 Task: Reply All to email with the signature Cody Rivera with the subject Request for a product demo from softage.1@softage.net with the message I need your assistance in resolving an issue that has come up in the project., select the entire message, change the font of the message to Garamond and change the font typography to bold Send the email
Action: Mouse moved to (447, 569)
Screenshot: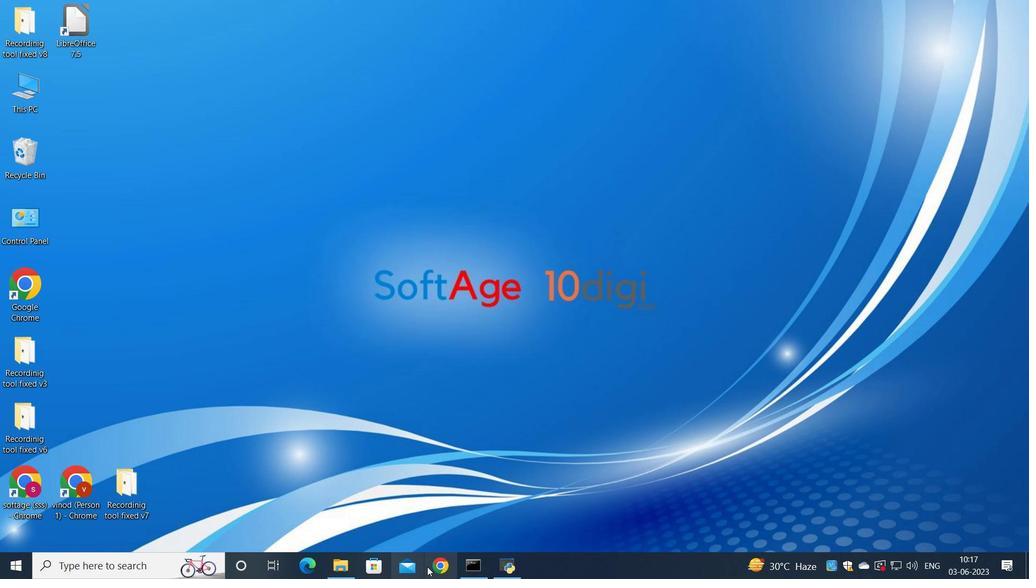 
Action: Mouse pressed left at (447, 569)
Screenshot: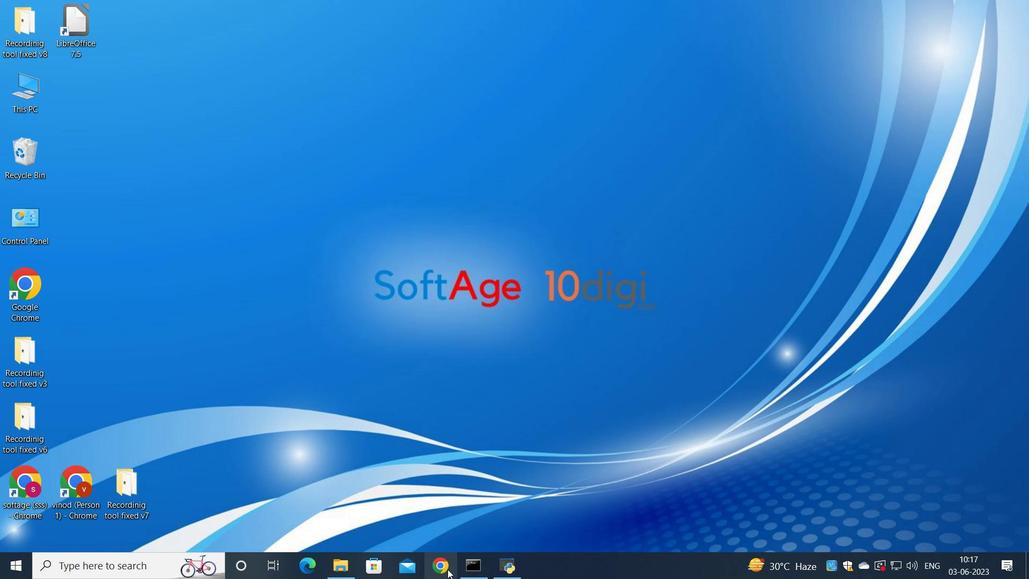 
Action: Mouse moved to (431, 334)
Screenshot: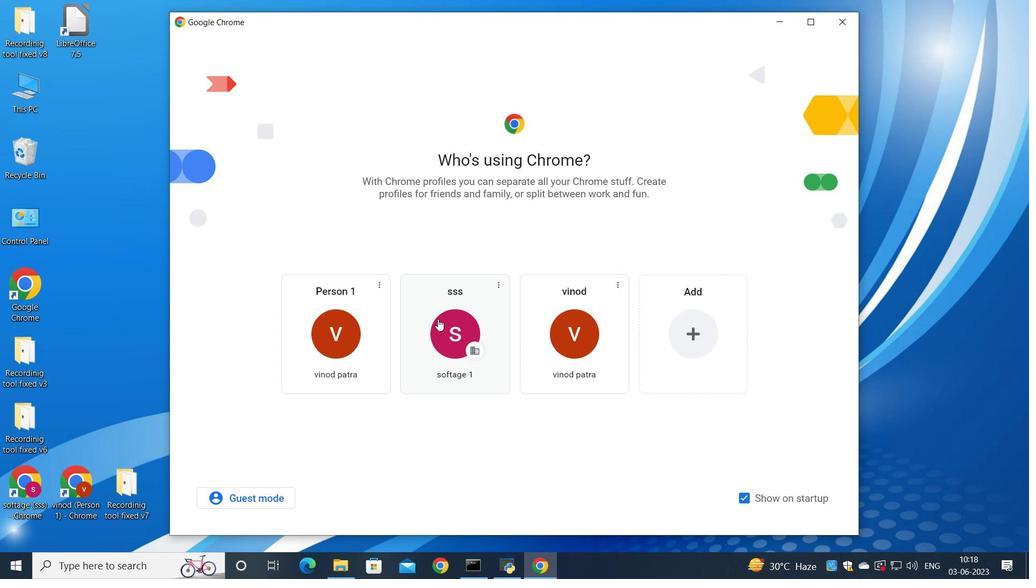 
Action: Mouse pressed left at (431, 334)
Screenshot: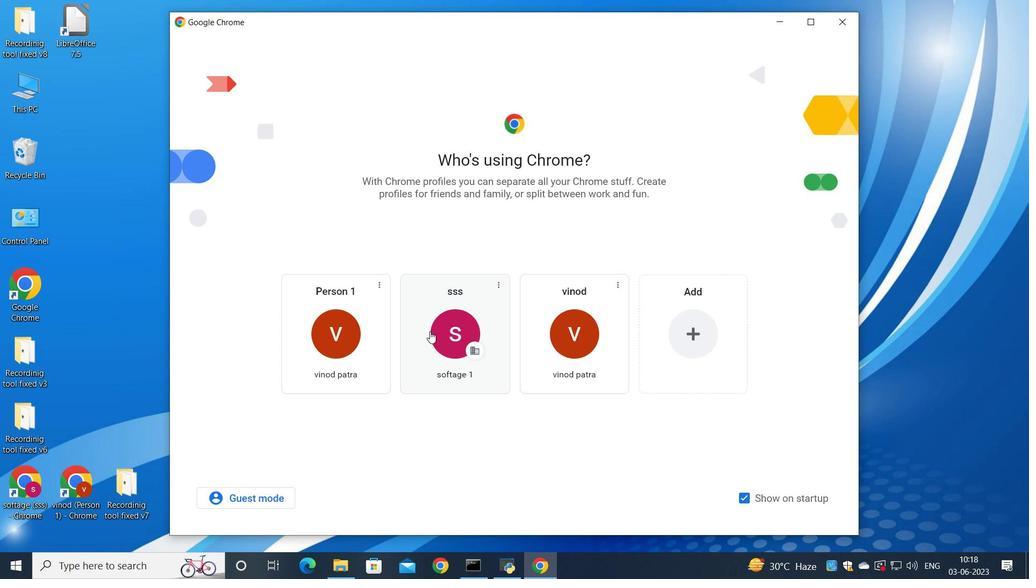 
Action: Mouse moved to (896, 83)
Screenshot: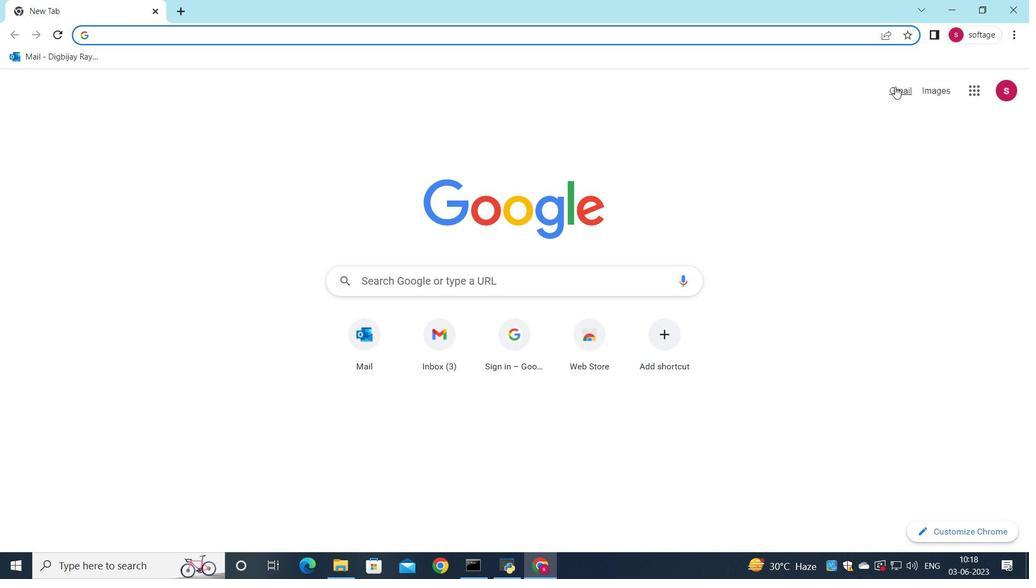 
Action: Mouse pressed left at (896, 83)
Screenshot: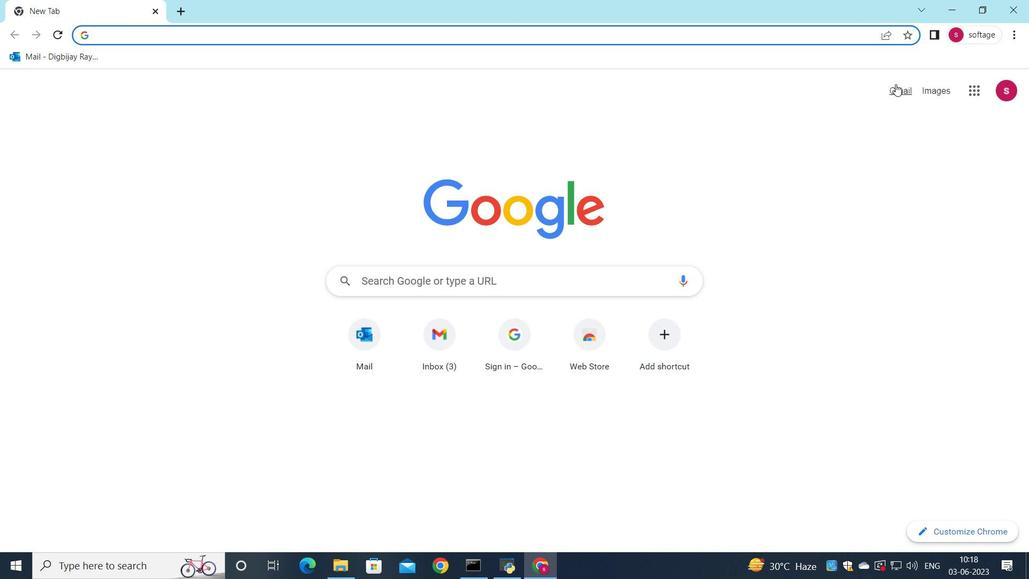 
Action: Mouse moved to (875, 87)
Screenshot: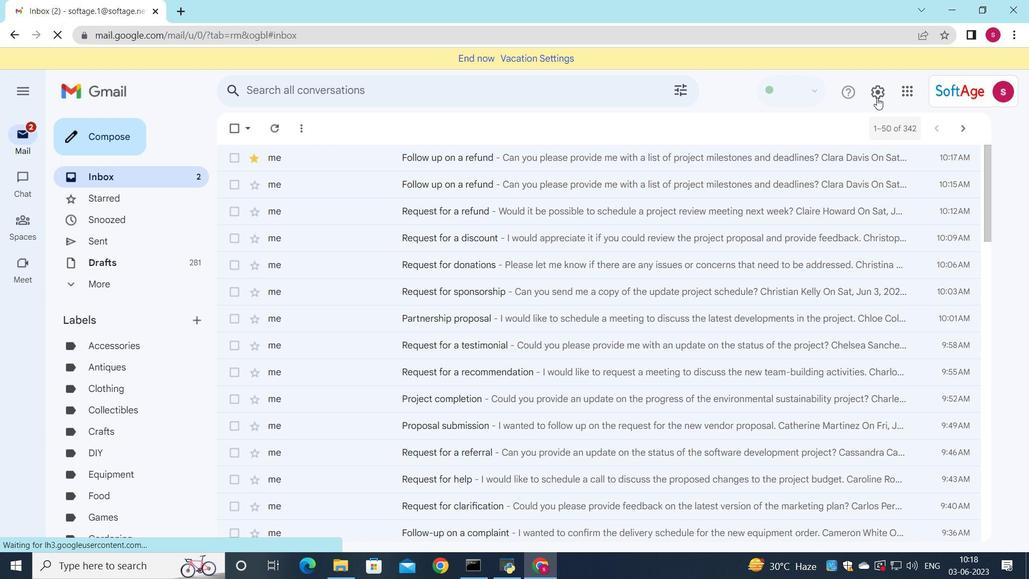 
Action: Mouse pressed left at (875, 87)
Screenshot: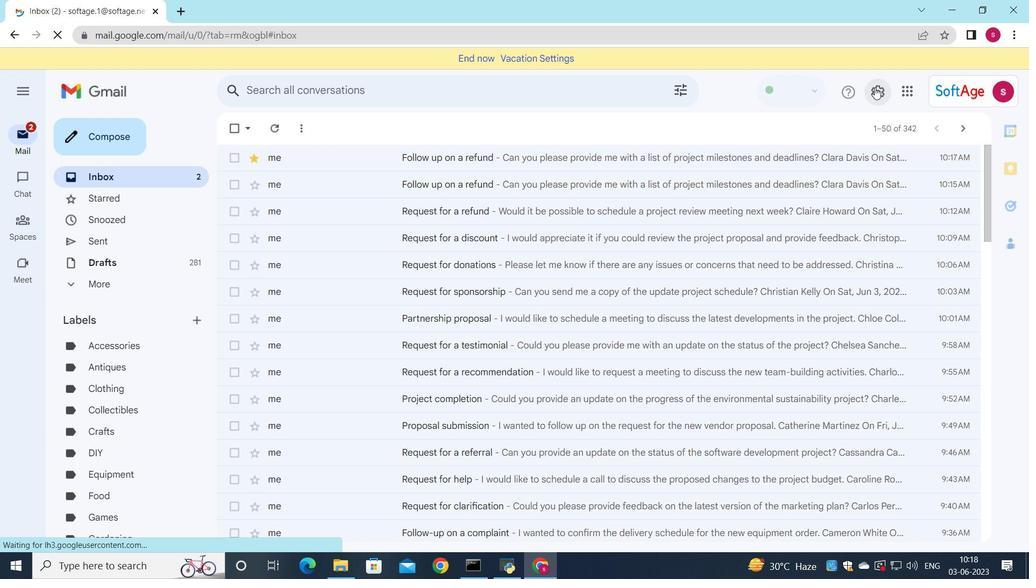 
Action: Mouse moved to (870, 151)
Screenshot: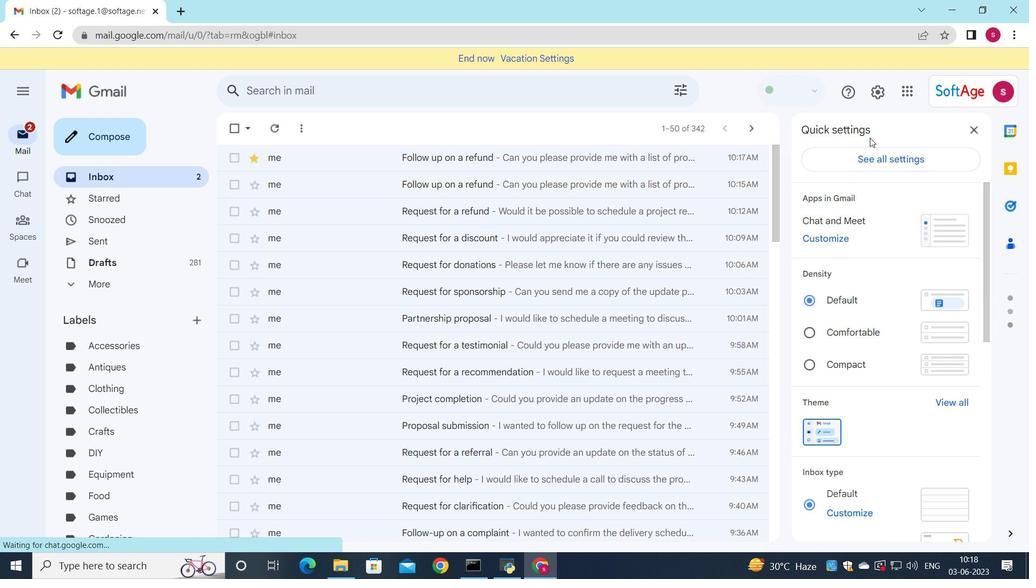 
Action: Mouse pressed left at (870, 151)
Screenshot: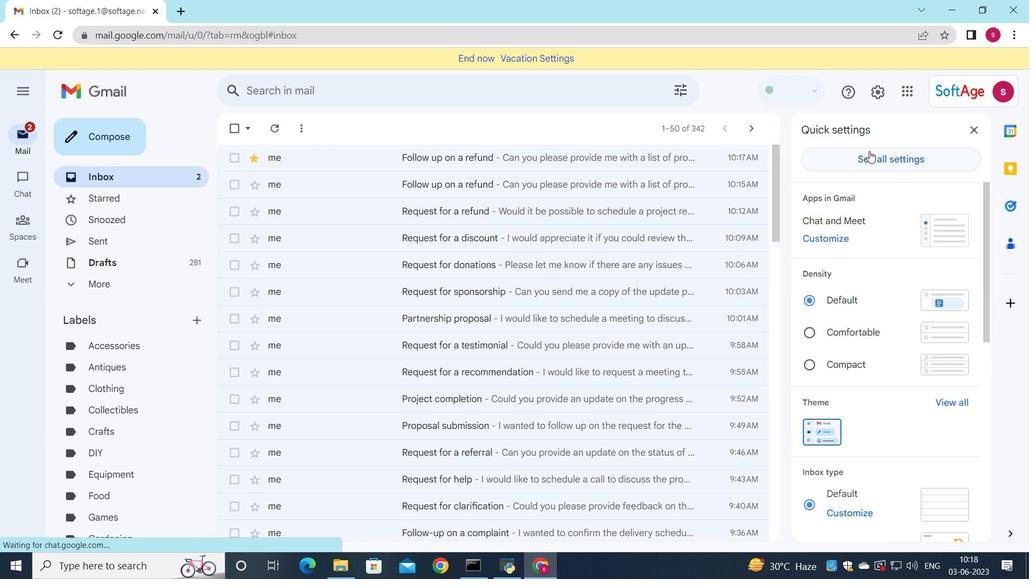 
Action: Mouse moved to (572, 279)
Screenshot: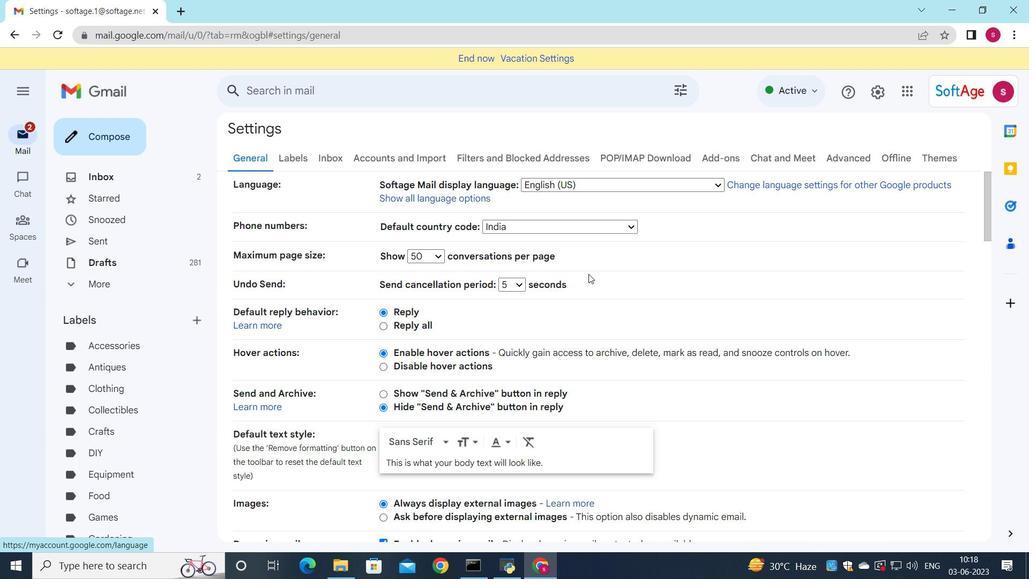 
Action: Mouse scrolled (572, 278) with delta (0, 0)
Screenshot: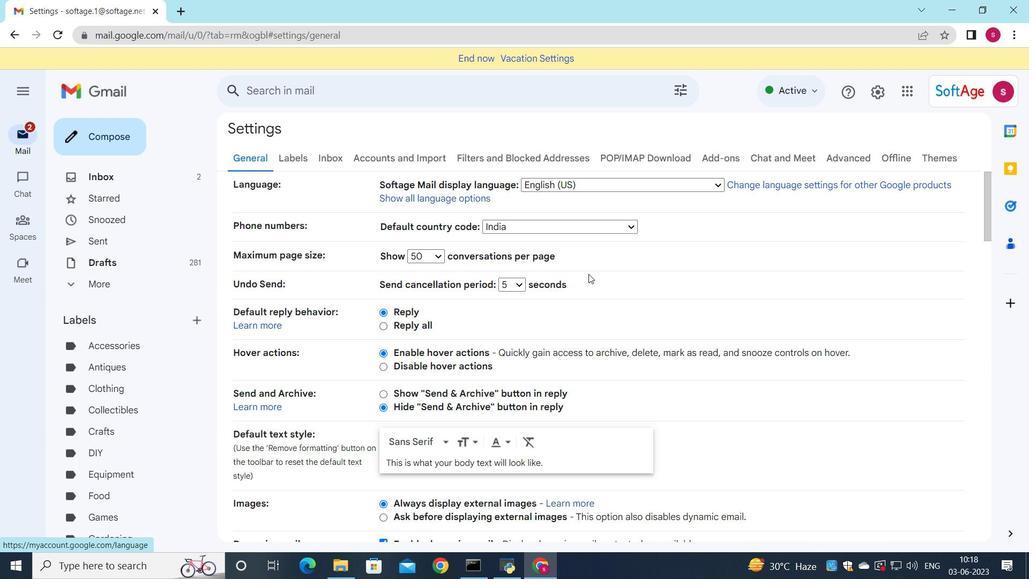 
Action: Mouse scrolled (572, 278) with delta (0, 0)
Screenshot: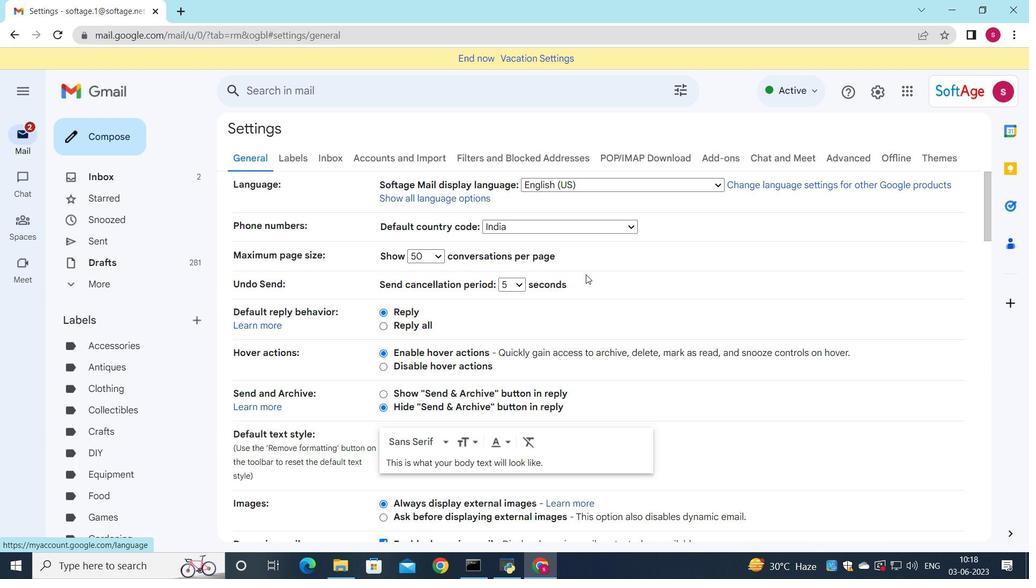 
Action: Mouse scrolled (572, 278) with delta (0, 0)
Screenshot: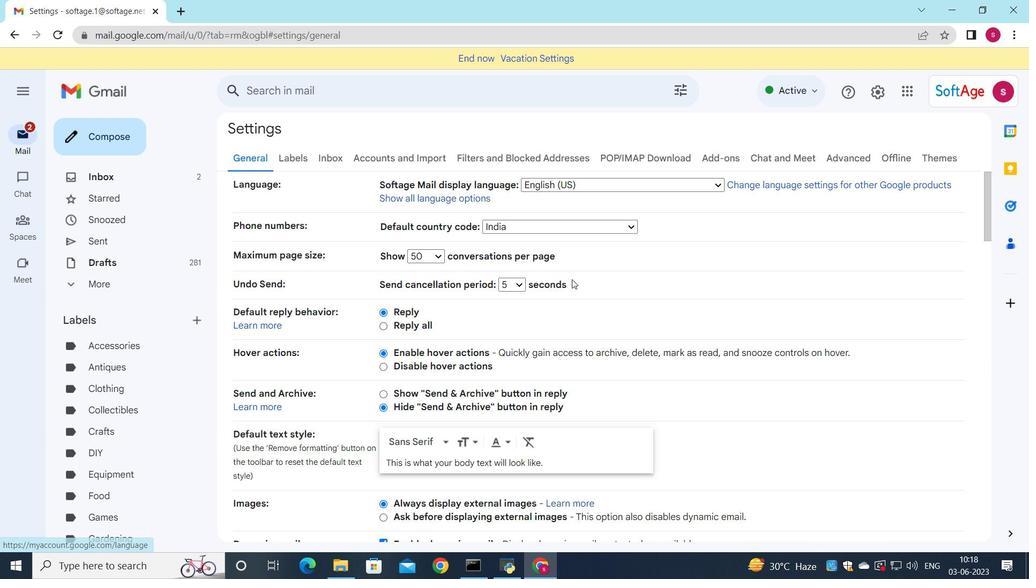 
Action: Mouse scrolled (572, 278) with delta (0, 0)
Screenshot: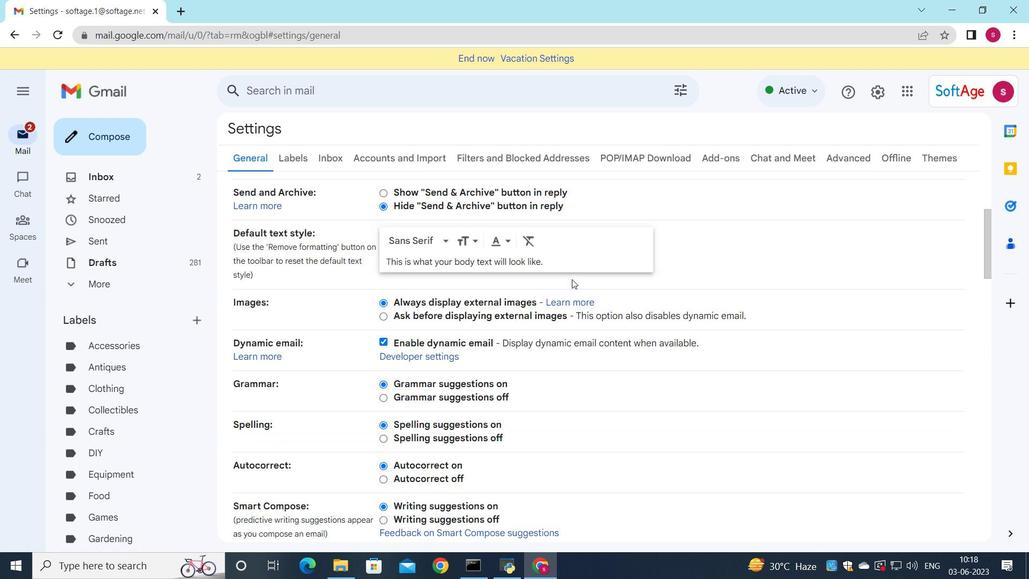 
Action: Mouse scrolled (572, 278) with delta (0, 0)
Screenshot: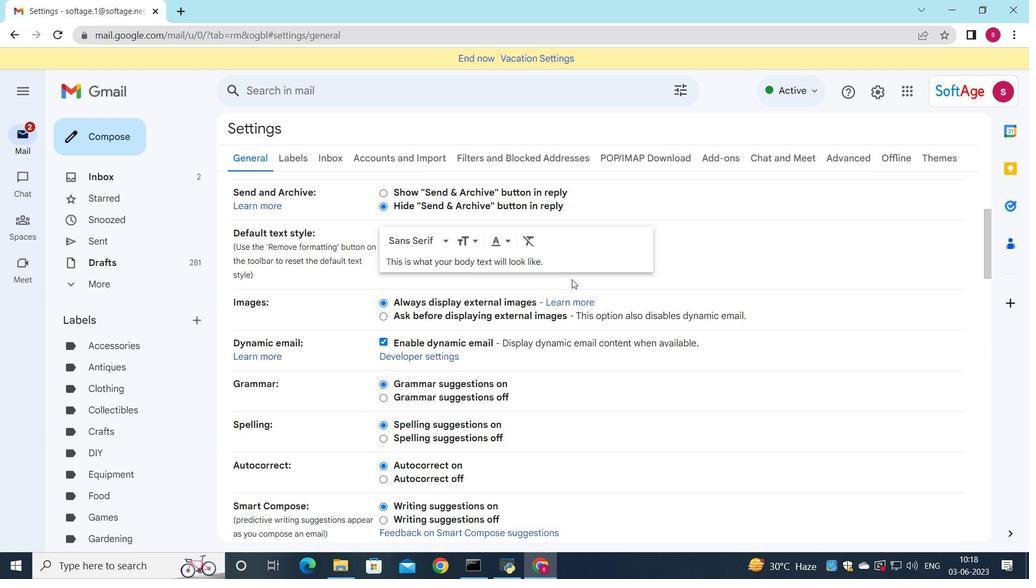 
Action: Mouse moved to (571, 278)
Screenshot: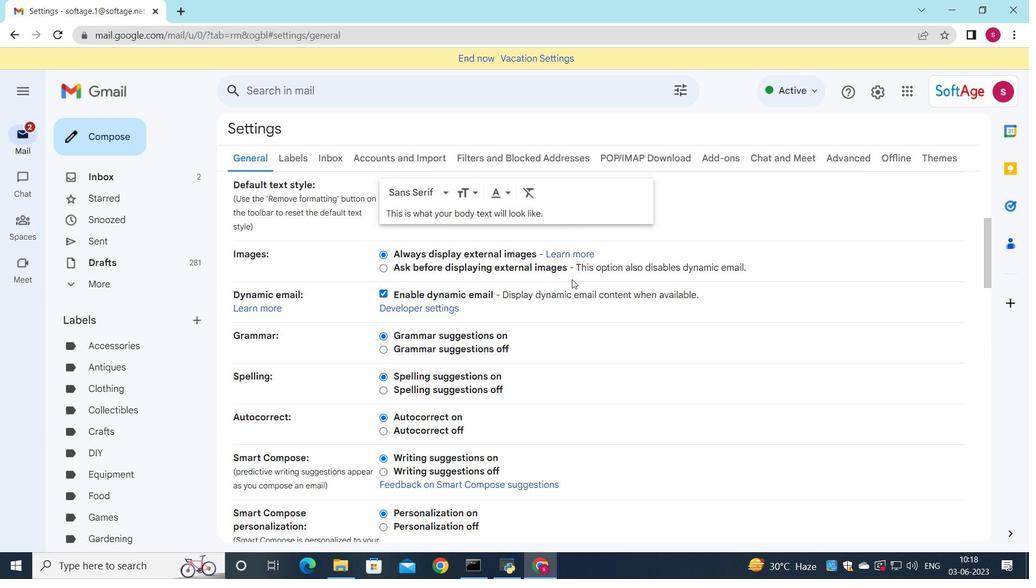 
Action: Mouse scrolled (571, 278) with delta (0, 0)
Screenshot: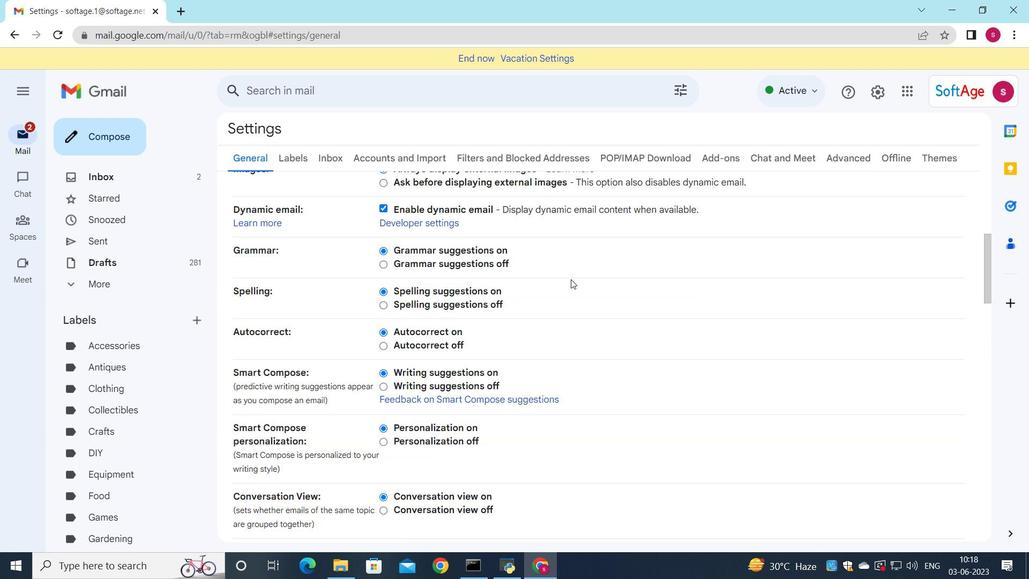 
Action: Mouse scrolled (571, 278) with delta (0, 0)
Screenshot: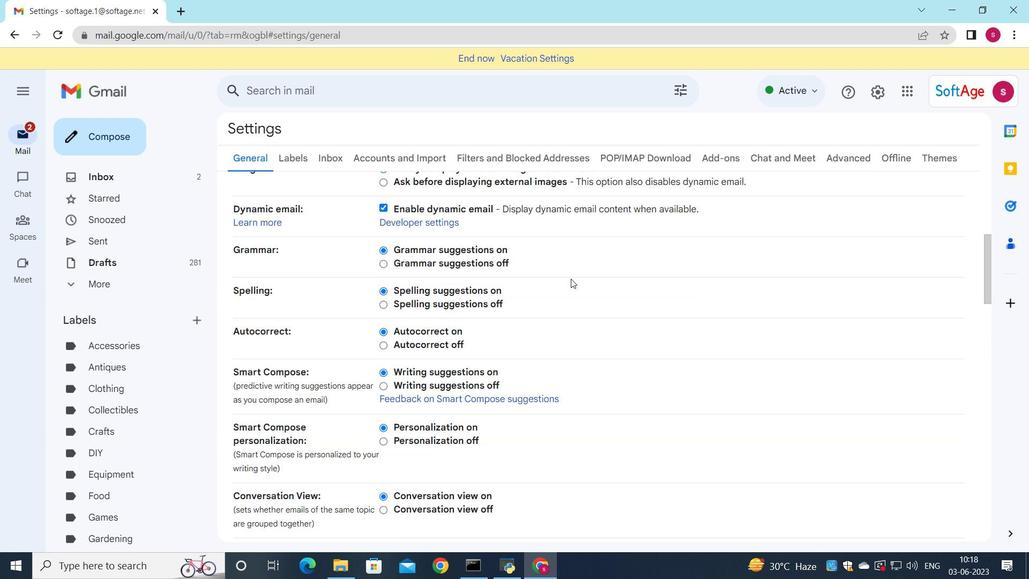 
Action: Mouse scrolled (571, 278) with delta (0, 0)
Screenshot: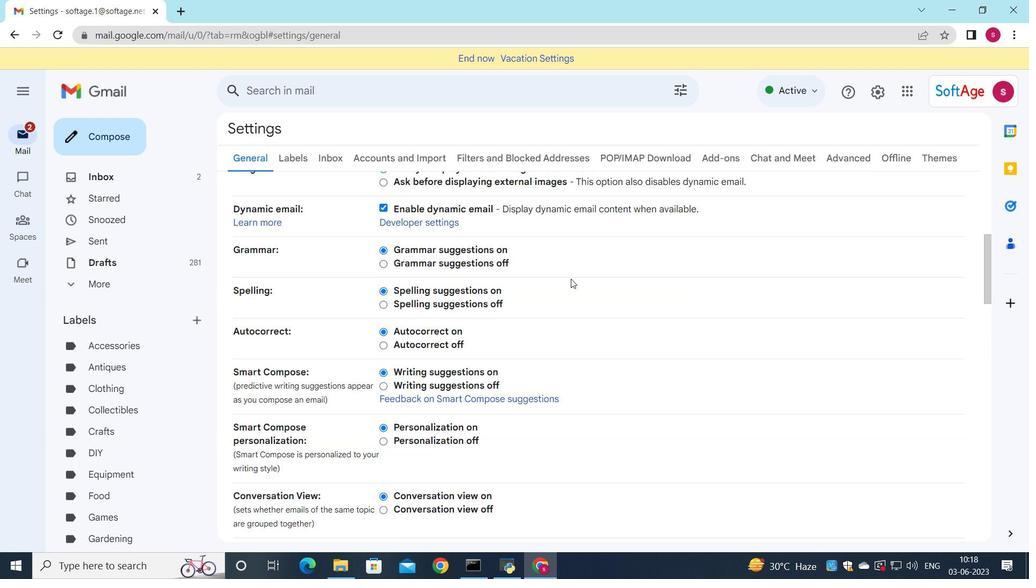 
Action: Mouse scrolled (571, 278) with delta (0, 0)
Screenshot: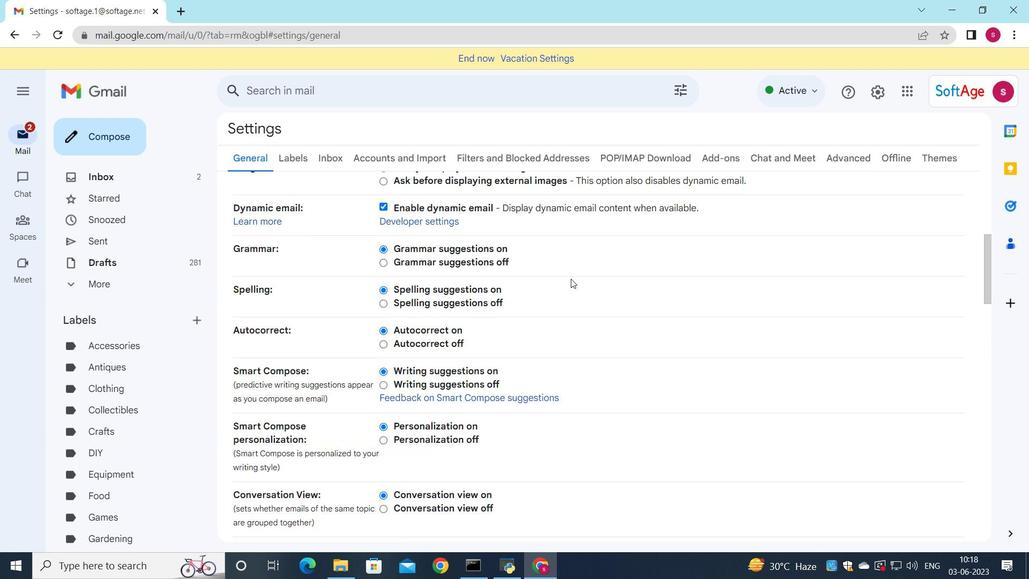 
Action: Mouse moved to (568, 277)
Screenshot: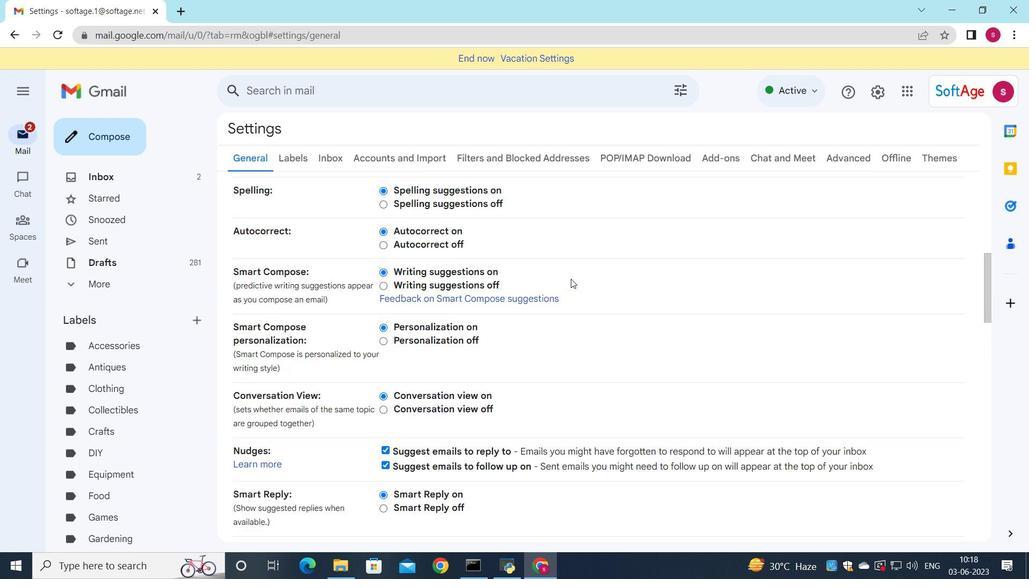 
Action: Mouse scrolled (568, 277) with delta (0, 0)
Screenshot: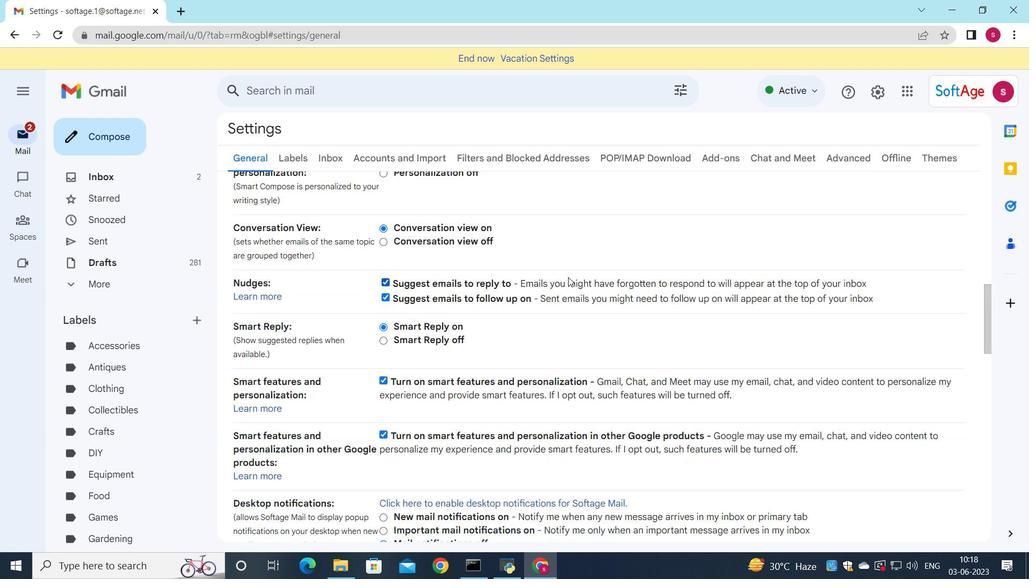 
Action: Mouse moved to (568, 277)
Screenshot: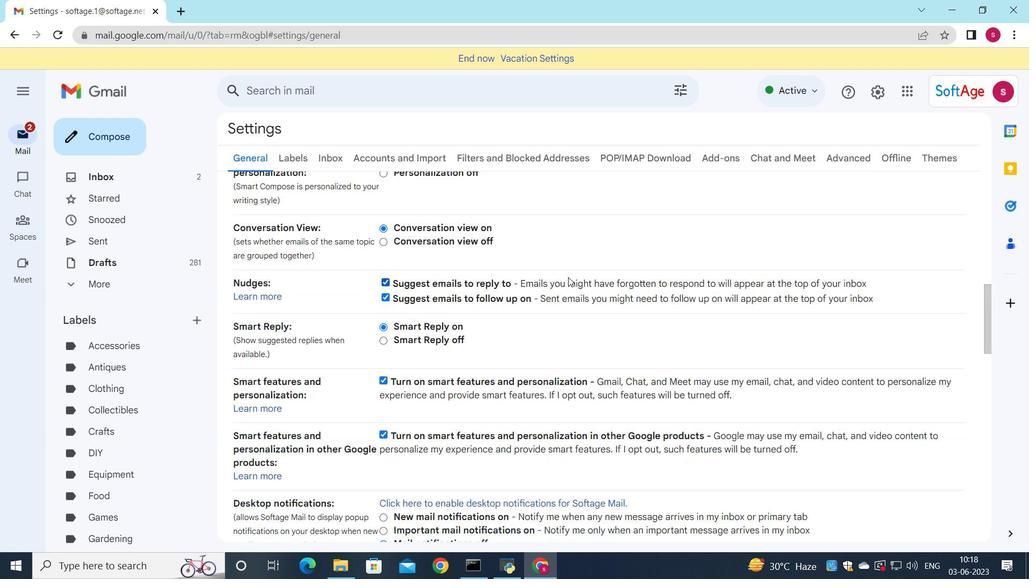 
Action: Mouse scrolled (568, 277) with delta (0, 0)
Screenshot: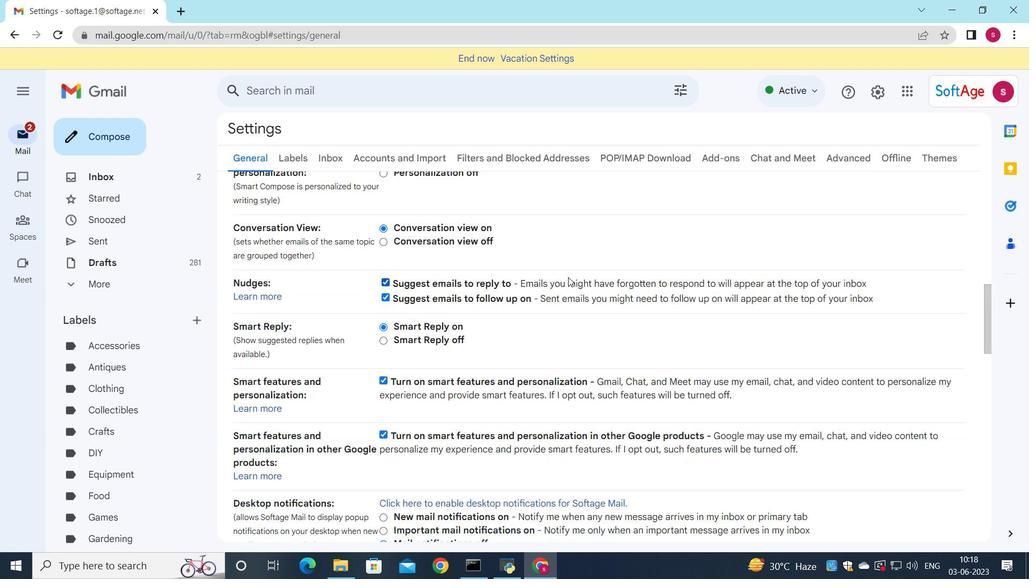 
Action: Mouse scrolled (568, 277) with delta (0, 0)
Screenshot: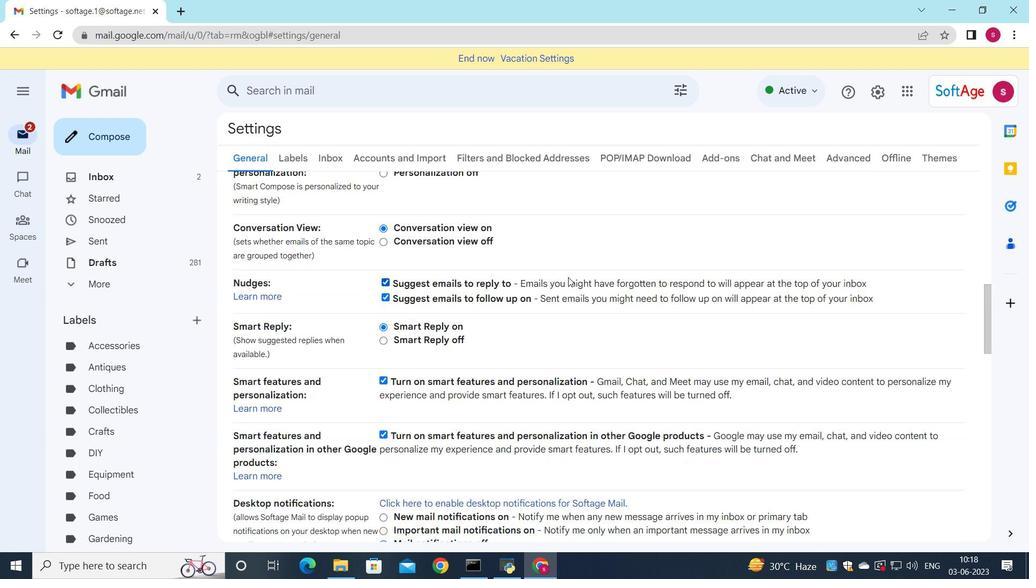 
Action: Mouse moved to (563, 279)
Screenshot: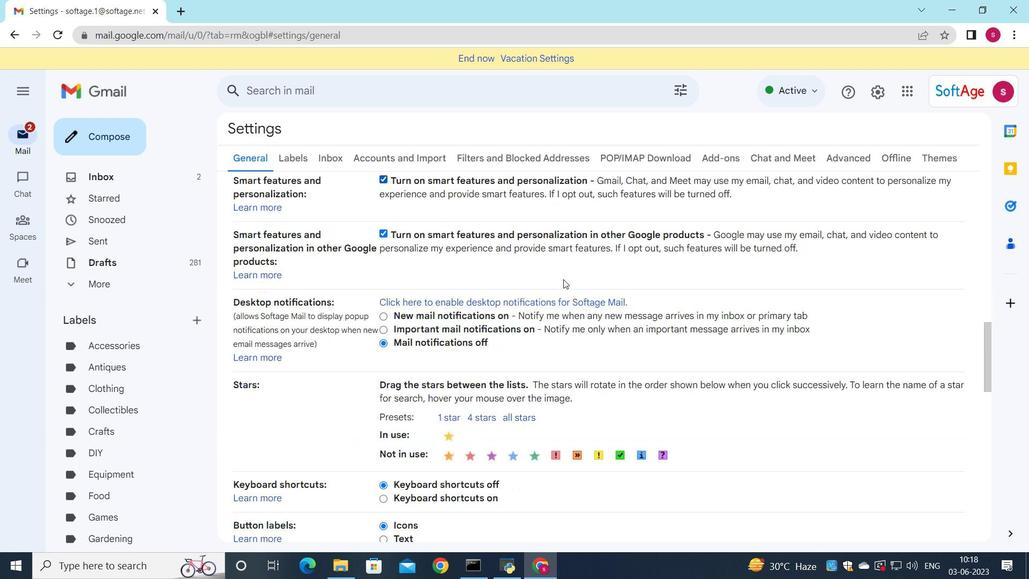 
Action: Mouse scrolled (563, 278) with delta (0, 0)
Screenshot: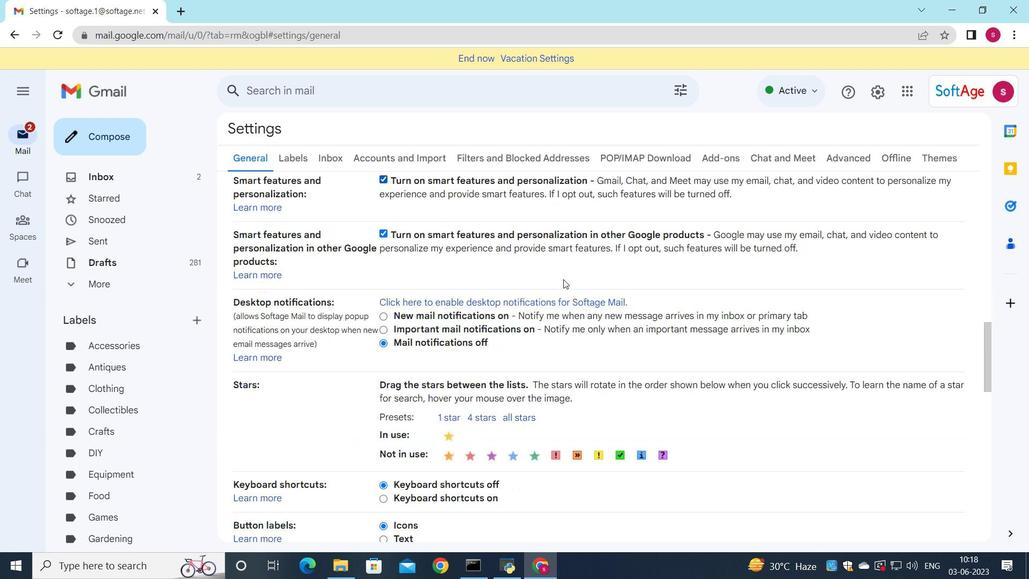 
Action: Mouse scrolled (563, 278) with delta (0, 0)
Screenshot: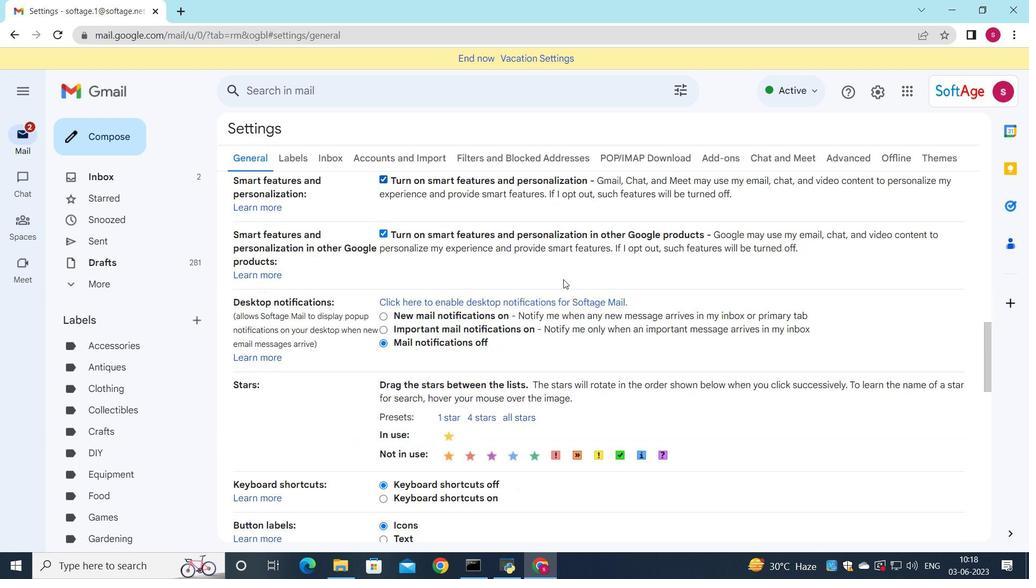 
Action: Mouse scrolled (563, 278) with delta (0, 0)
Screenshot: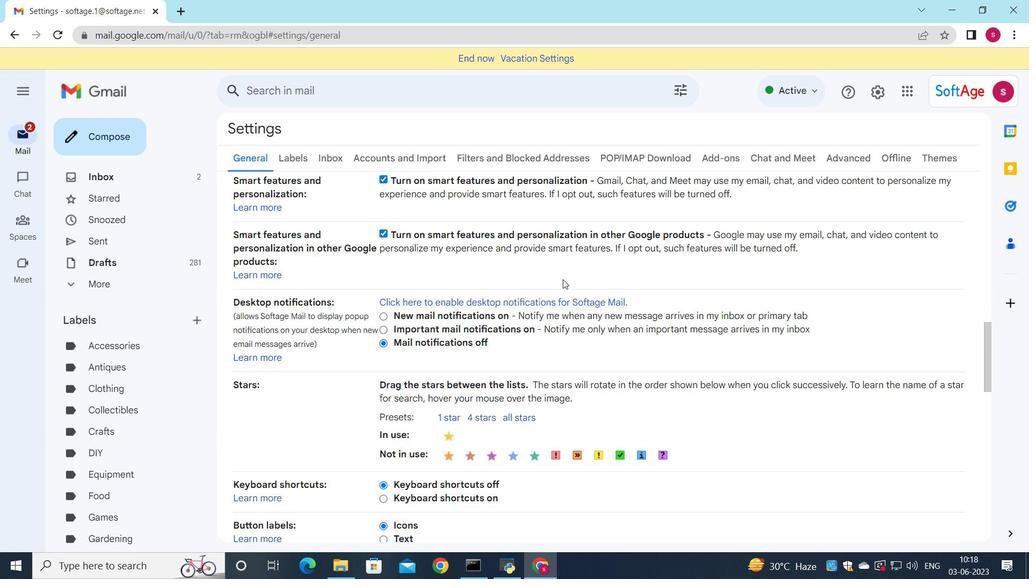 
Action: Mouse moved to (561, 279)
Screenshot: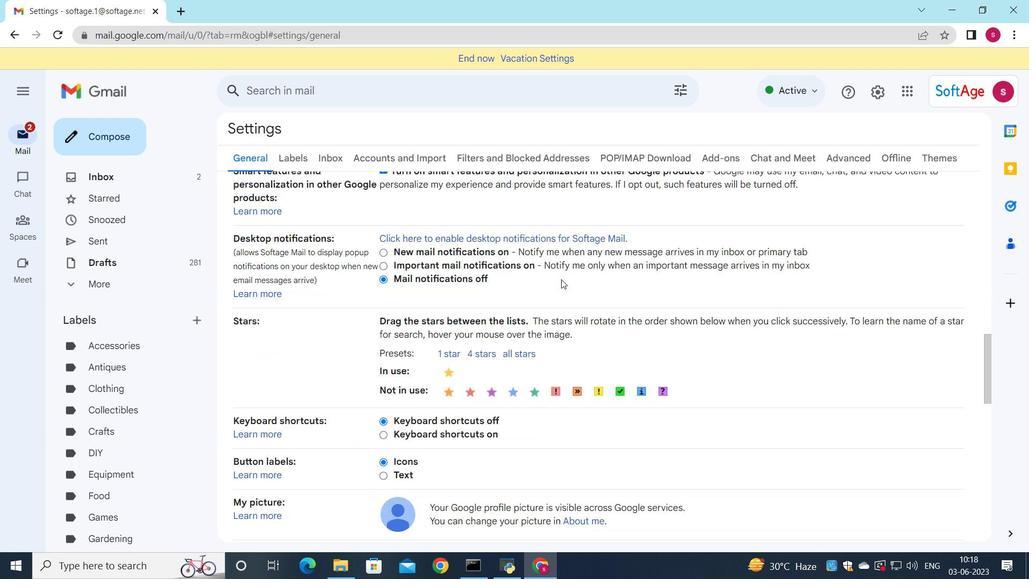 
Action: Mouse scrolled (561, 279) with delta (0, 0)
Screenshot: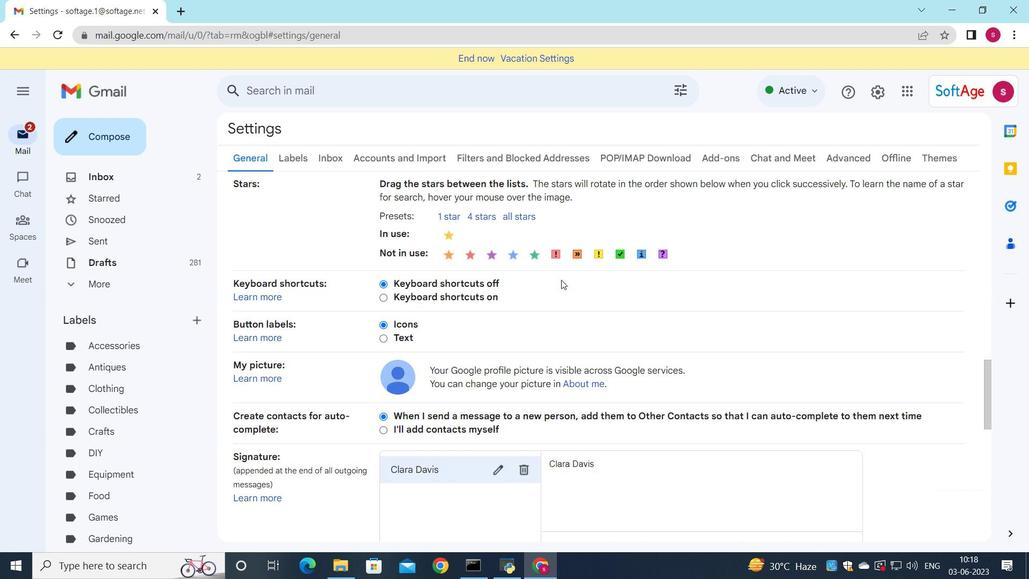 
Action: Mouse scrolled (561, 279) with delta (0, 0)
Screenshot: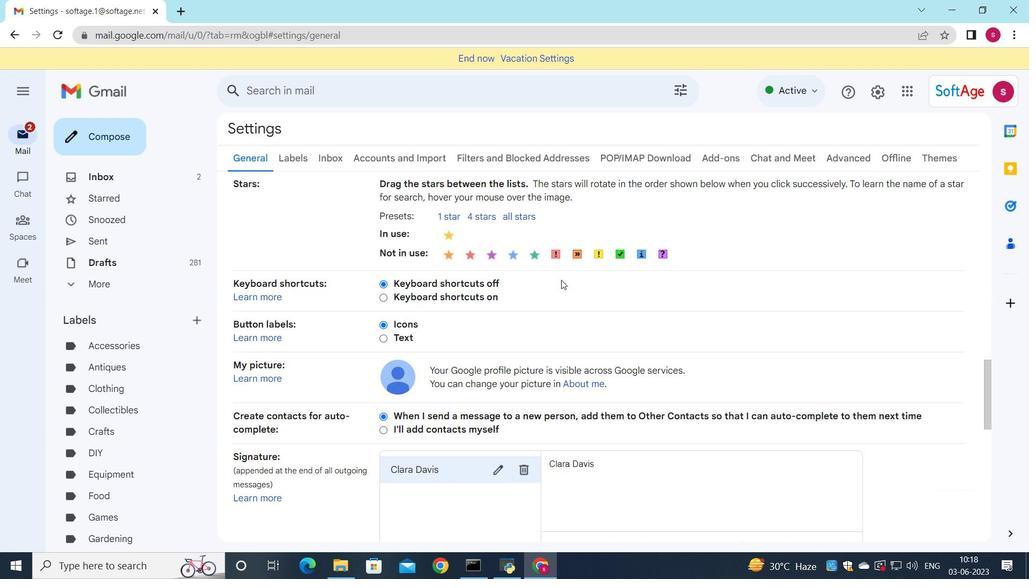 
Action: Mouse moved to (521, 330)
Screenshot: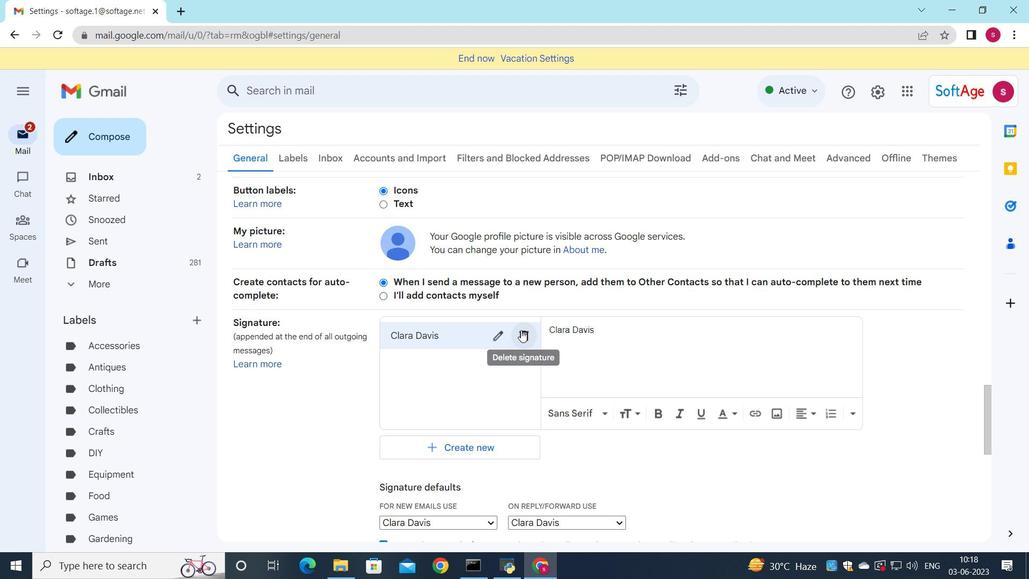 
Action: Mouse pressed left at (521, 330)
Screenshot: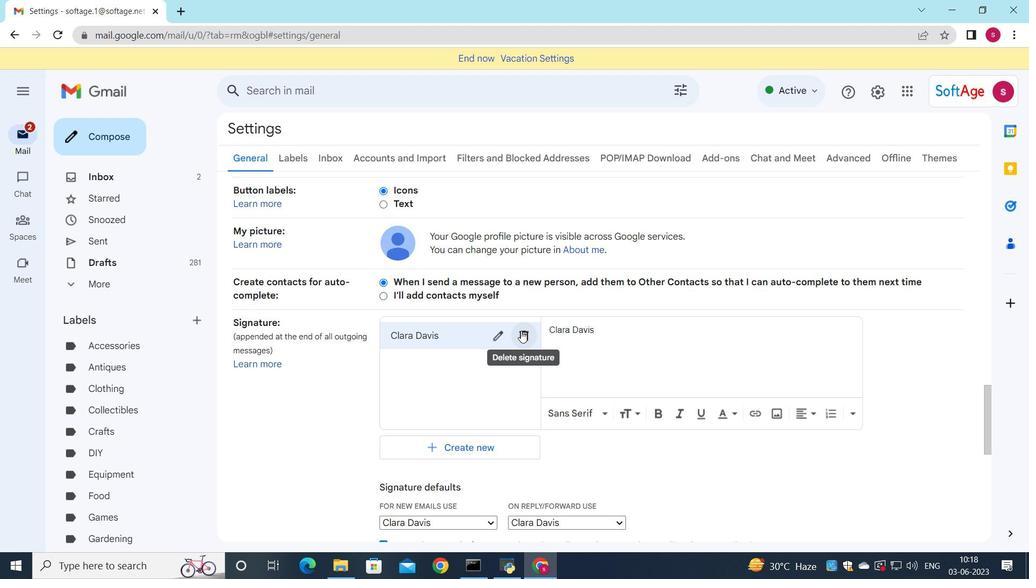 
Action: Mouse moved to (619, 316)
Screenshot: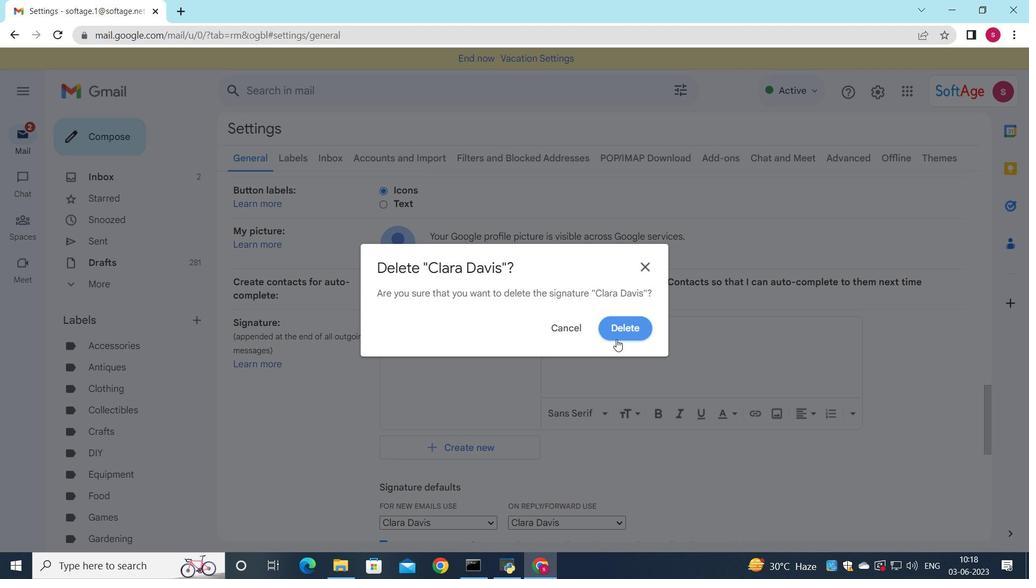 
Action: Mouse pressed left at (619, 316)
Screenshot: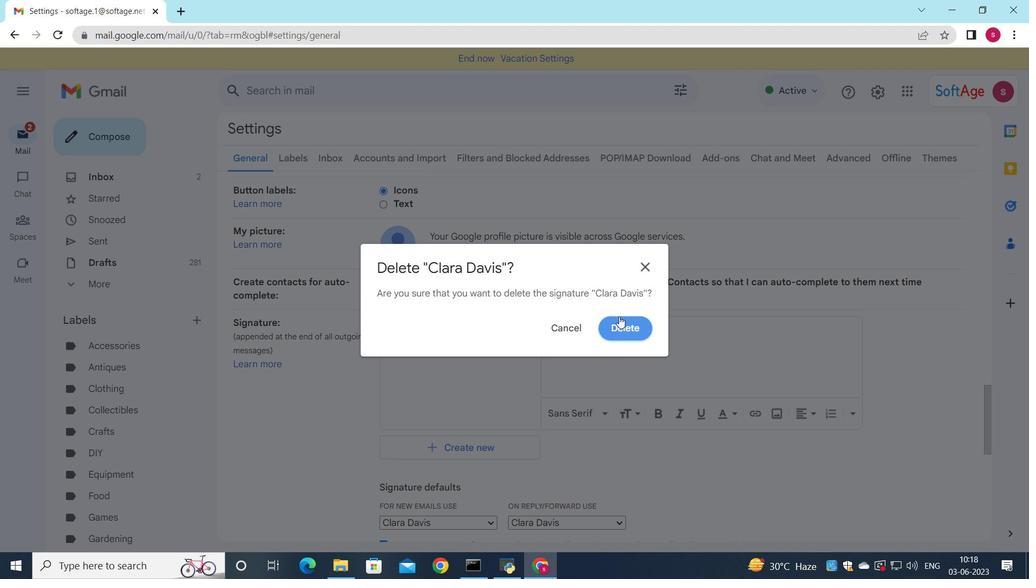 
Action: Mouse moved to (457, 348)
Screenshot: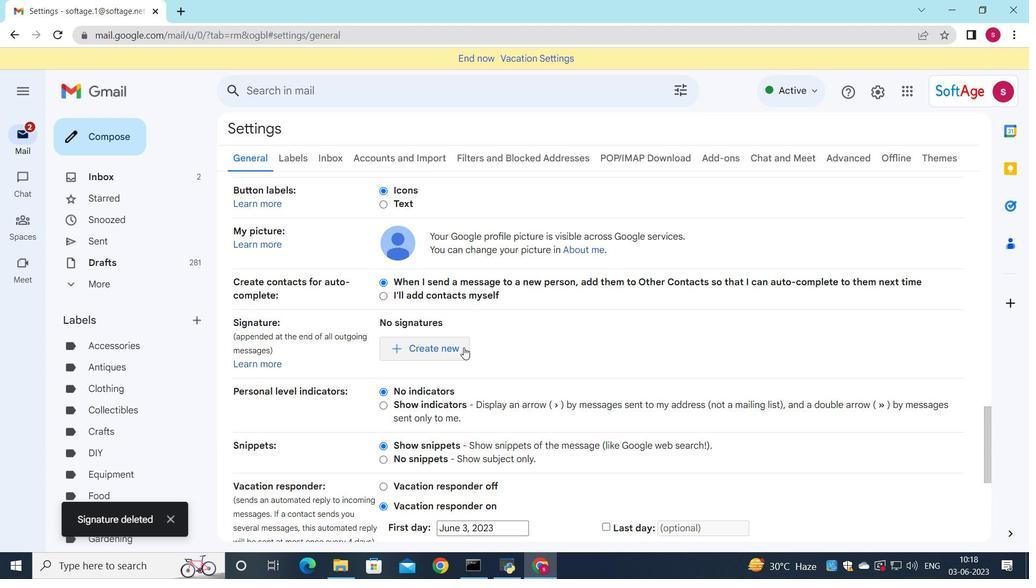 
Action: Mouse pressed left at (457, 348)
Screenshot: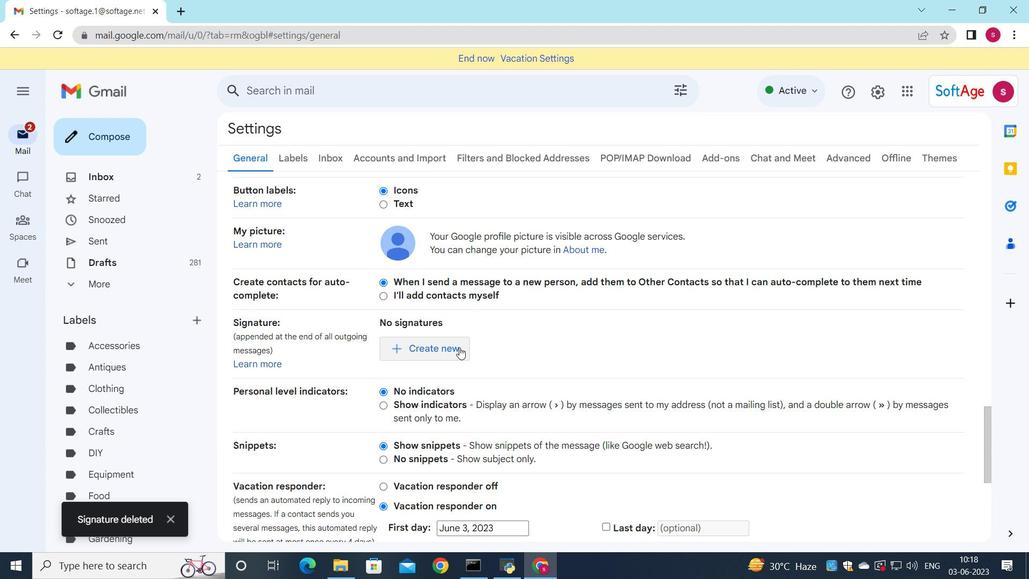 
Action: Mouse moved to (655, 224)
Screenshot: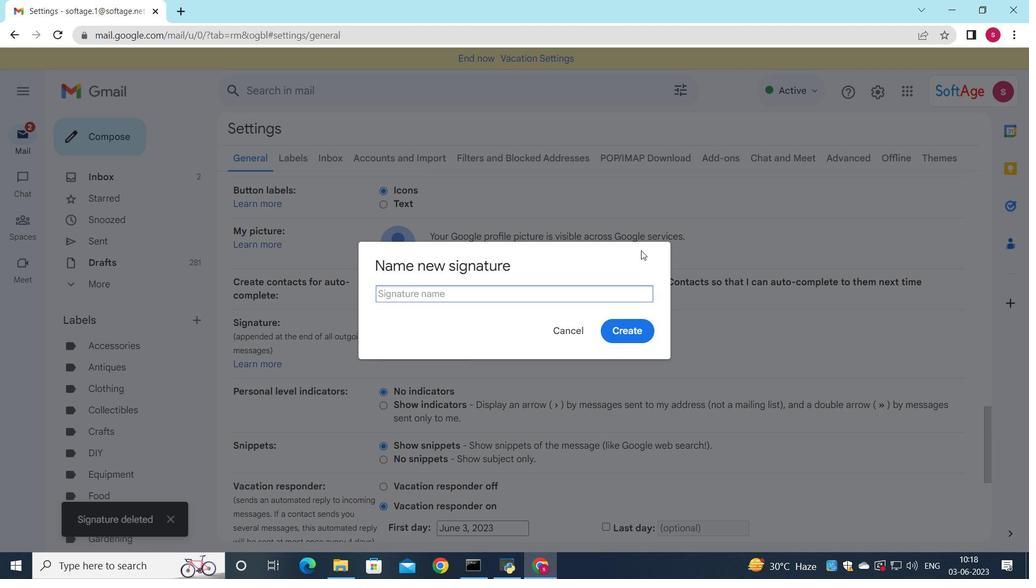 
Action: Key pressed <Key.shift>Cody<Key.space><Key.shift>Rivera
Screenshot: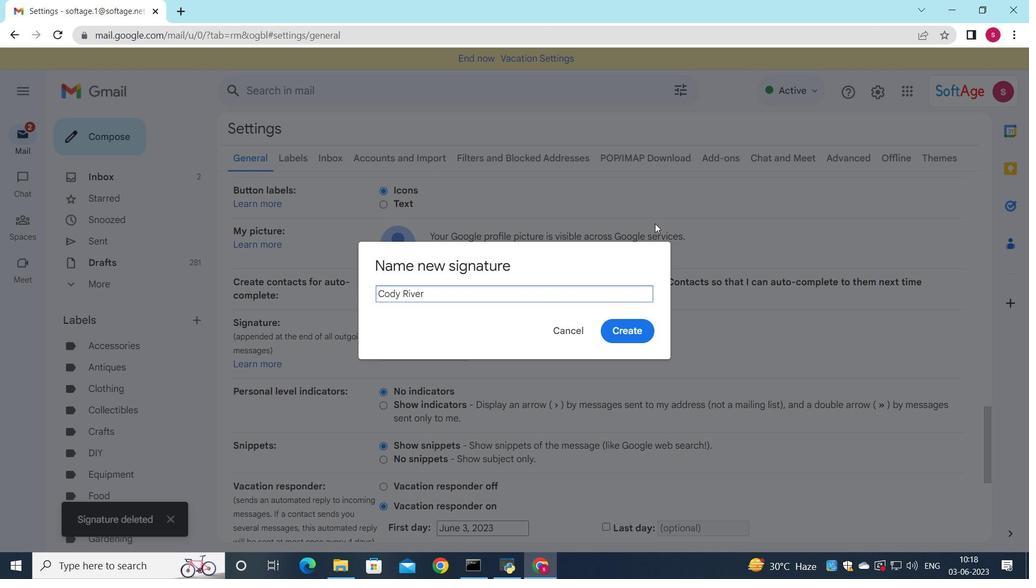 
Action: Mouse moved to (647, 330)
Screenshot: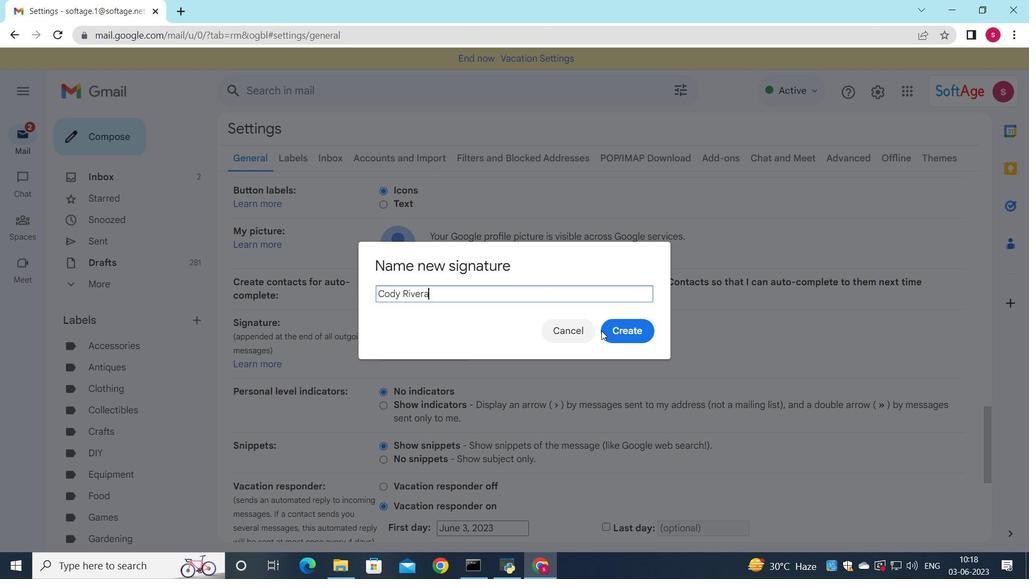 
Action: Mouse pressed left at (647, 330)
Screenshot: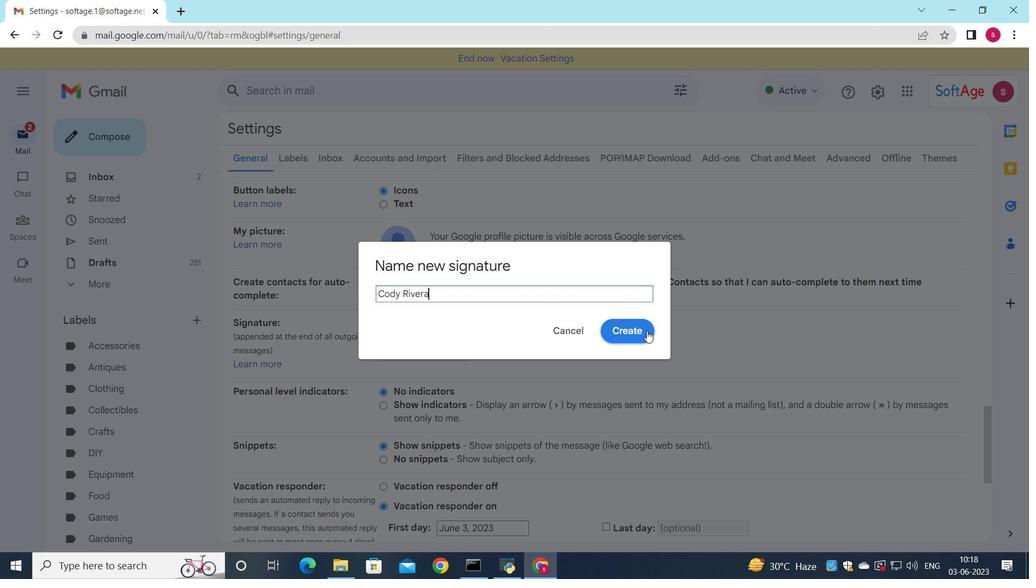 
Action: Mouse moved to (630, 338)
Screenshot: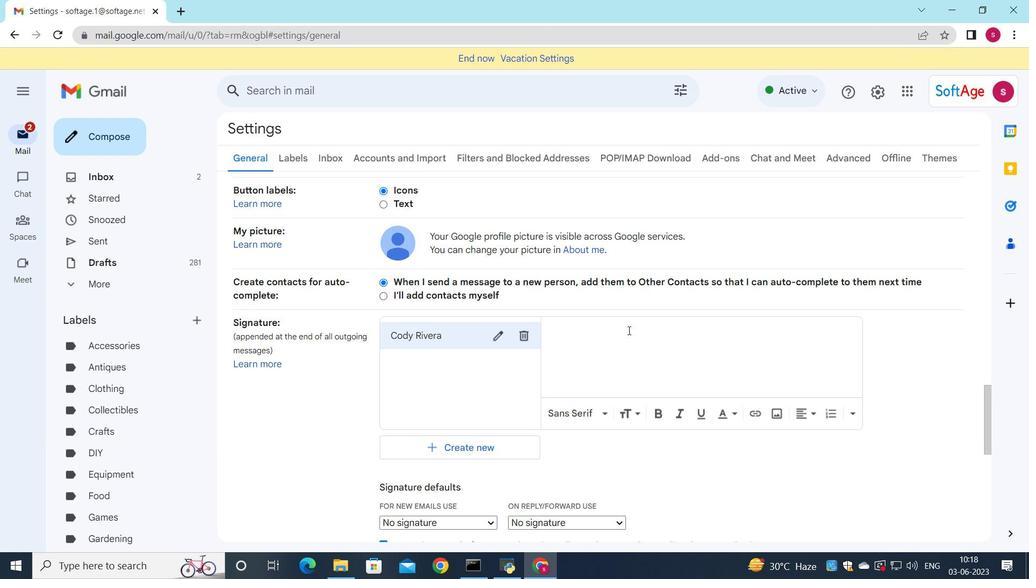 
Action: Mouse pressed left at (630, 338)
Screenshot: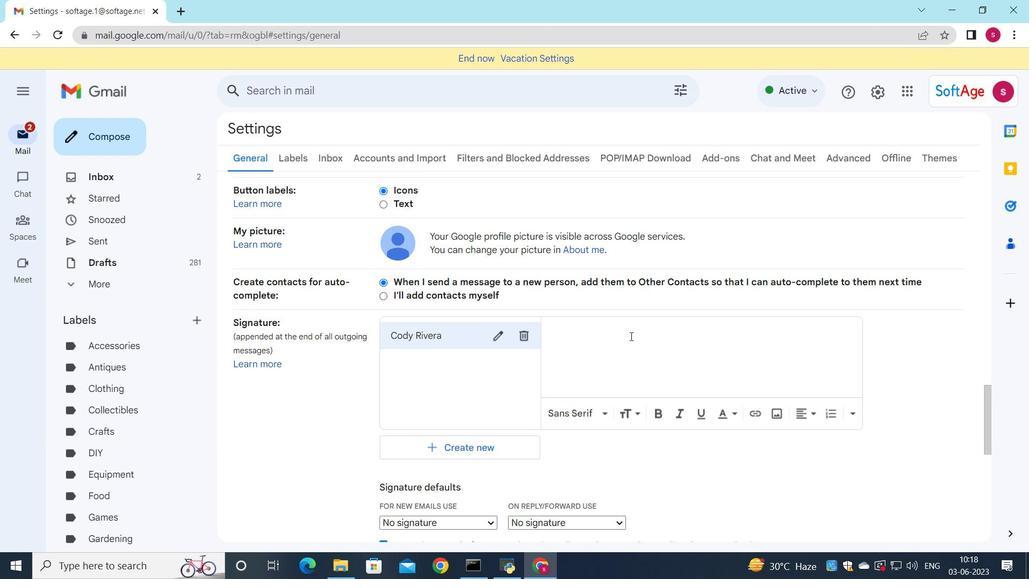 
Action: Key pressed <Key.shift>Codr<Key.backspace>y<Key.space><Key.shift><Key.shift><Key.shift><Key.shift><Key.shift>Rivera
Screenshot: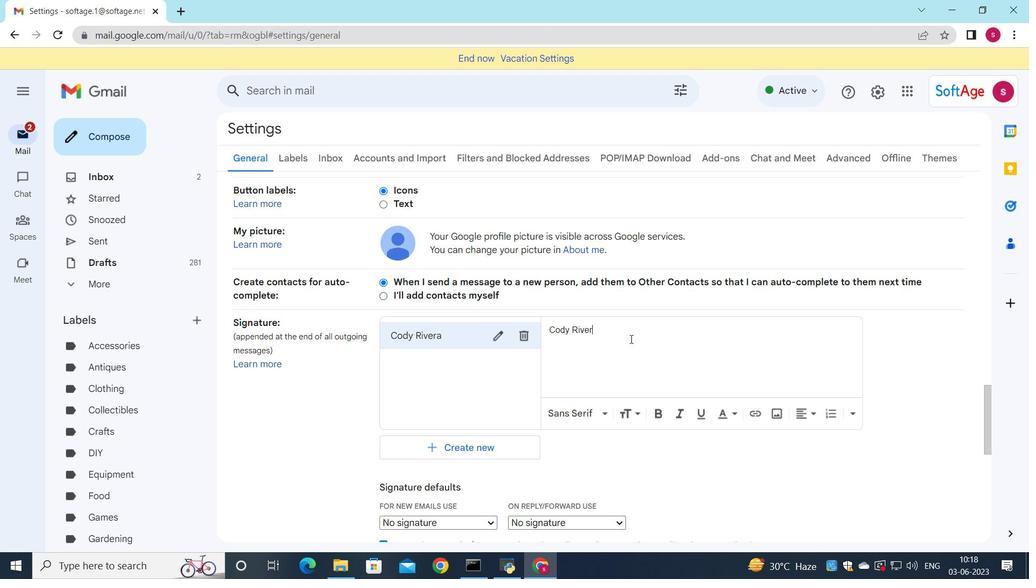 
Action: Mouse moved to (478, 370)
Screenshot: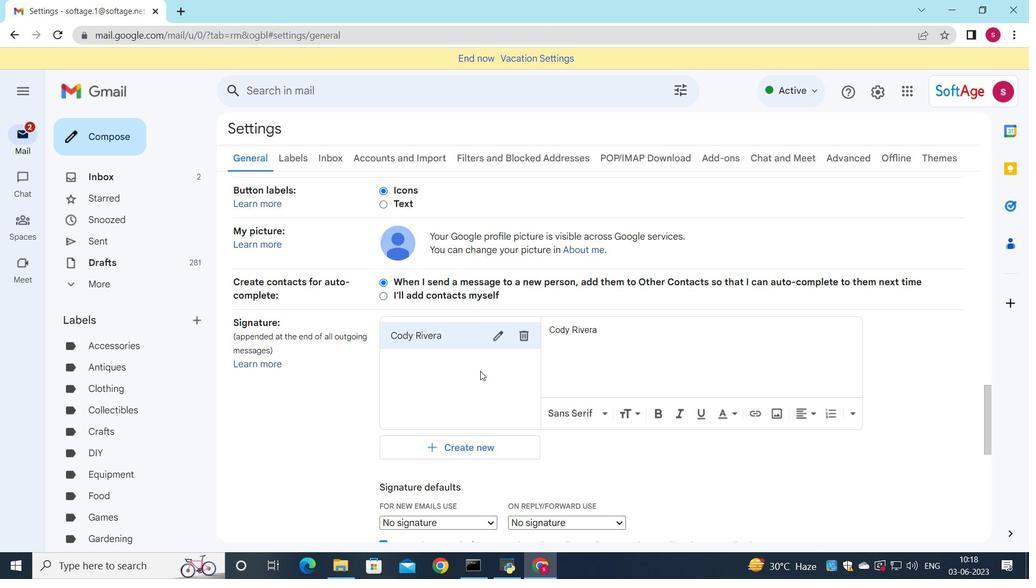 
Action: Mouse scrolled (478, 370) with delta (0, 0)
Screenshot: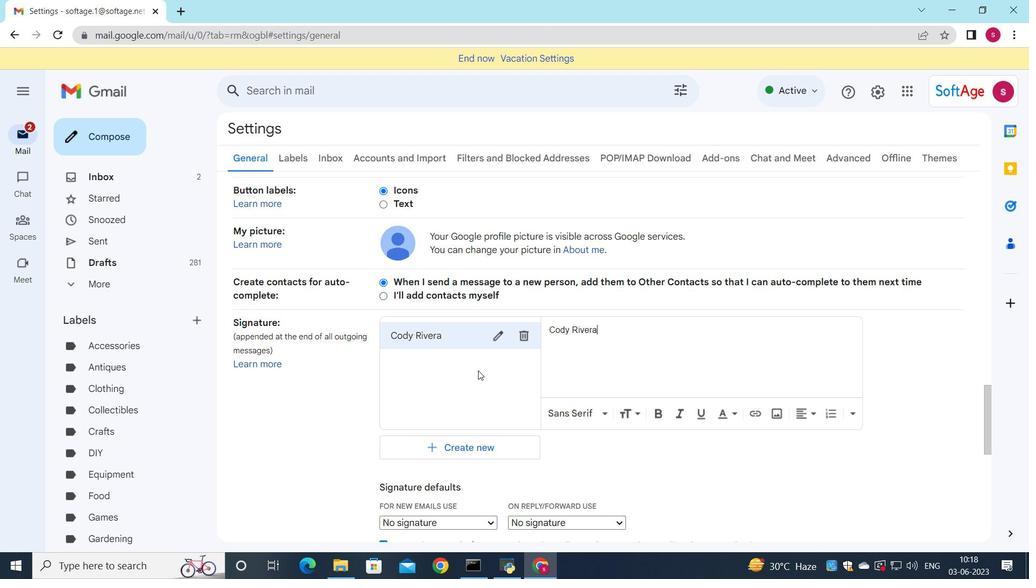 
Action: Mouse scrolled (478, 370) with delta (0, 0)
Screenshot: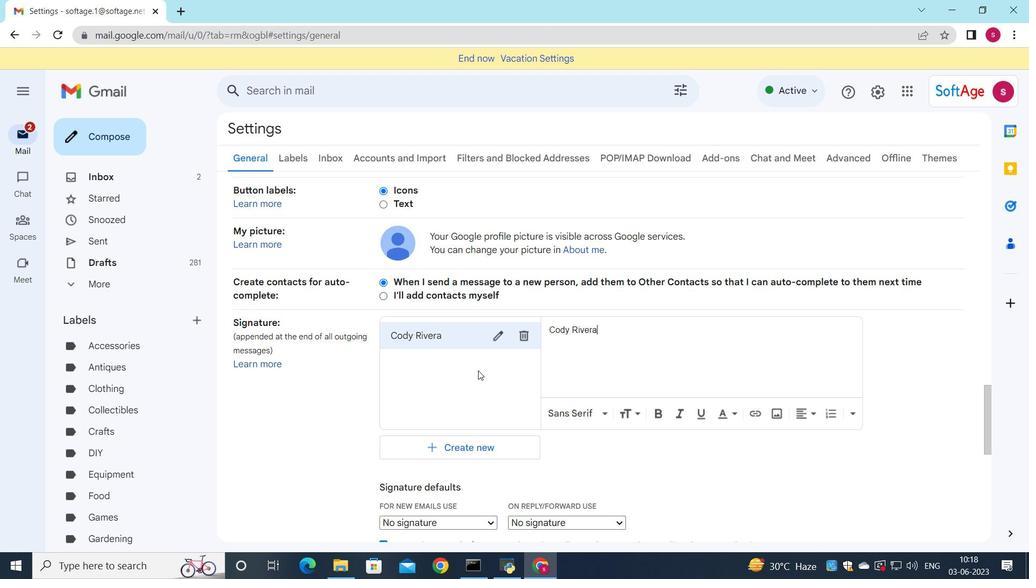 
Action: Mouse moved to (479, 370)
Screenshot: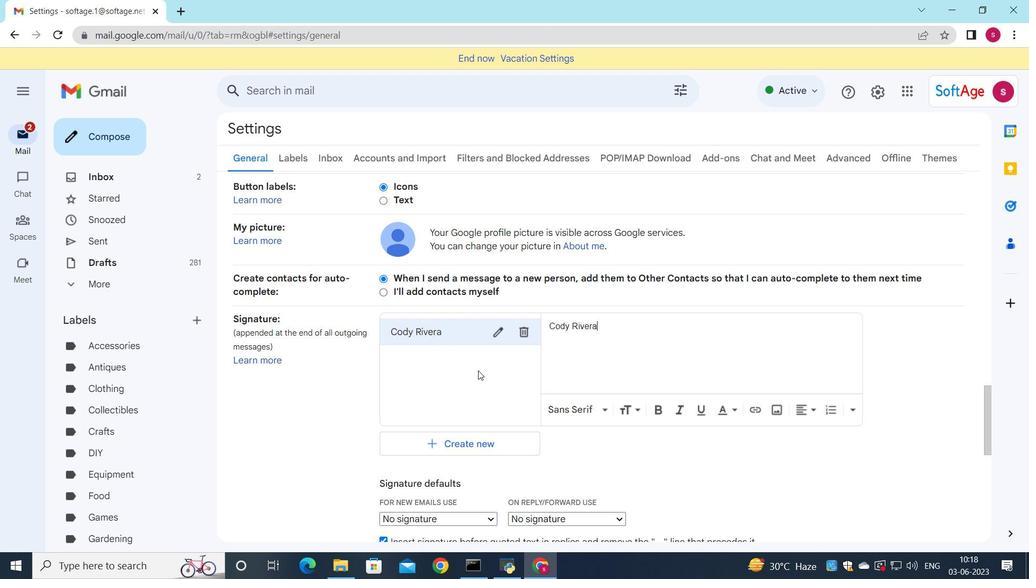 
Action: Mouse scrolled (479, 370) with delta (0, 0)
Screenshot: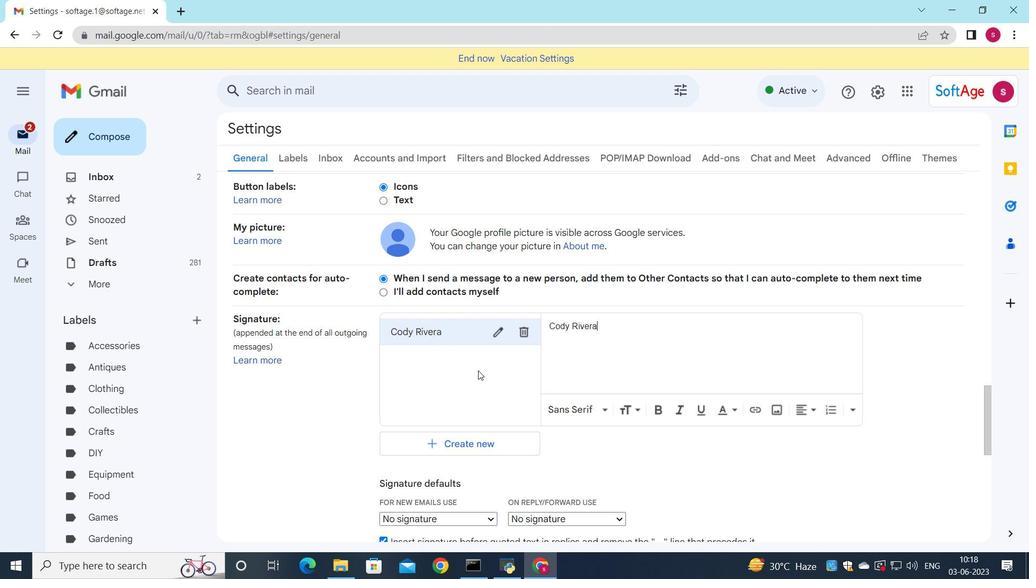 
Action: Mouse moved to (475, 317)
Screenshot: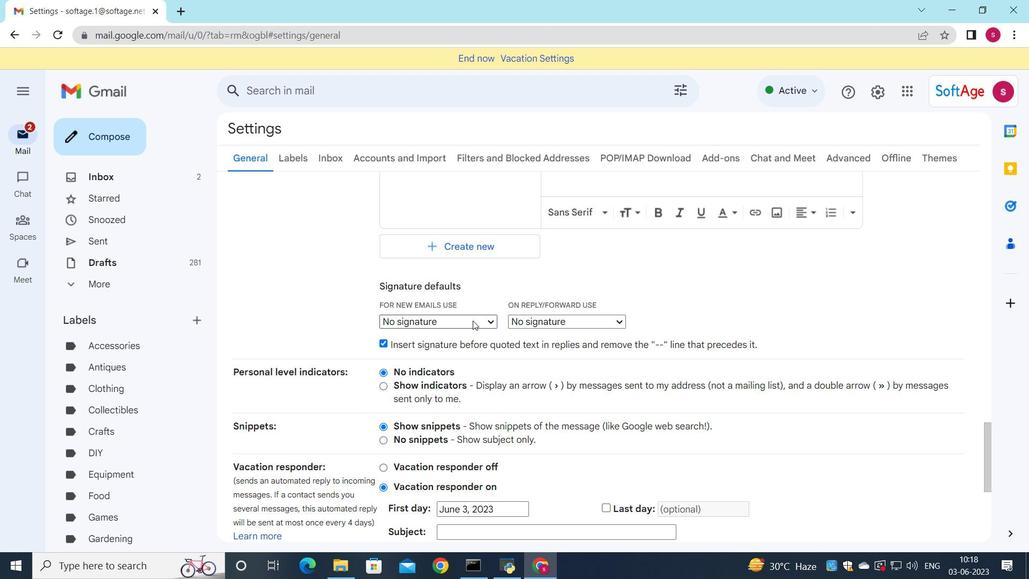 
Action: Mouse pressed left at (475, 317)
Screenshot: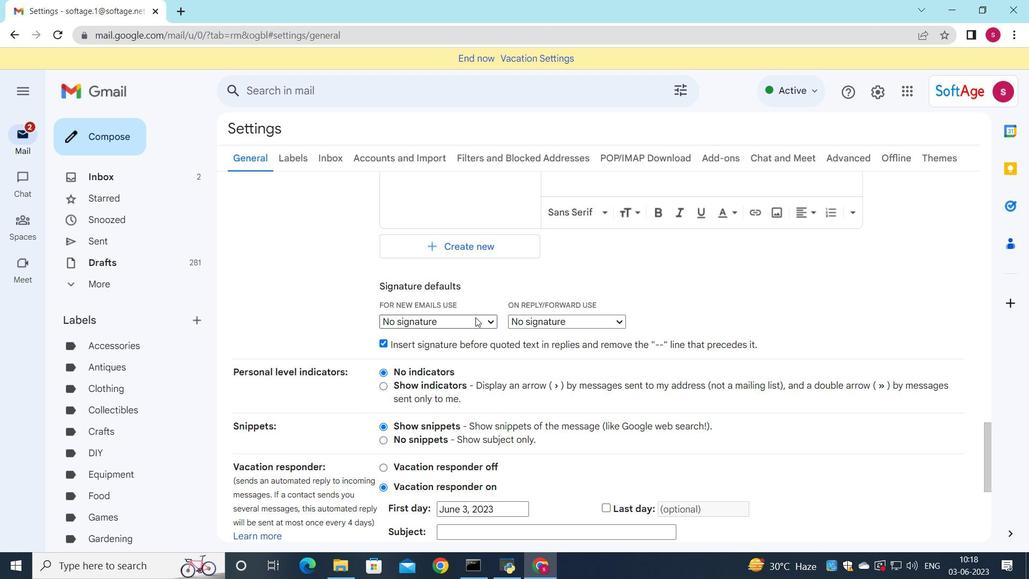 
Action: Mouse moved to (479, 348)
Screenshot: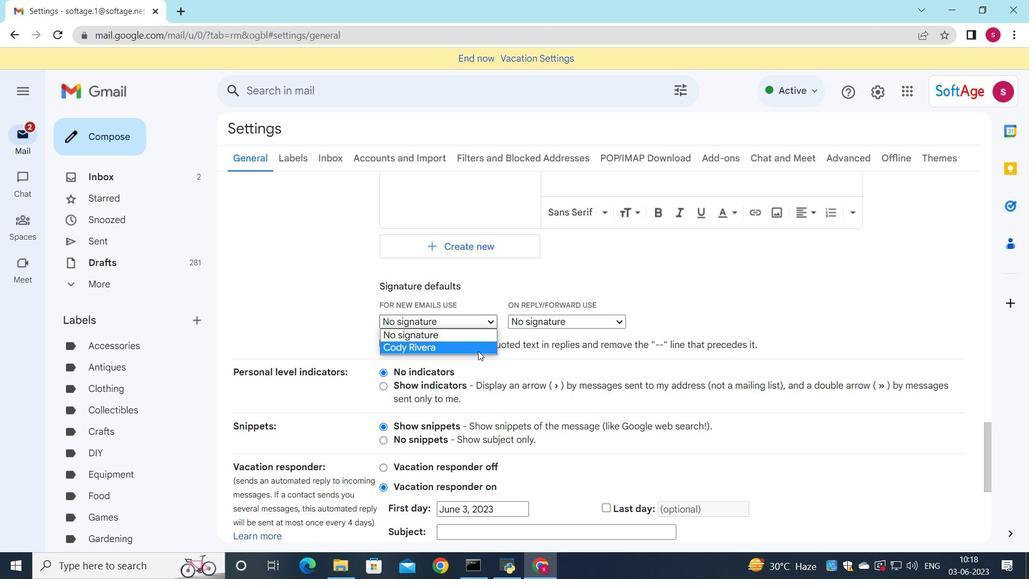 
Action: Mouse pressed left at (479, 348)
Screenshot: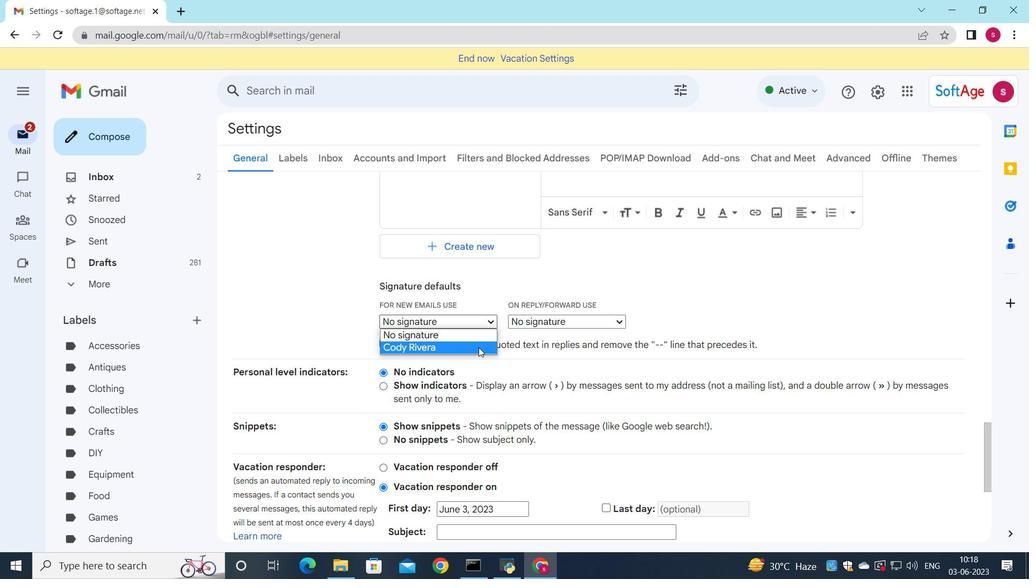 
Action: Mouse moved to (523, 320)
Screenshot: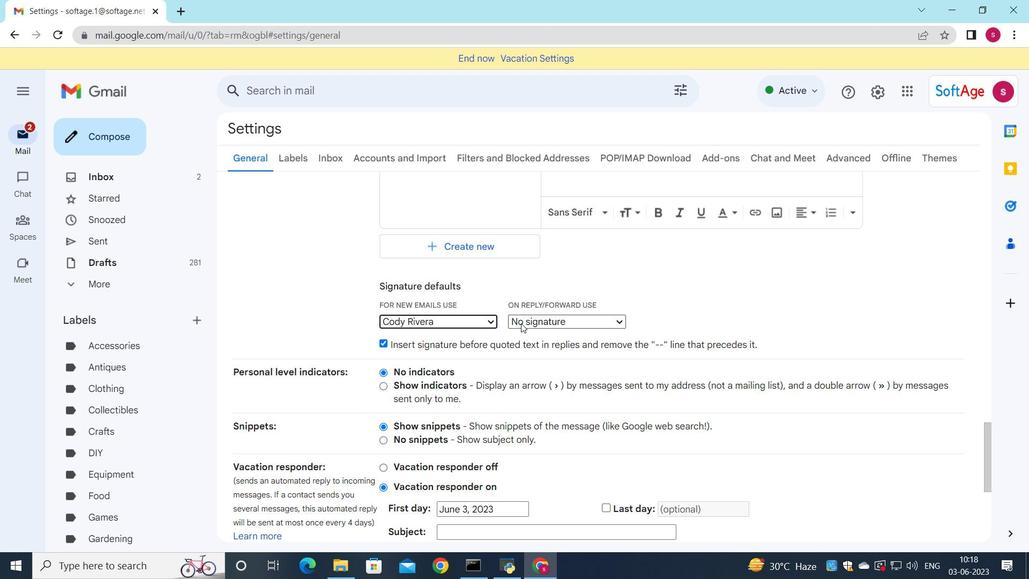 
Action: Mouse pressed left at (523, 320)
Screenshot: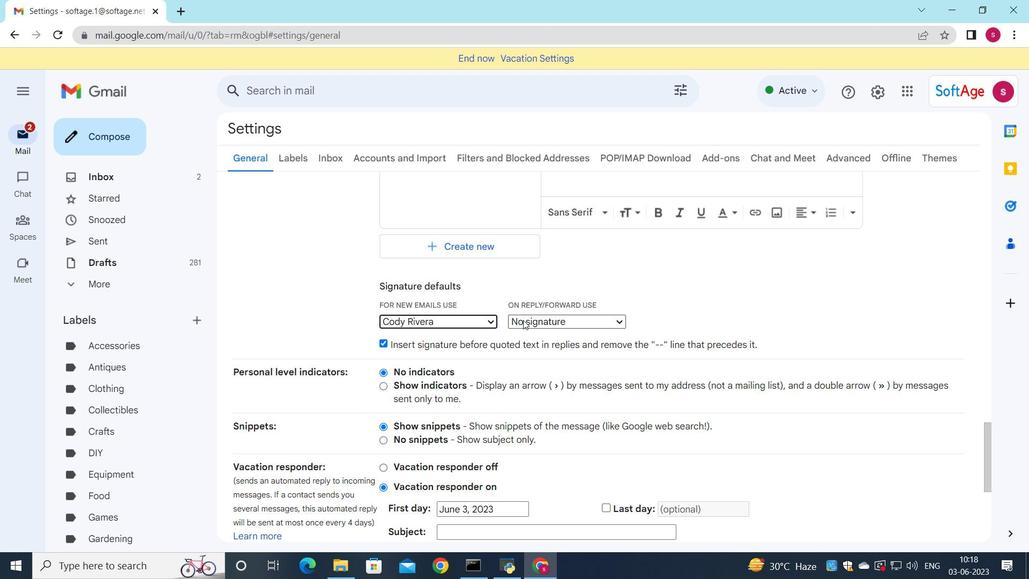 
Action: Mouse moved to (526, 346)
Screenshot: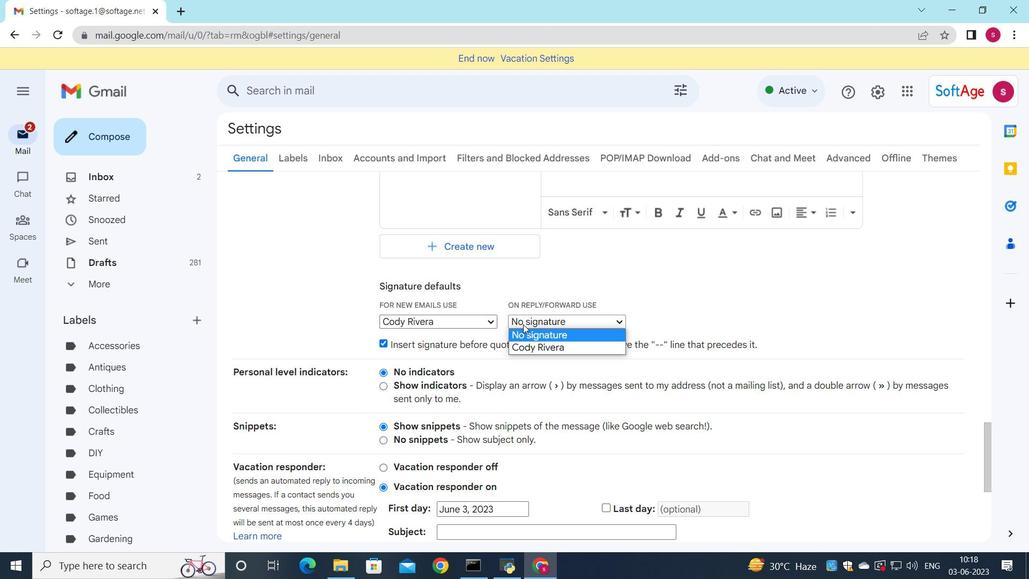 
Action: Mouse pressed left at (526, 346)
Screenshot: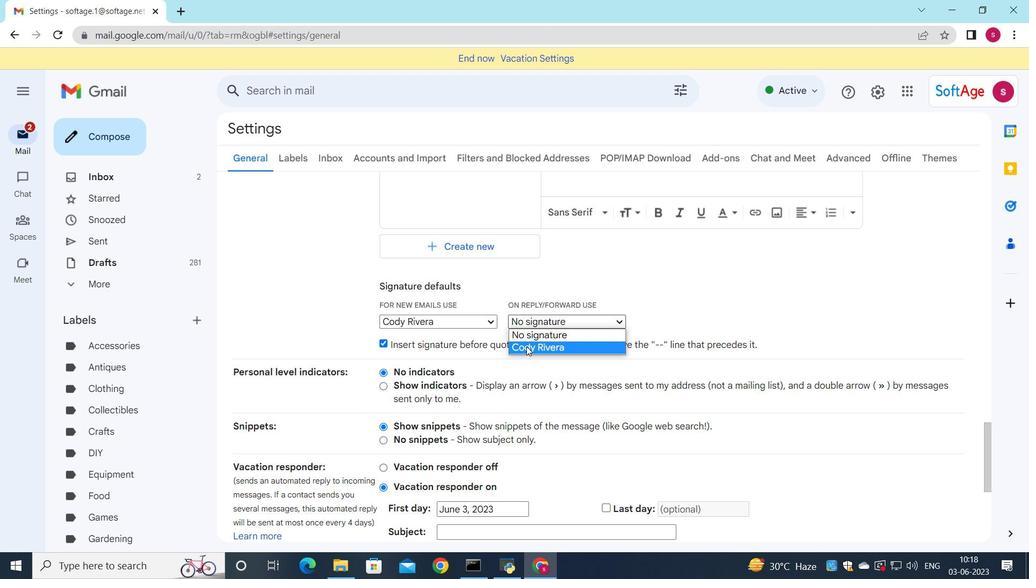 
Action: Mouse moved to (505, 335)
Screenshot: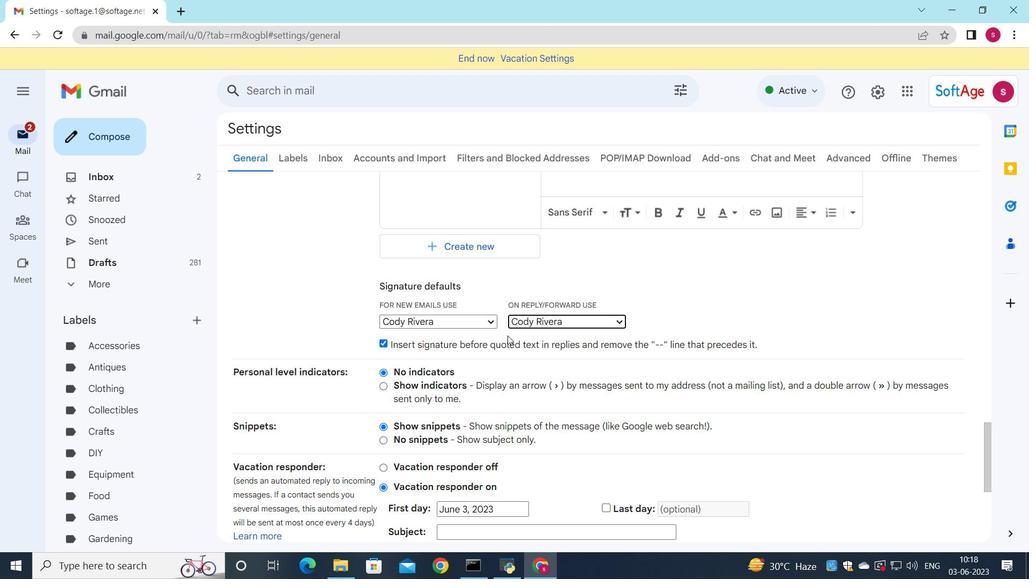 
Action: Mouse scrolled (505, 334) with delta (0, 0)
Screenshot: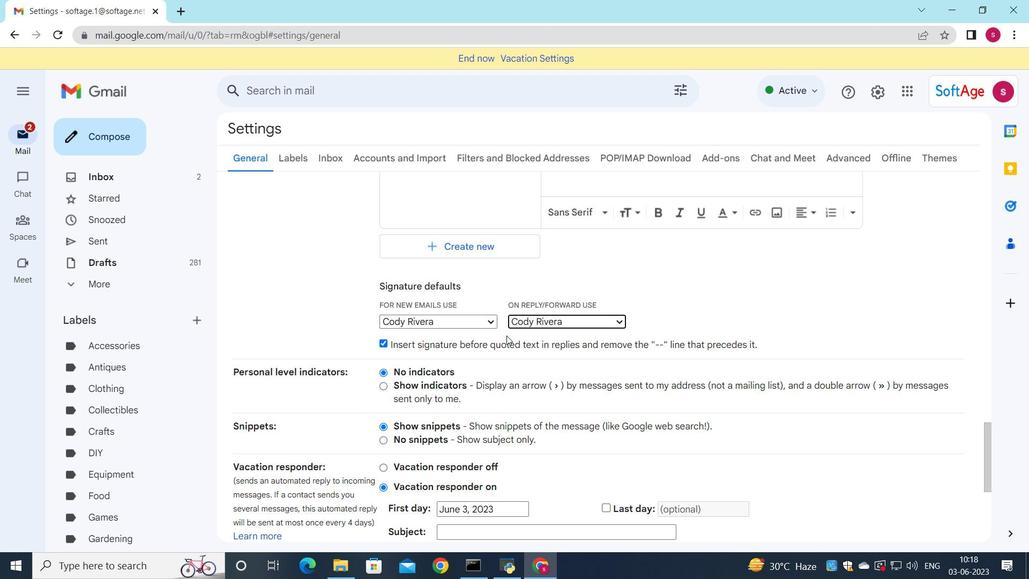 
Action: Mouse scrolled (505, 334) with delta (0, 0)
Screenshot: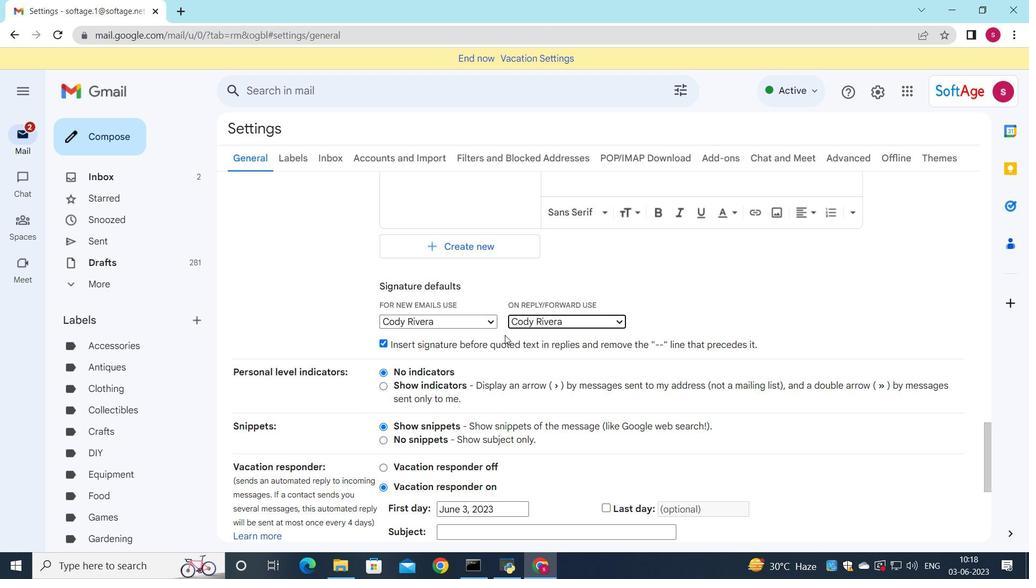 
Action: Mouse moved to (503, 337)
Screenshot: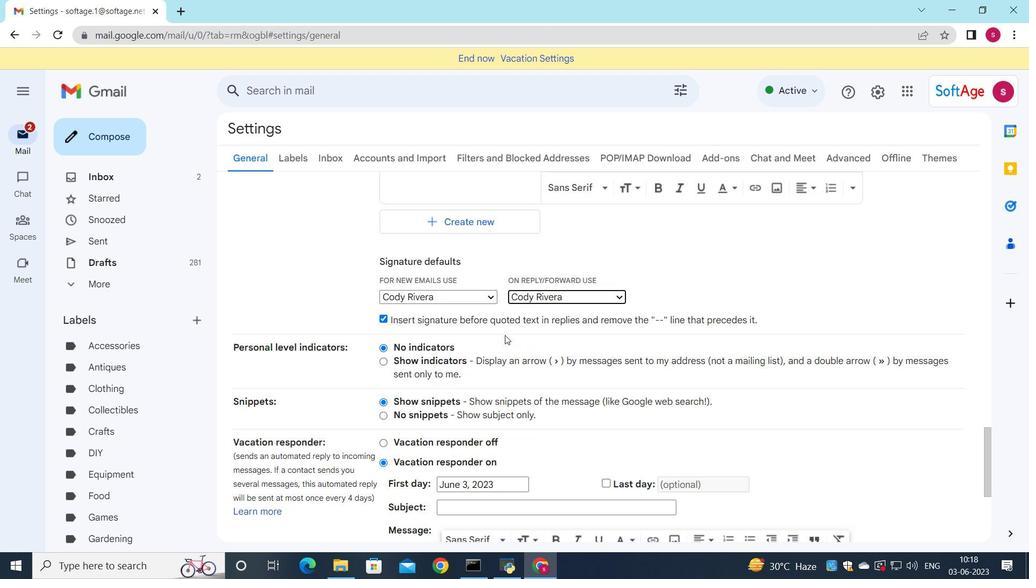 
Action: Mouse scrolled (503, 336) with delta (0, 0)
Screenshot: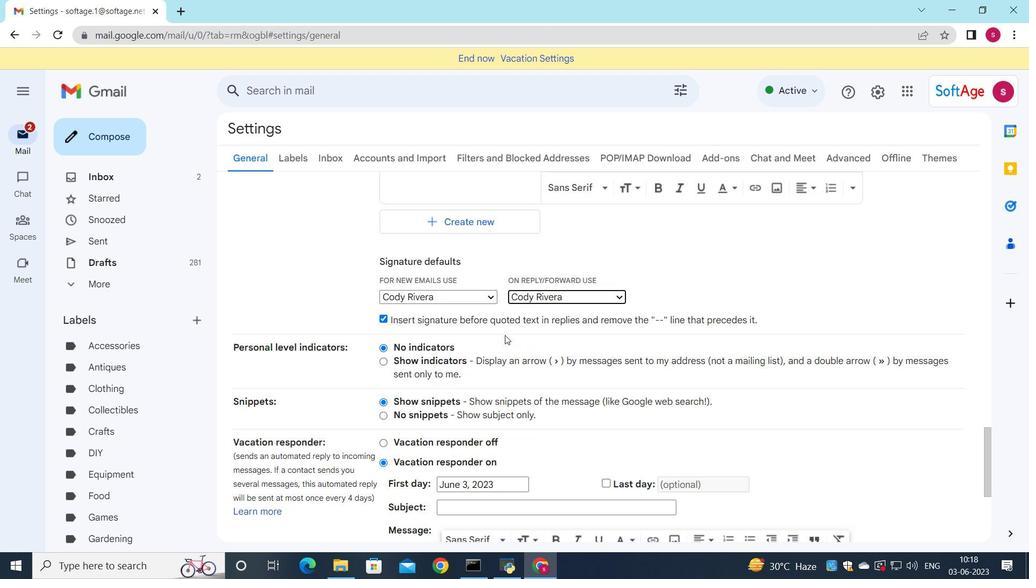 
Action: Mouse moved to (558, 534)
Screenshot: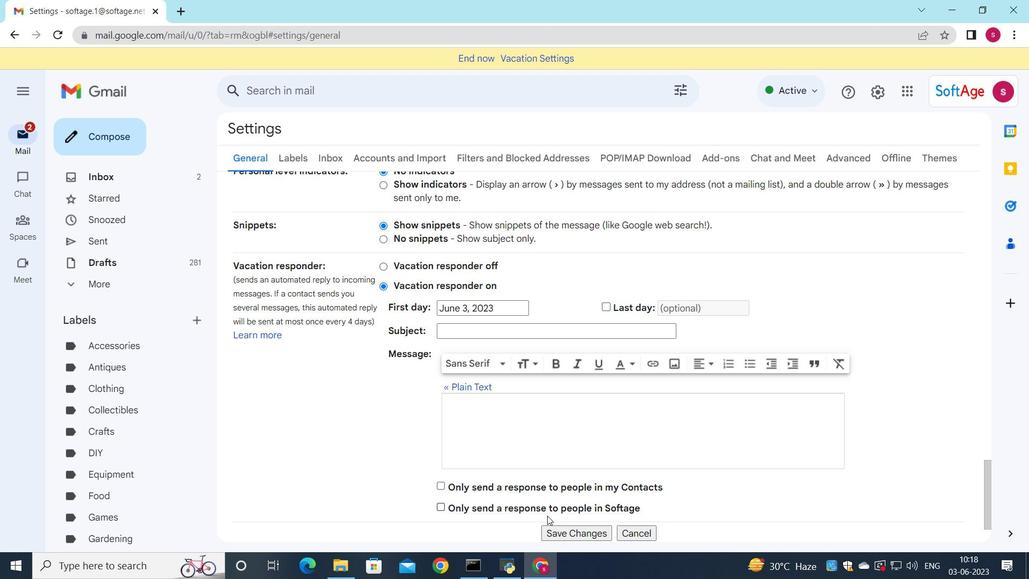 
Action: Mouse pressed left at (558, 534)
Screenshot: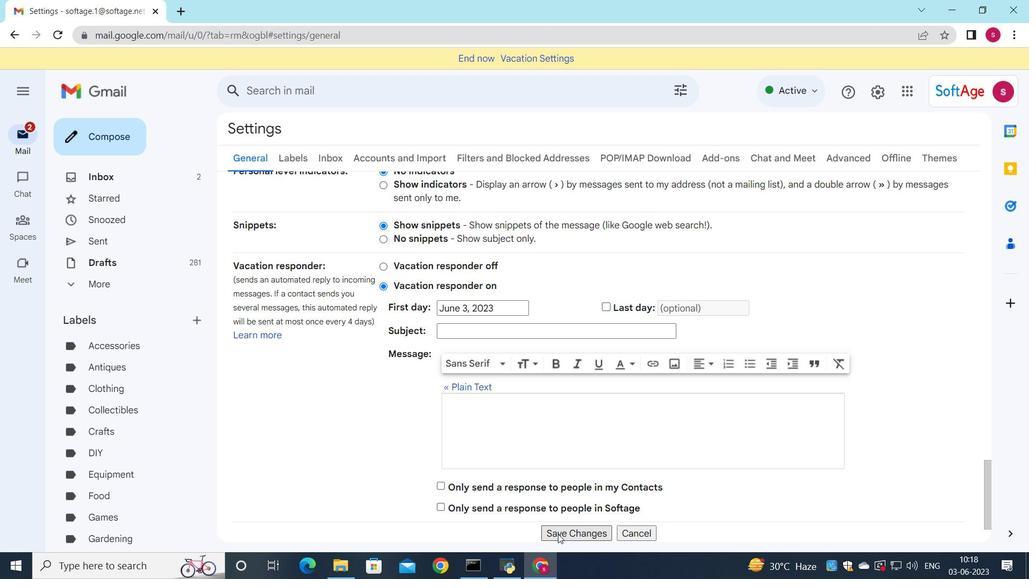 
Action: Mouse moved to (422, 296)
Screenshot: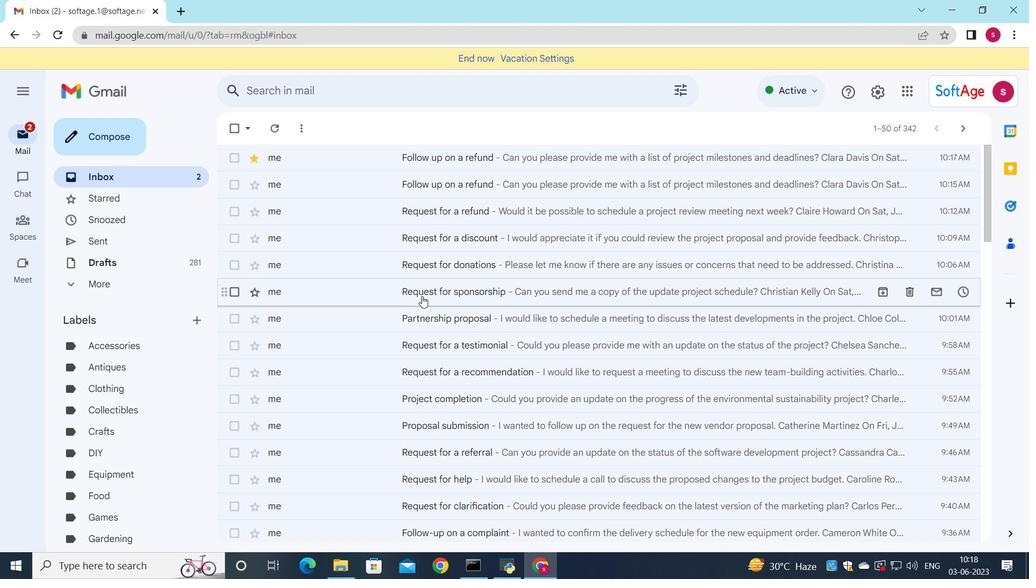 
Action: Mouse pressed left at (422, 296)
Screenshot: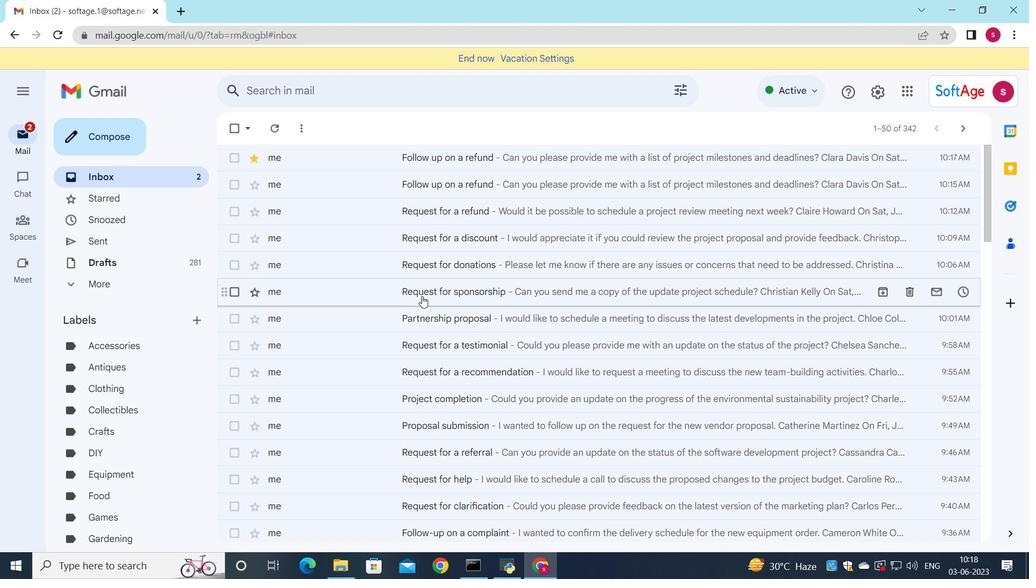
Action: Mouse moved to (410, 286)
Screenshot: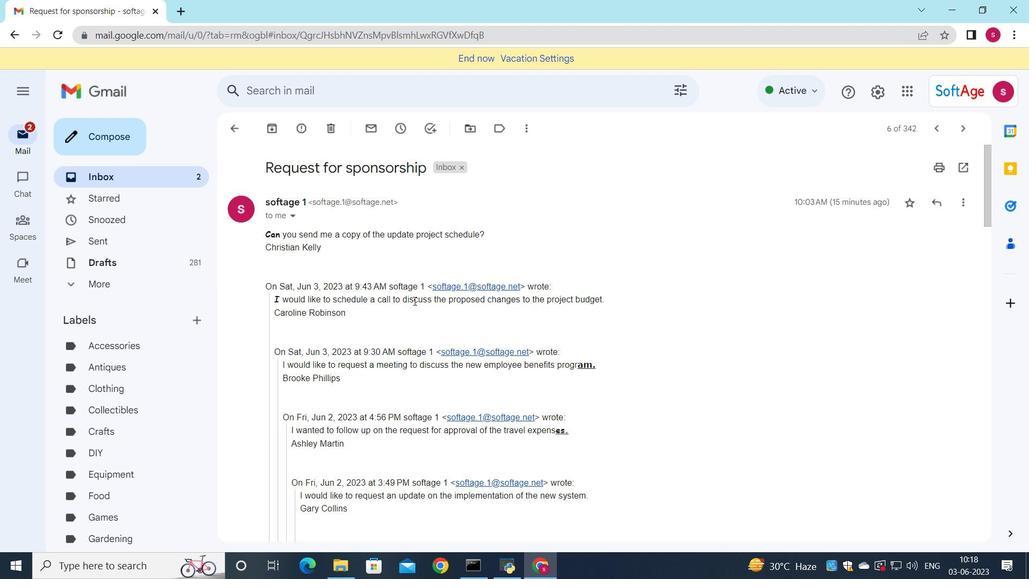 
Action: Mouse scrolled (410, 286) with delta (0, 0)
Screenshot: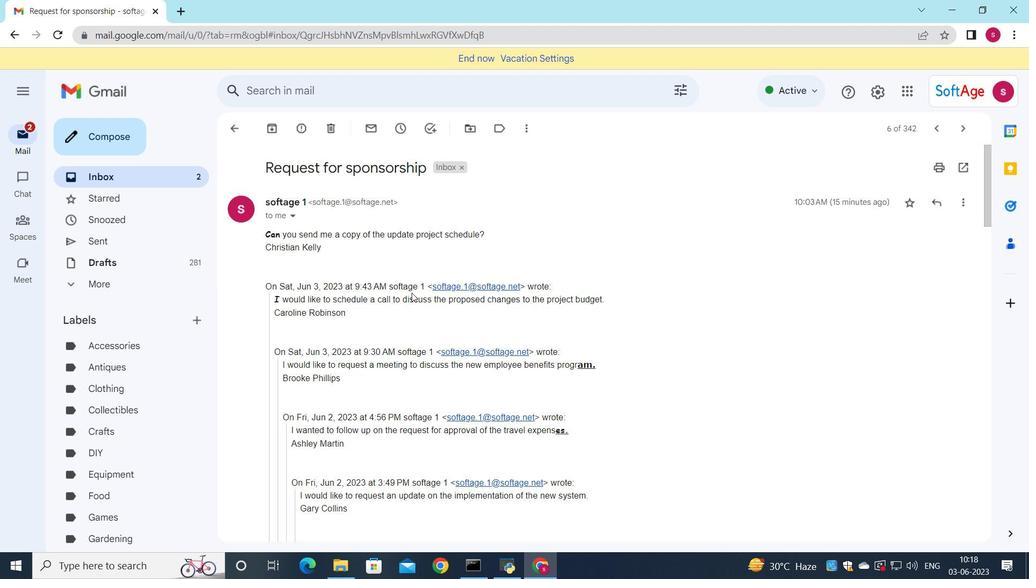 
Action: Mouse scrolled (410, 286) with delta (0, 0)
Screenshot: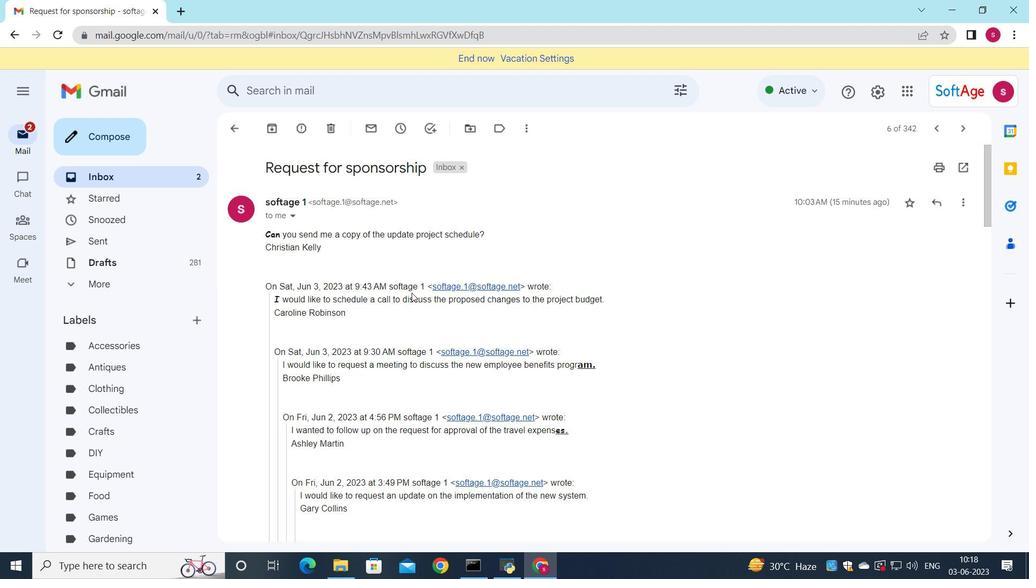 
Action: Mouse scrolled (410, 286) with delta (0, 0)
Screenshot: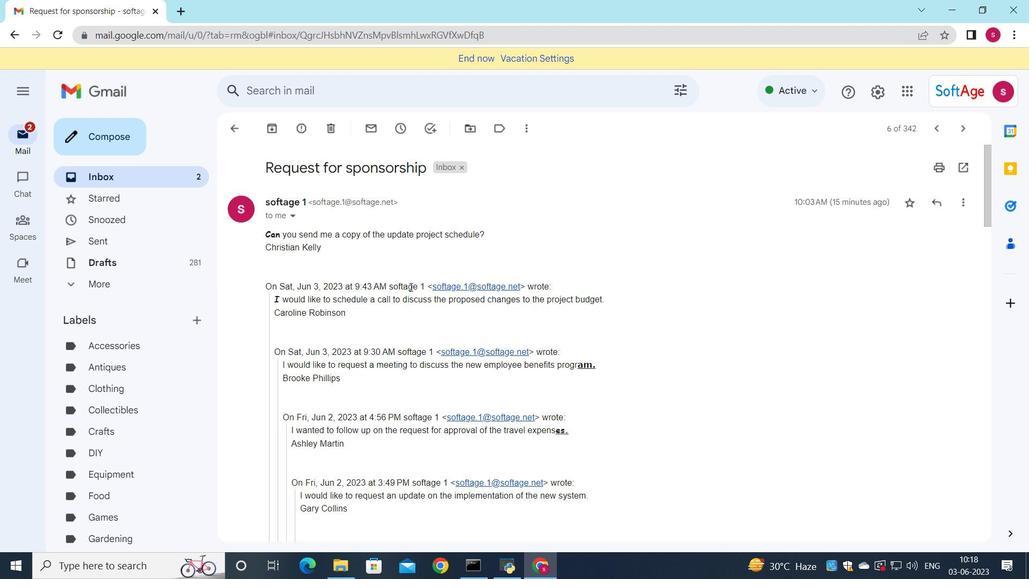 
Action: Mouse scrolled (410, 286) with delta (0, 0)
Screenshot: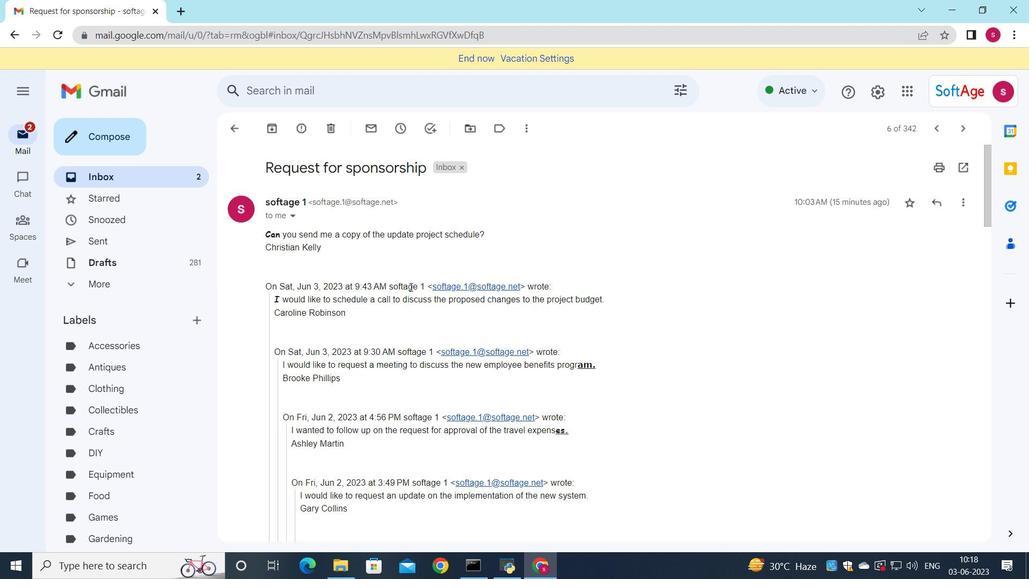 
Action: Mouse moved to (407, 286)
Screenshot: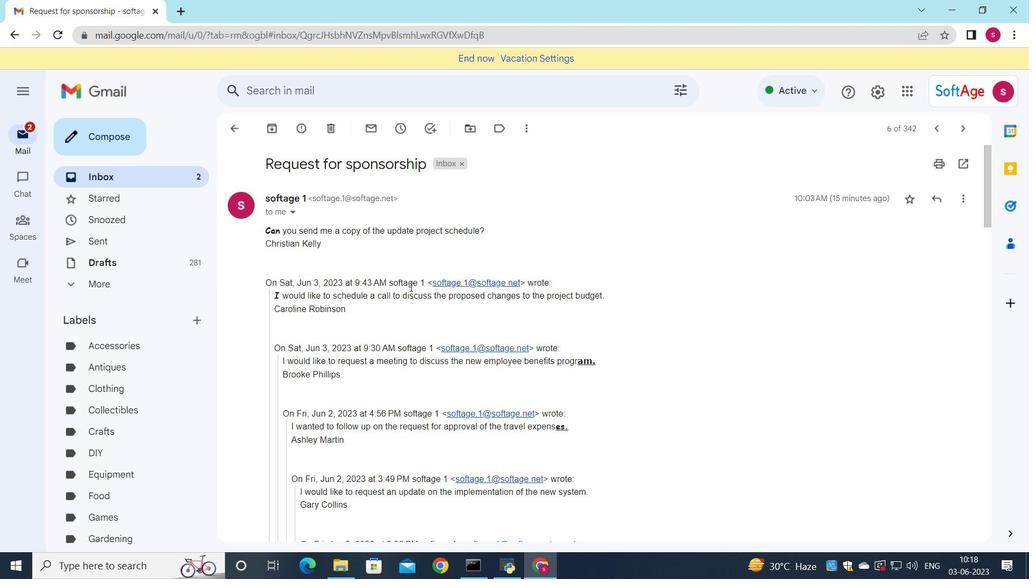 
Action: Mouse scrolled (407, 286) with delta (0, 0)
Screenshot: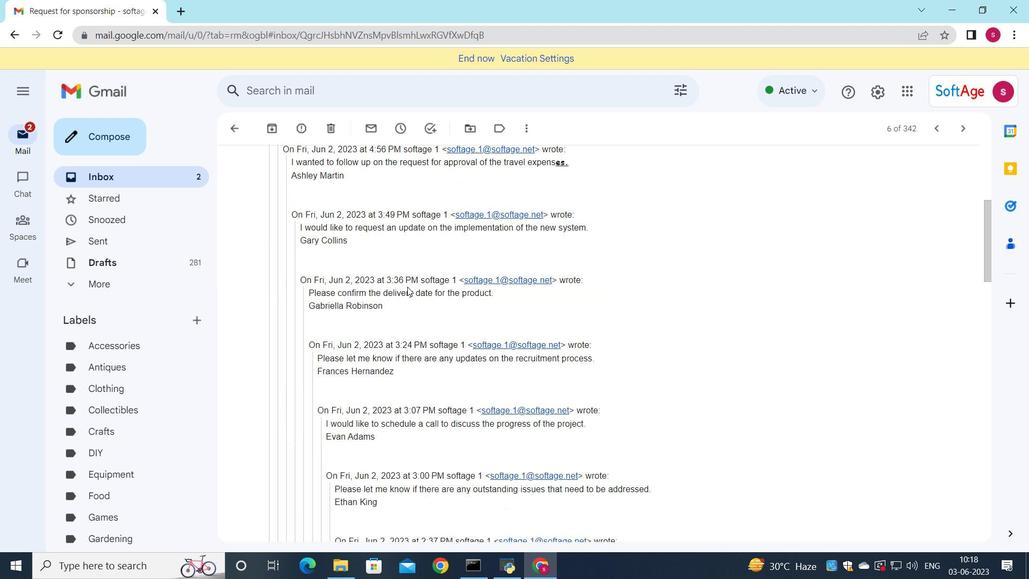 
Action: Mouse scrolled (407, 286) with delta (0, 0)
Screenshot: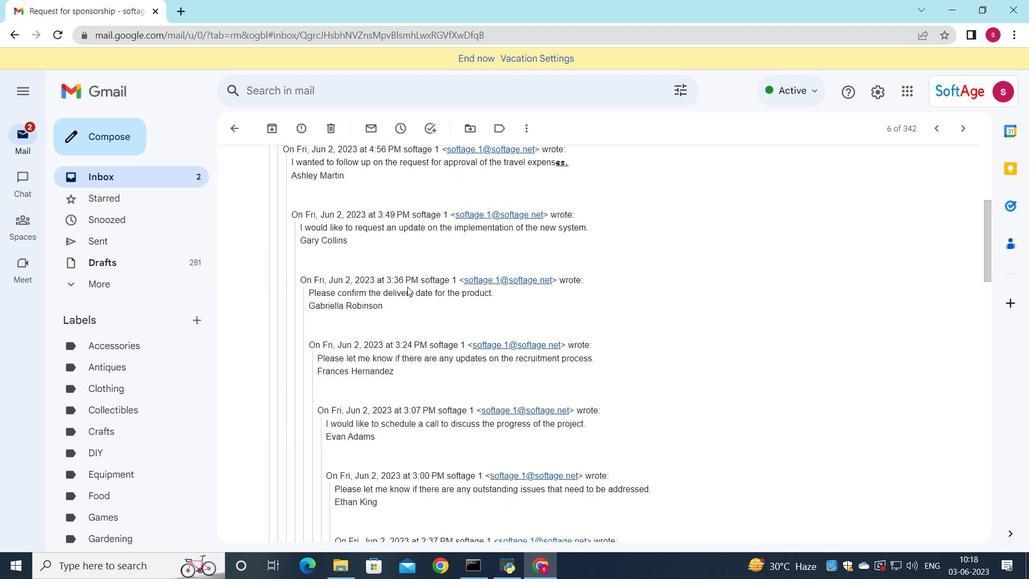 
Action: Mouse scrolled (407, 286) with delta (0, 0)
Screenshot: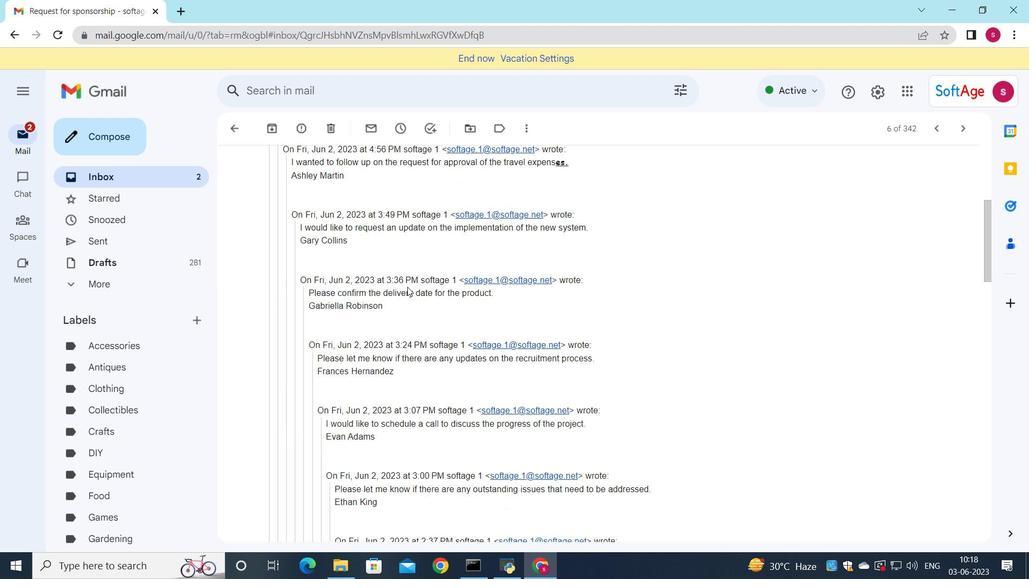 
Action: Mouse scrolled (407, 286) with delta (0, 0)
Screenshot: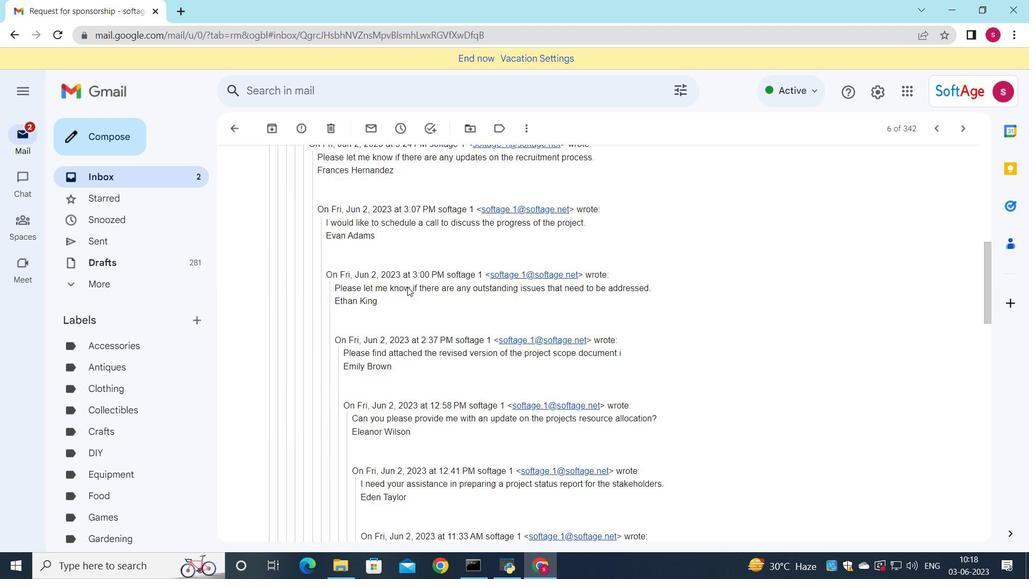 
Action: Mouse scrolled (407, 286) with delta (0, 0)
Screenshot: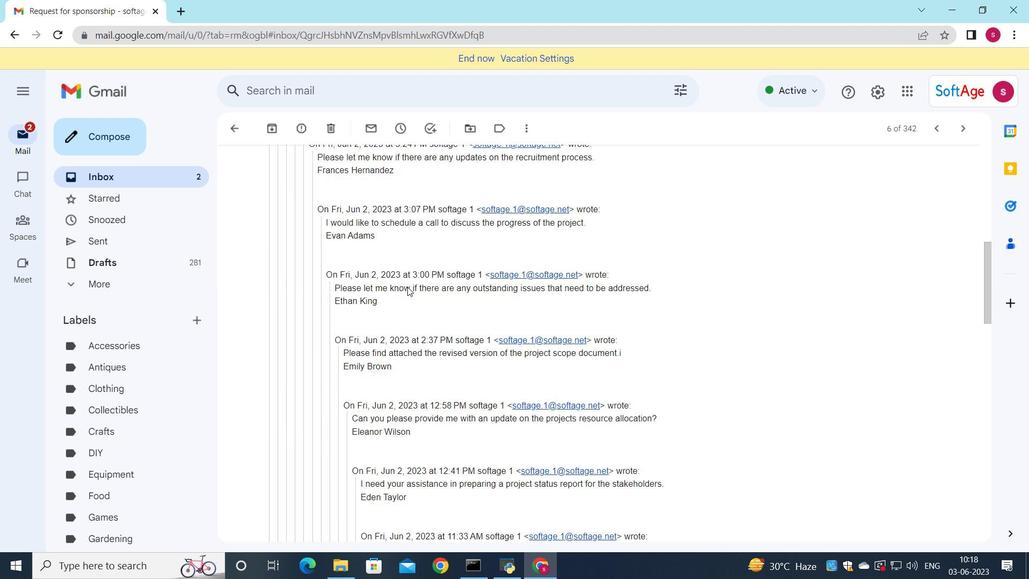 
Action: Mouse scrolled (407, 286) with delta (0, 0)
Screenshot: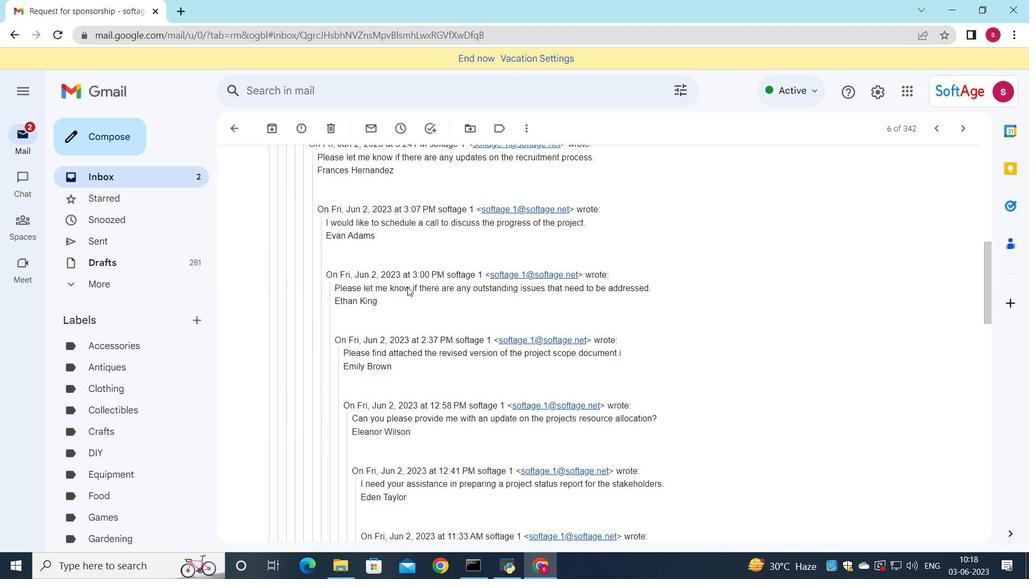 
Action: Mouse scrolled (407, 286) with delta (0, 0)
Screenshot: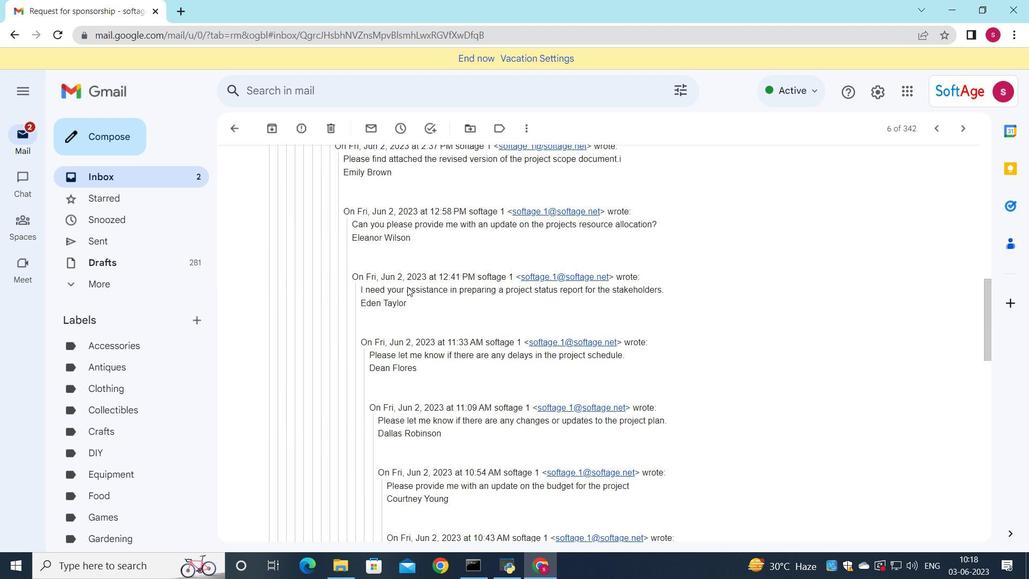 
Action: Mouse scrolled (407, 286) with delta (0, 0)
Screenshot: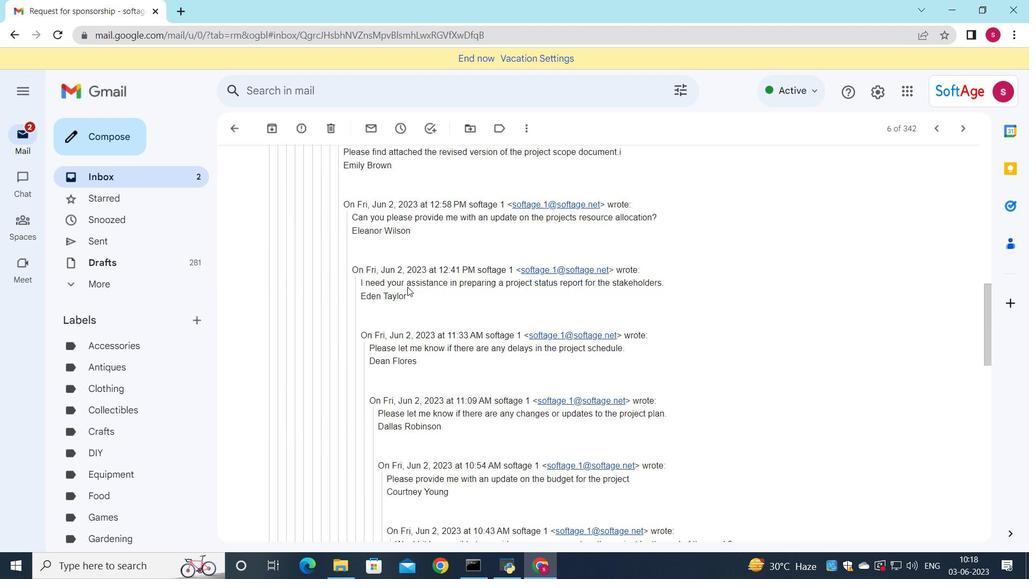 
Action: Mouse scrolled (407, 286) with delta (0, 0)
Screenshot: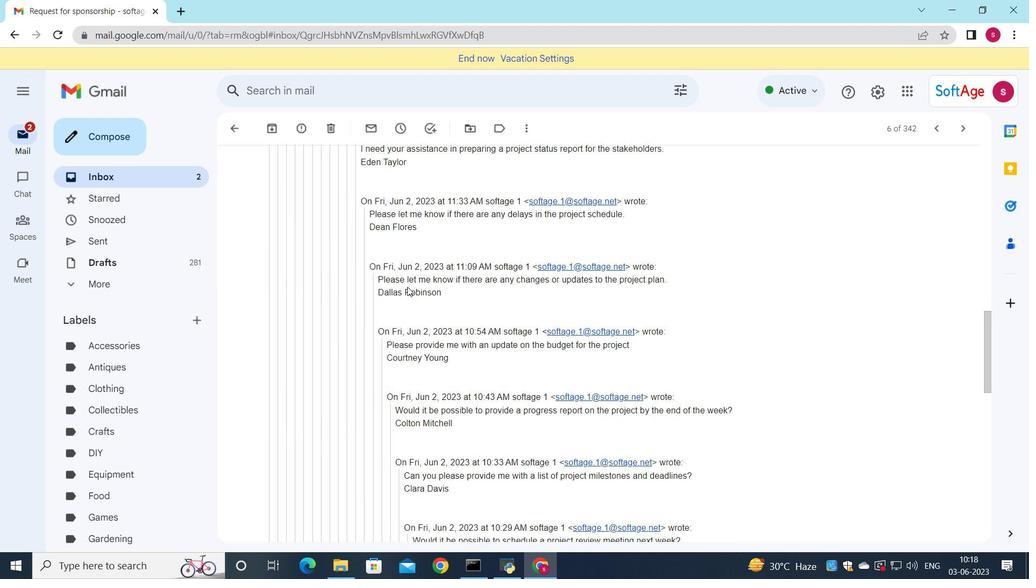 
Action: Mouse scrolled (407, 286) with delta (0, 0)
Screenshot: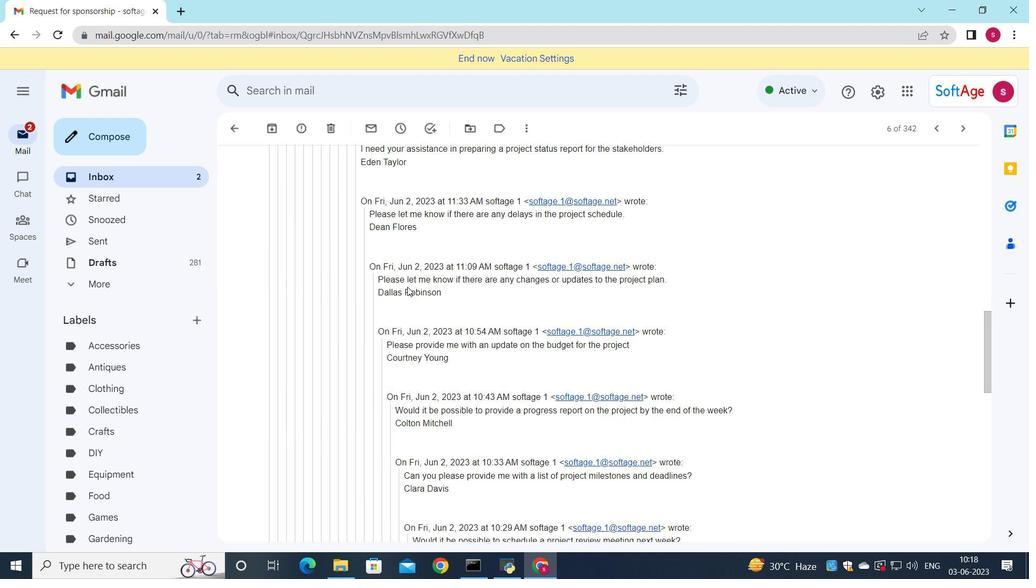 
Action: Mouse scrolled (407, 286) with delta (0, 0)
Screenshot: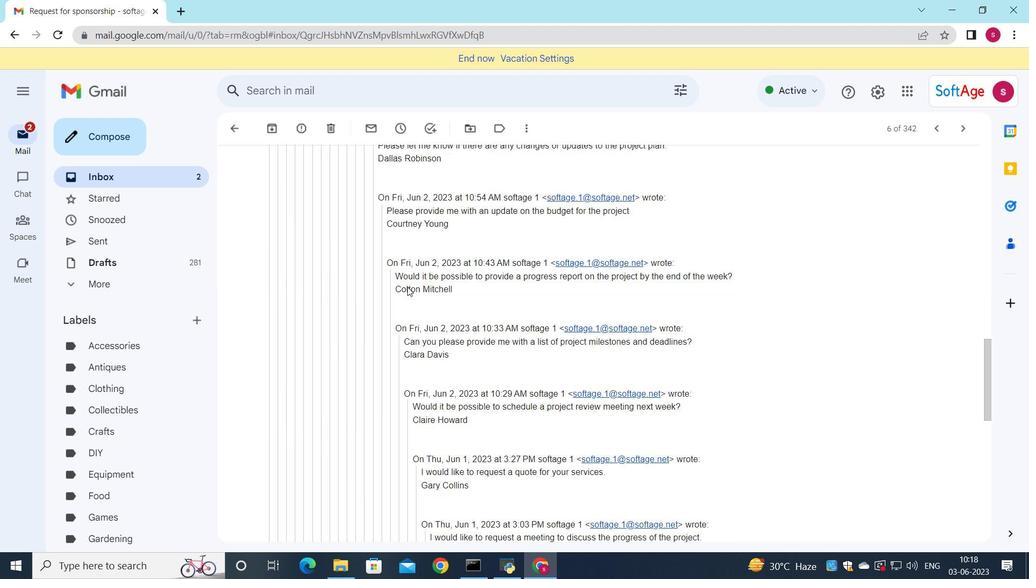 
Action: Mouse scrolled (407, 286) with delta (0, 0)
Screenshot: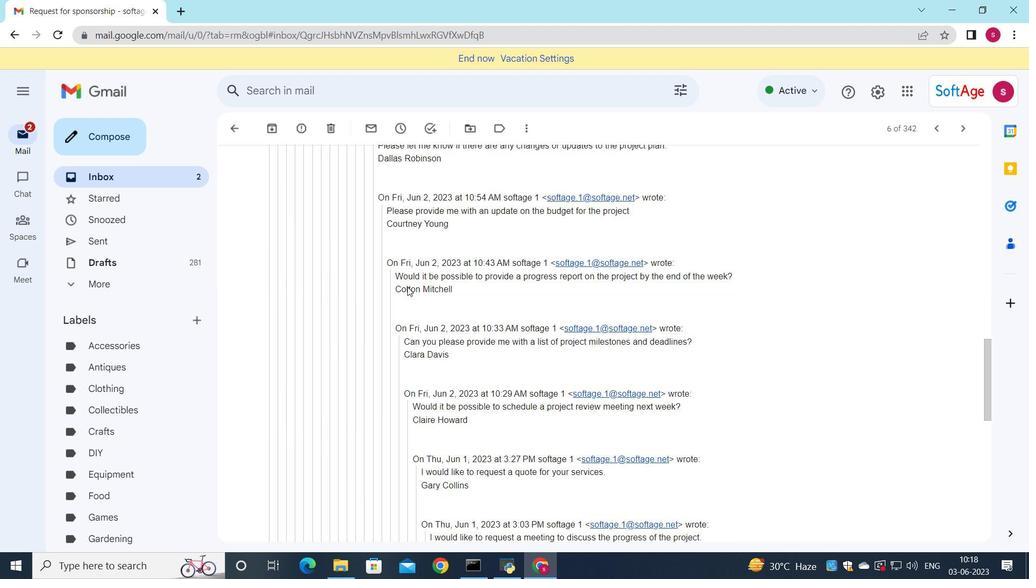 
Action: Mouse scrolled (407, 286) with delta (0, 0)
Screenshot: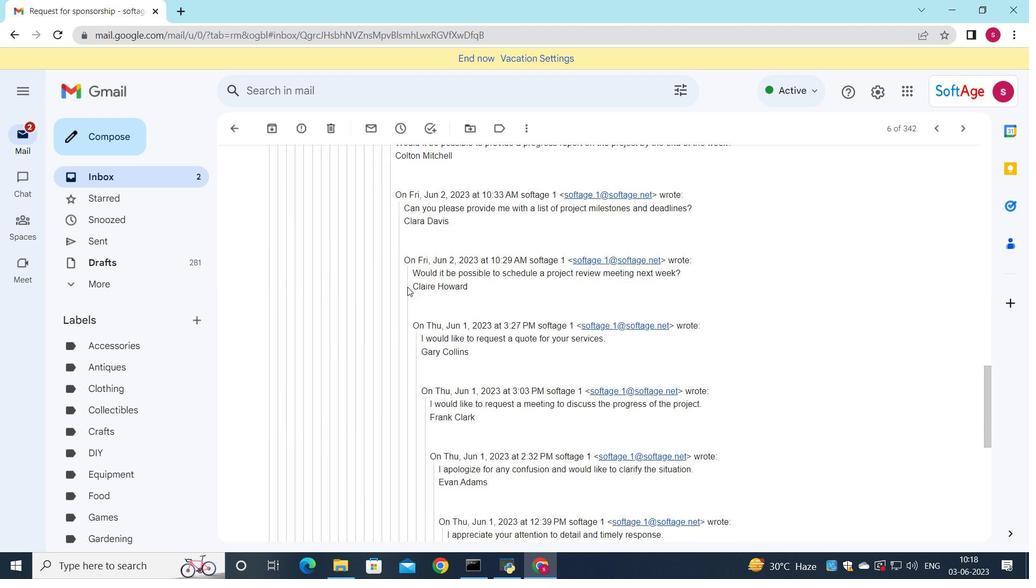 
Action: Mouse scrolled (407, 286) with delta (0, 0)
Screenshot: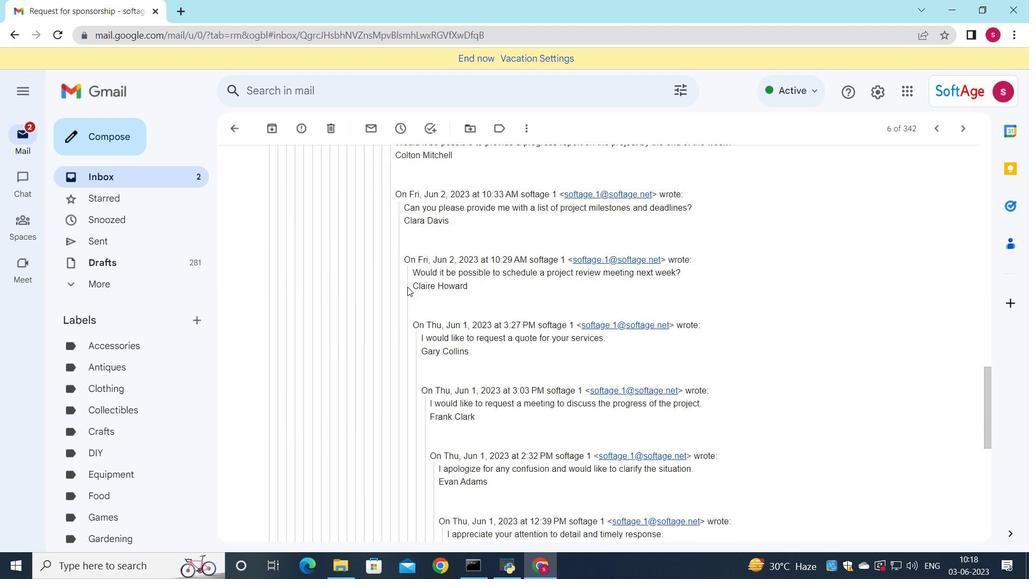 
Action: Mouse scrolled (407, 286) with delta (0, 0)
Screenshot: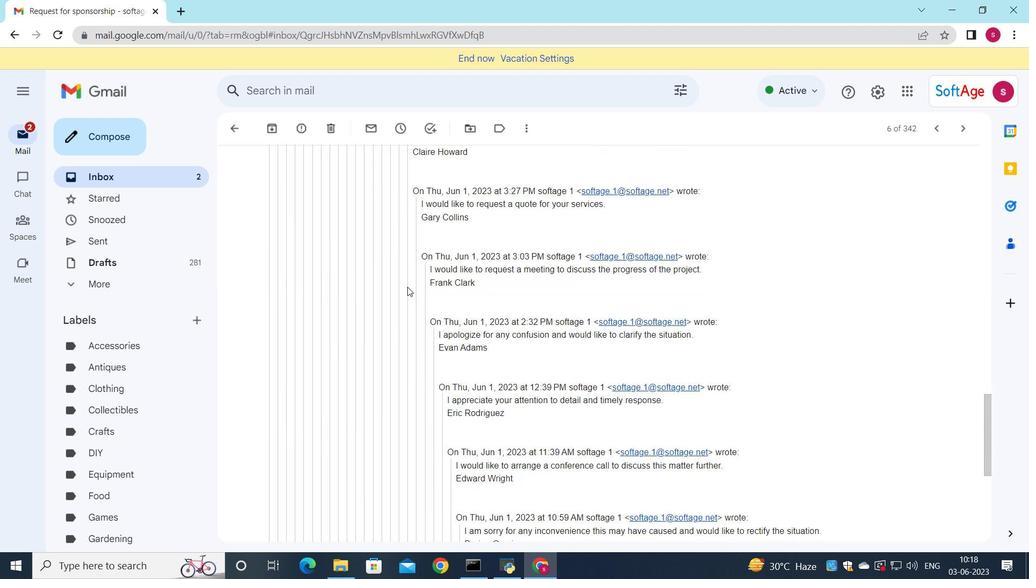 
Action: Mouse scrolled (407, 286) with delta (0, 0)
Screenshot: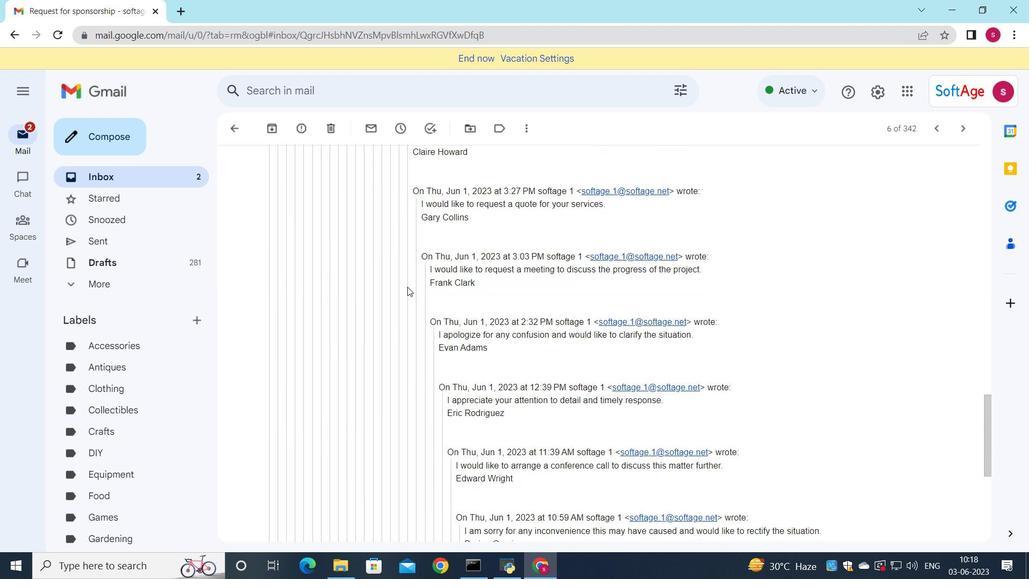 
Action: Mouse scrolled (407, 286) with delta (0, 0)
Screenshot: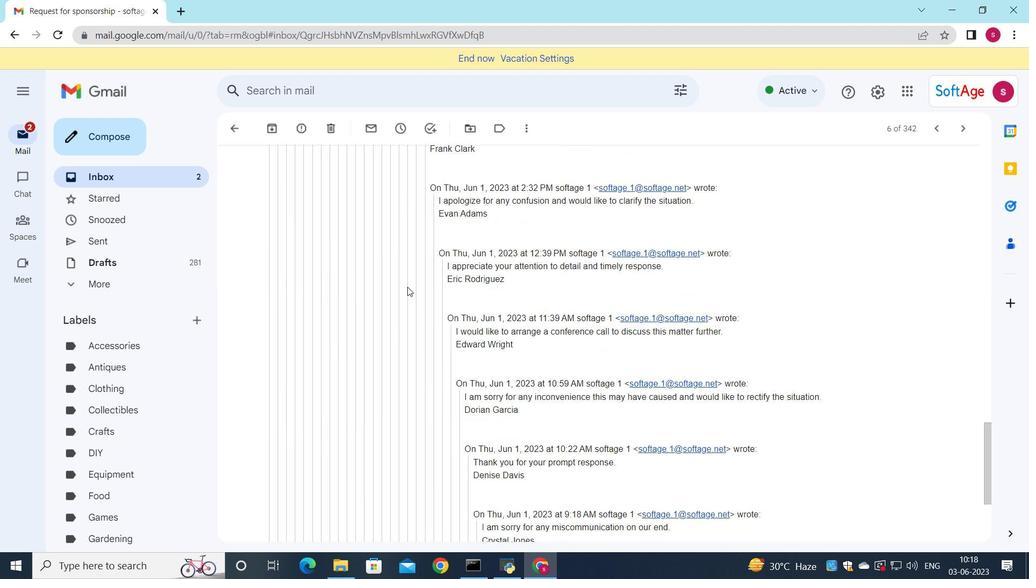 
Action: Mouse scrolled (407, 286) with delta (0, 0)
Screenshot: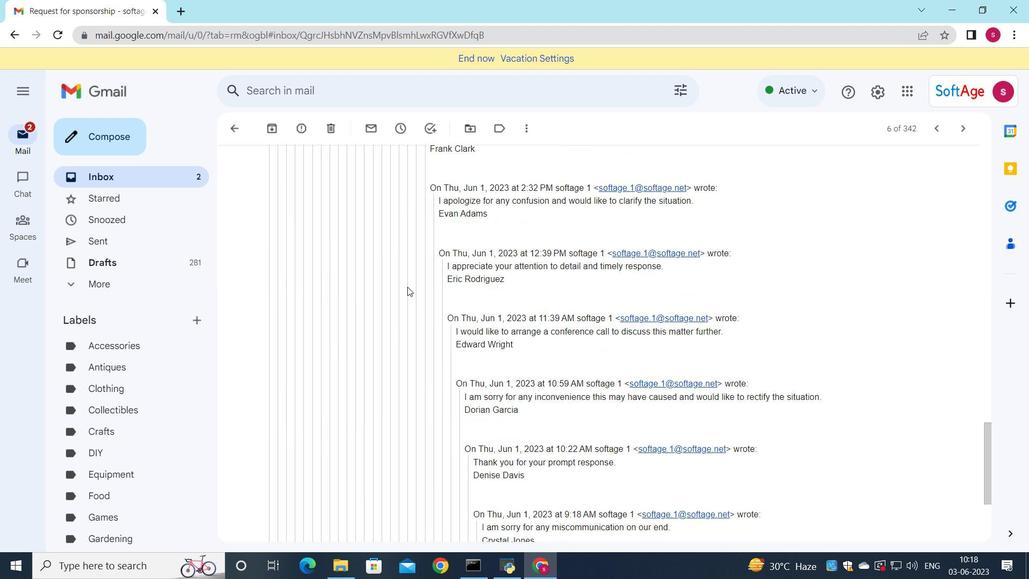 
Action: Mouse scrolled (407, 286) with delta (0, 0)
Screenshot: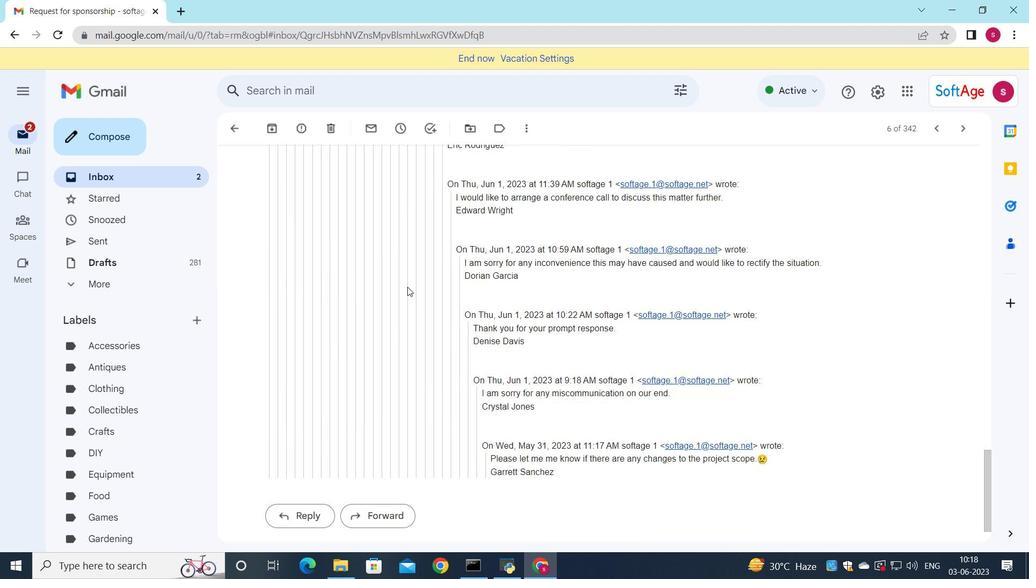 
Action: Mouse scrolled (407, 286) with delta (0, 0)
Screenshot: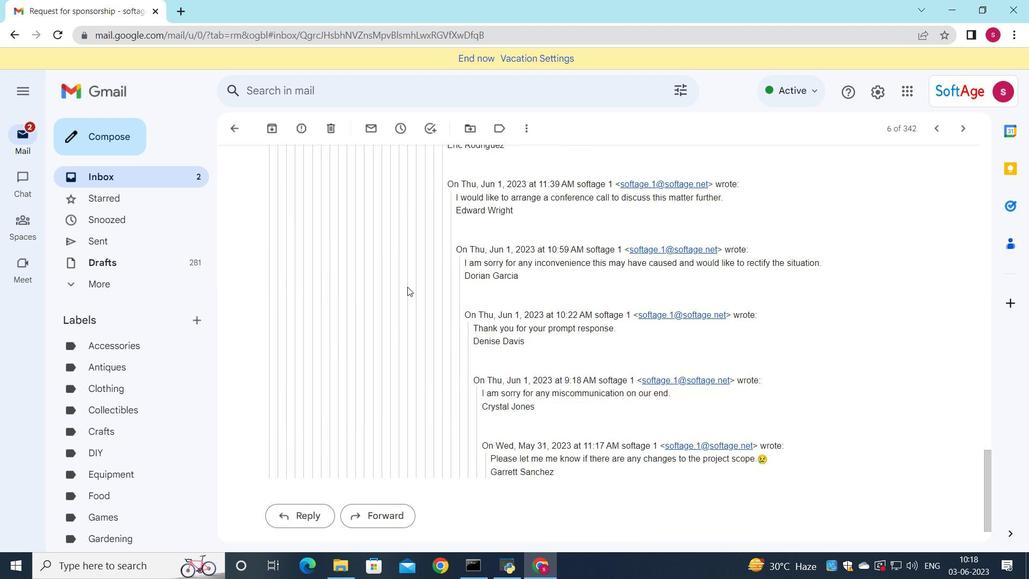 
Action: Mouse scrolled (407, 286) with delta (0, 0)
Screenshot: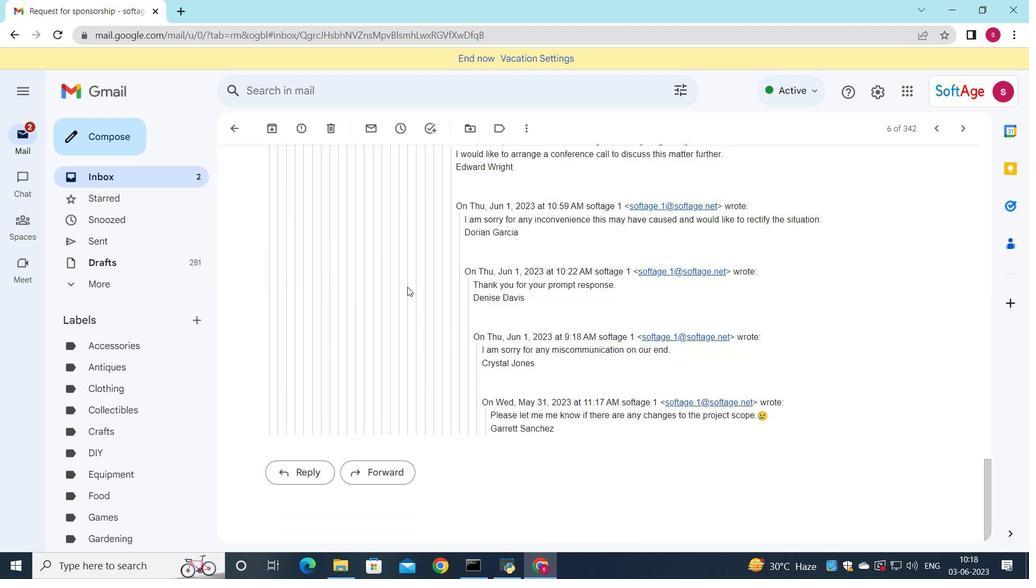 
Action: Mouse scrolled (407, 286) with delta (0, 0)
Screenshot: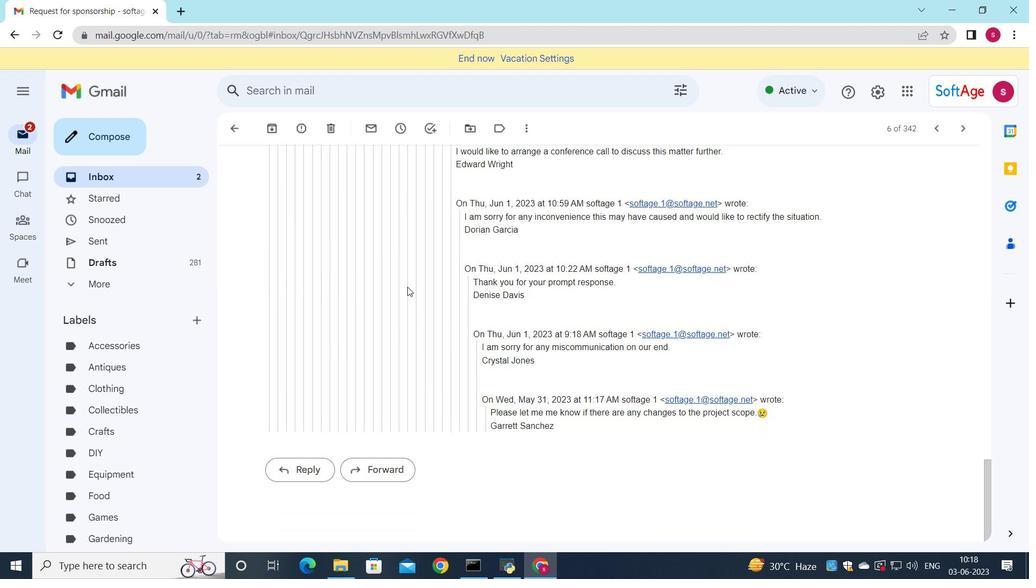 
Action: Mouse moved to (318, 471)
Screenshot: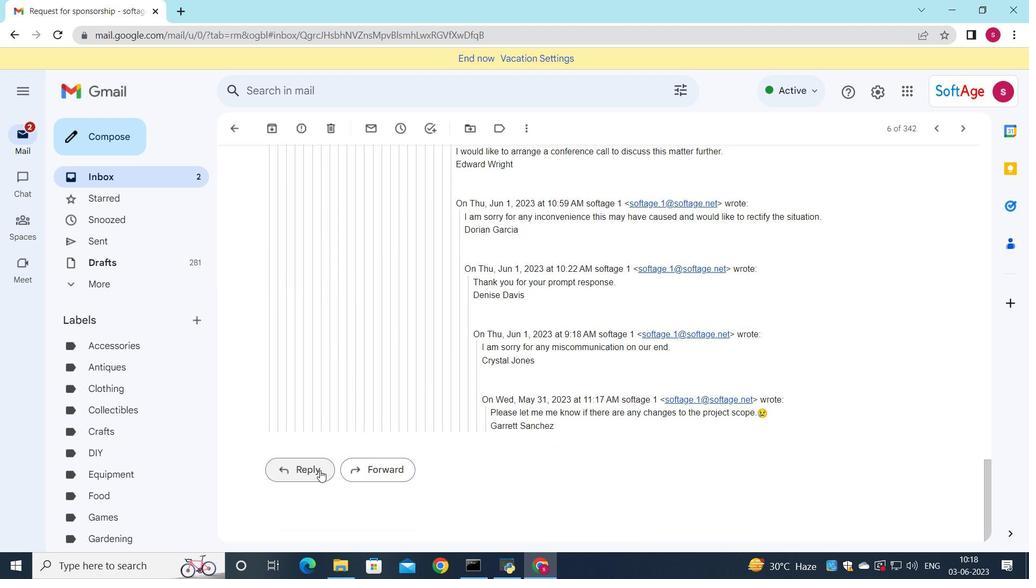 
Action: Mouse pressed left at (318, 471)
Screenshot: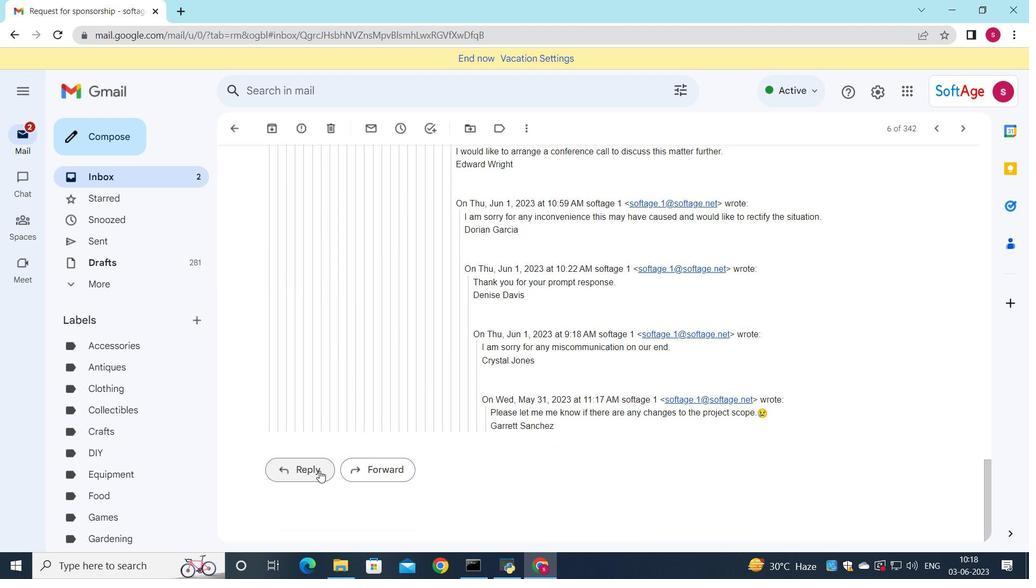 
Action: Mouse moved to (292, 396)
Screenshot: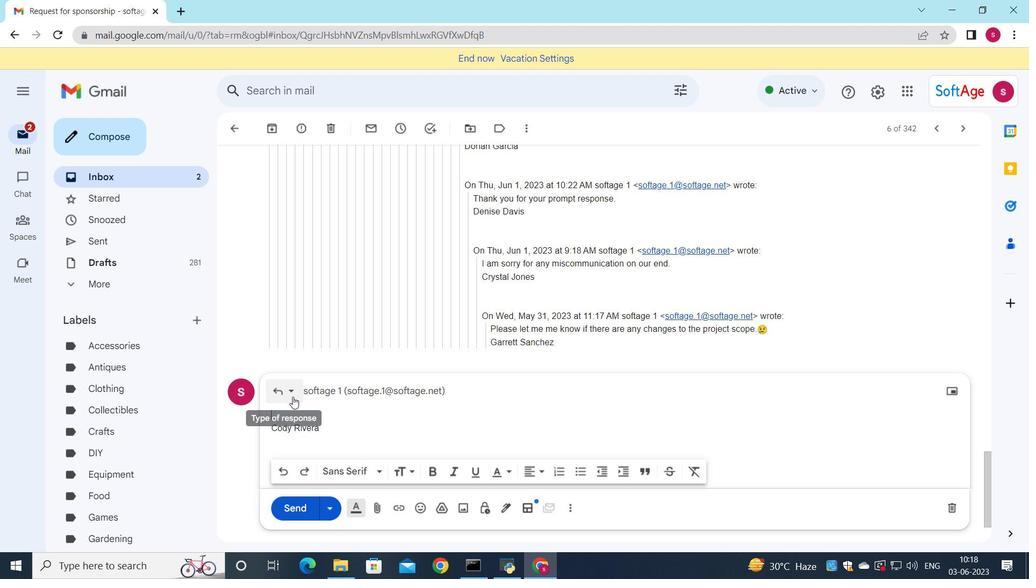
Action: Mouse pressed left at (292, 396)
Screenshot: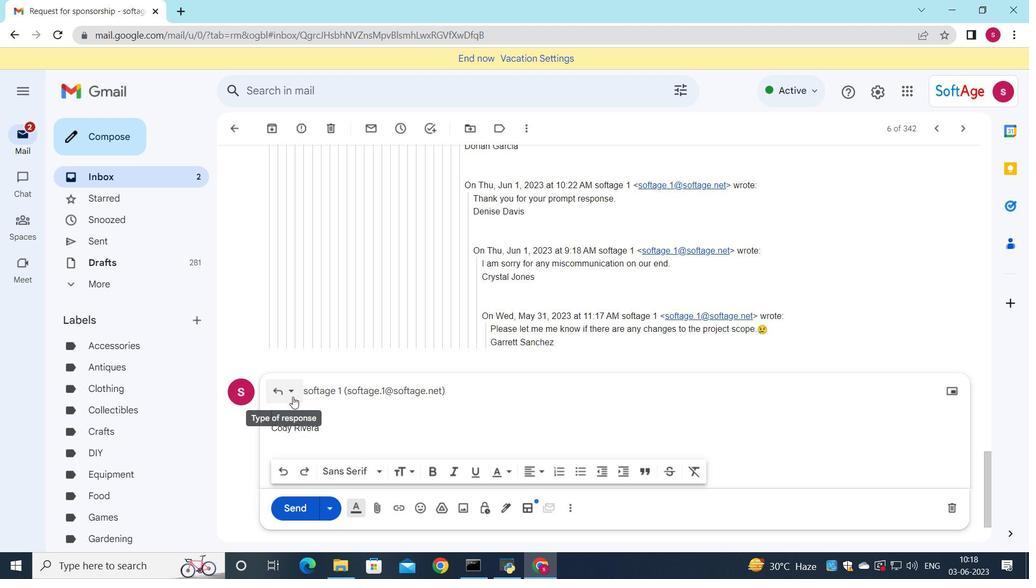 
Action: Mouse moved to (305, 468)
Screenshot: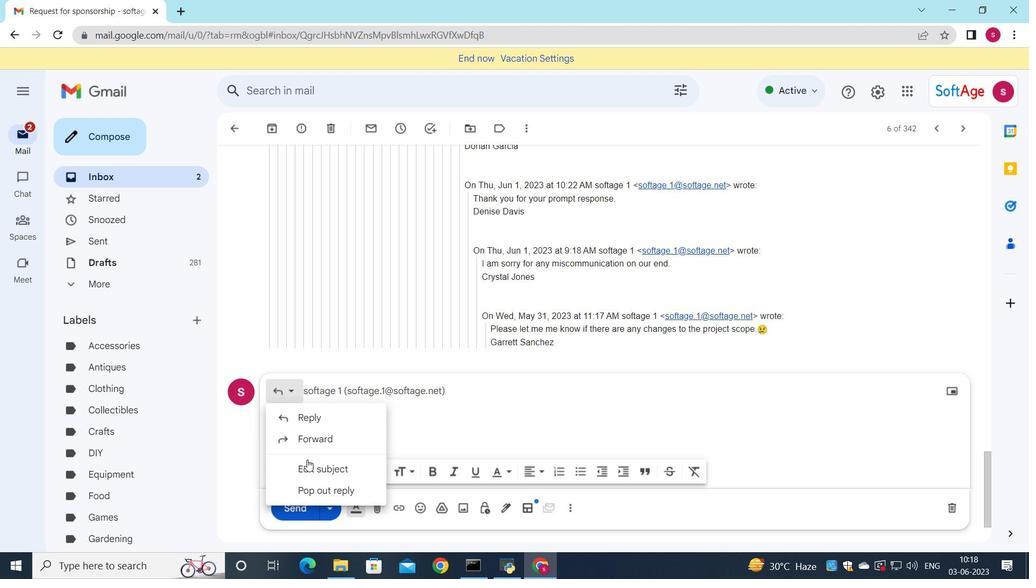 
Action: Mouse pressed left at (305, 468)
Screenshot: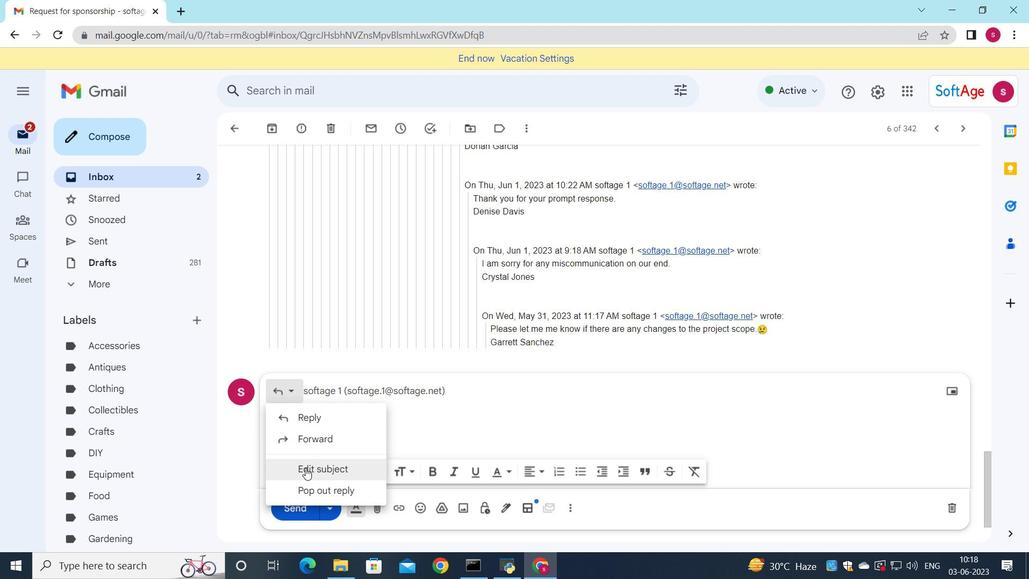
Action: Mouse moved to (681, 198)
Screenshot: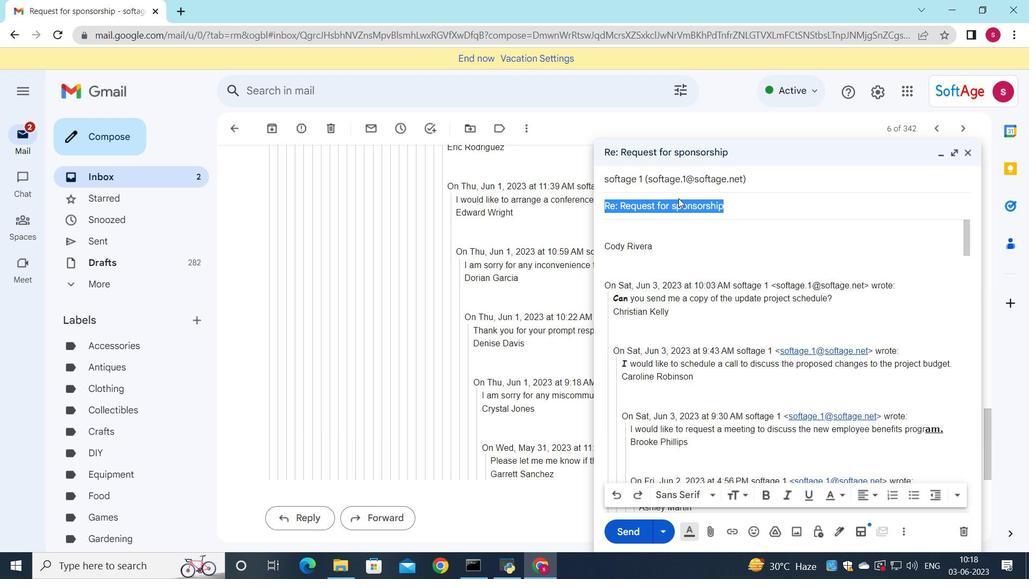 
Action: Key pressed <Key.shift>Request<Key.space>for<Key.space>a<Key.space>product<Key.space>demo
Screenshot: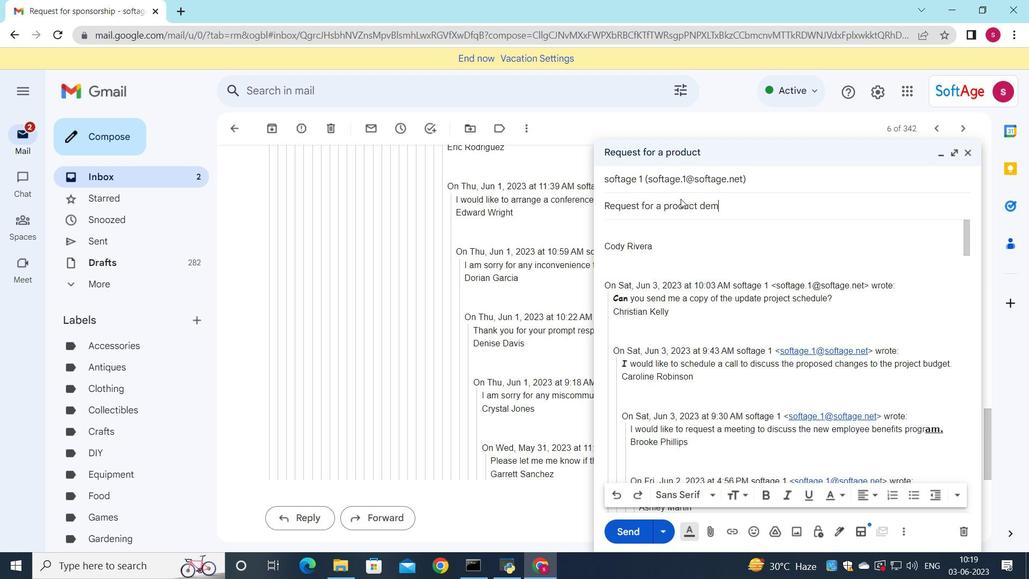 
Action: Mouse moved to (631, 232)
Screenshot: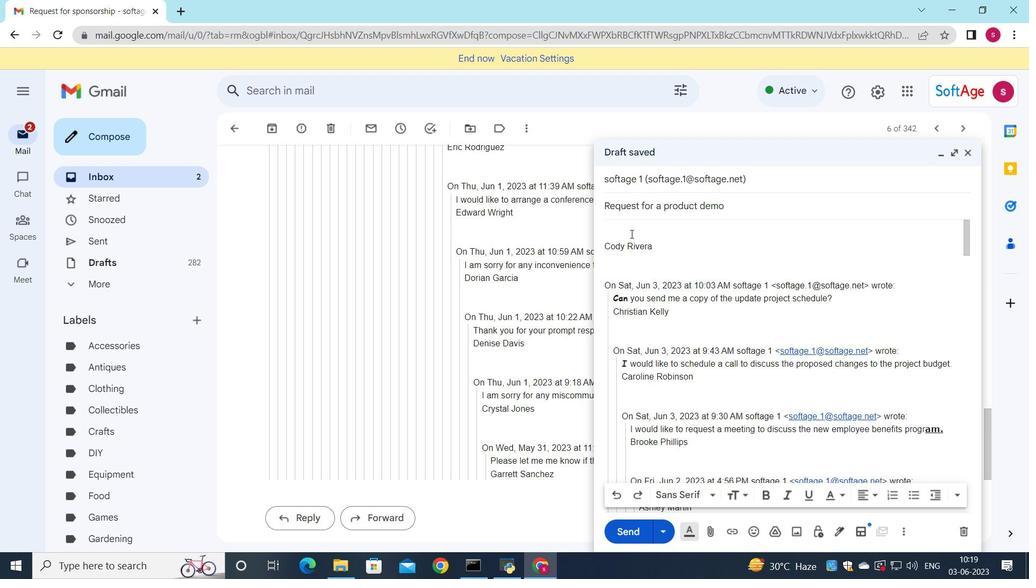 
Action: Mouse pressed left at (631, 232)
Screenshot: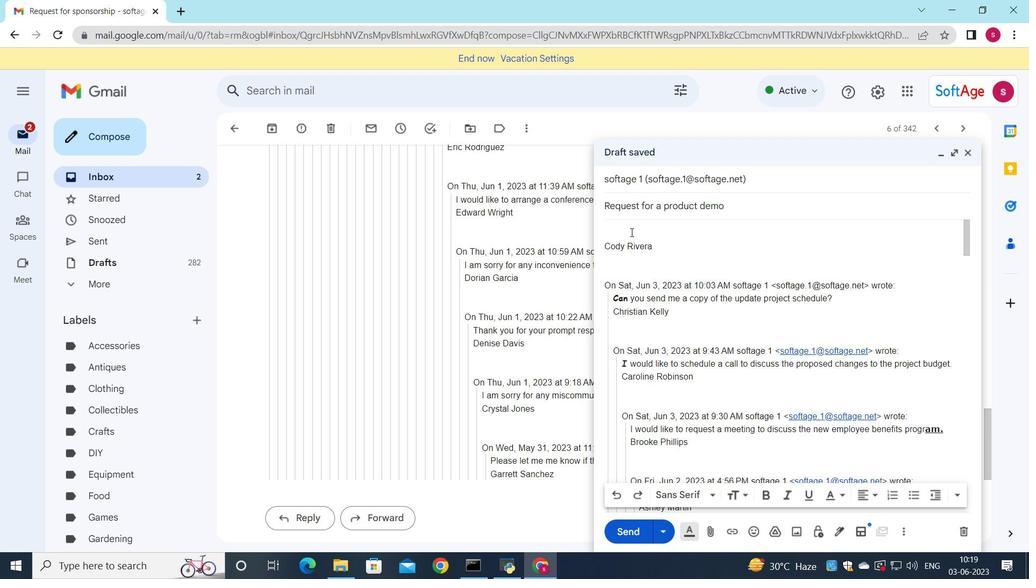 
Action: Key pressed <Key.shift>I<Key.space>need<Key.space>your<Key.space>asssistance<Key.space>in<Key.space>resolving<Key.space>an<Key.space>issue<Key.space>that<Key.space>has<Key.space>come<Key.space>up<Key.space>in<Key.space>the<Key.space>project.
Screenshot: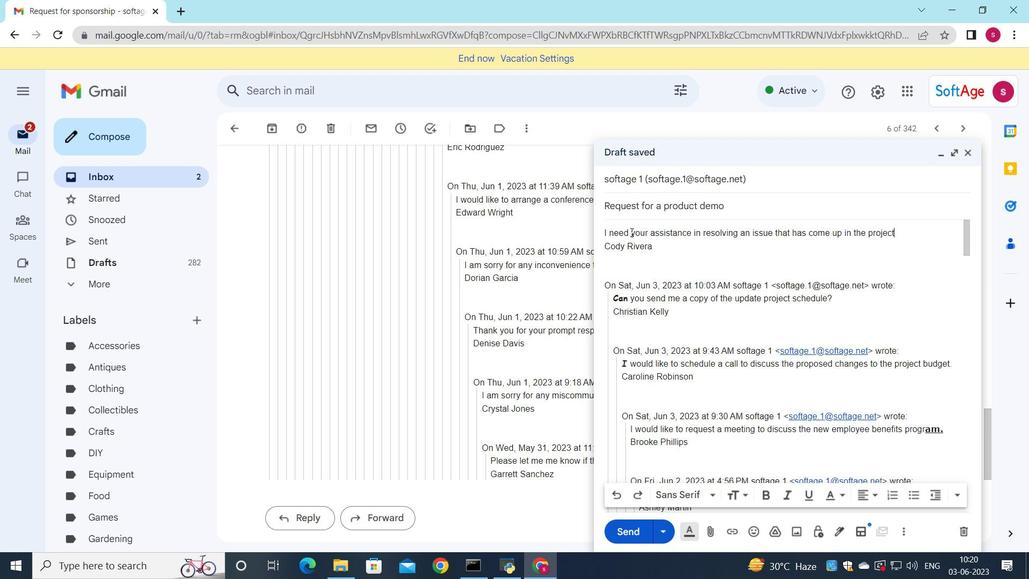 
Action: Mouse moved to (604, 233)
Screenshot: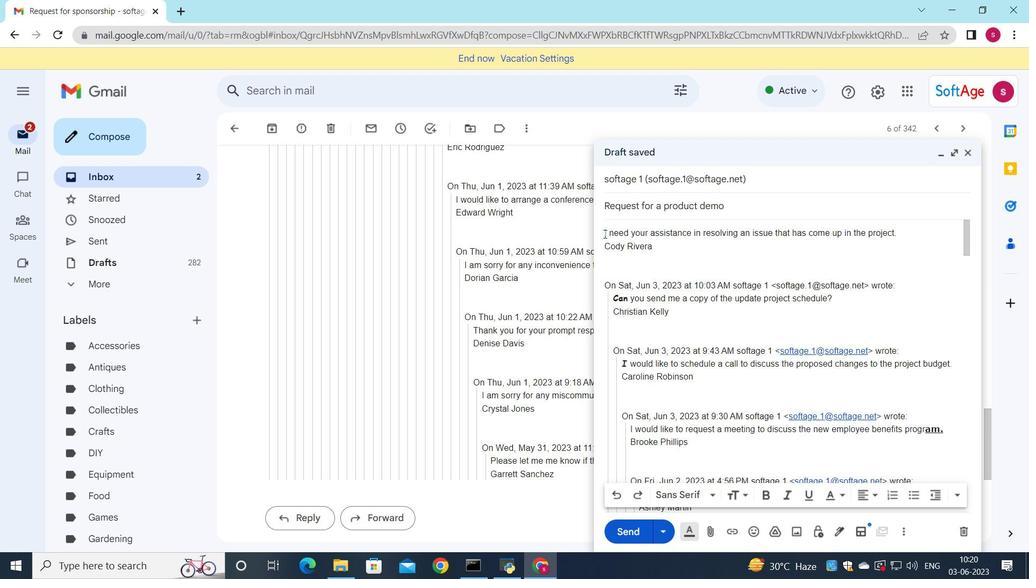 
Action: Mouse pressed left at (604, 233)
Screenshot: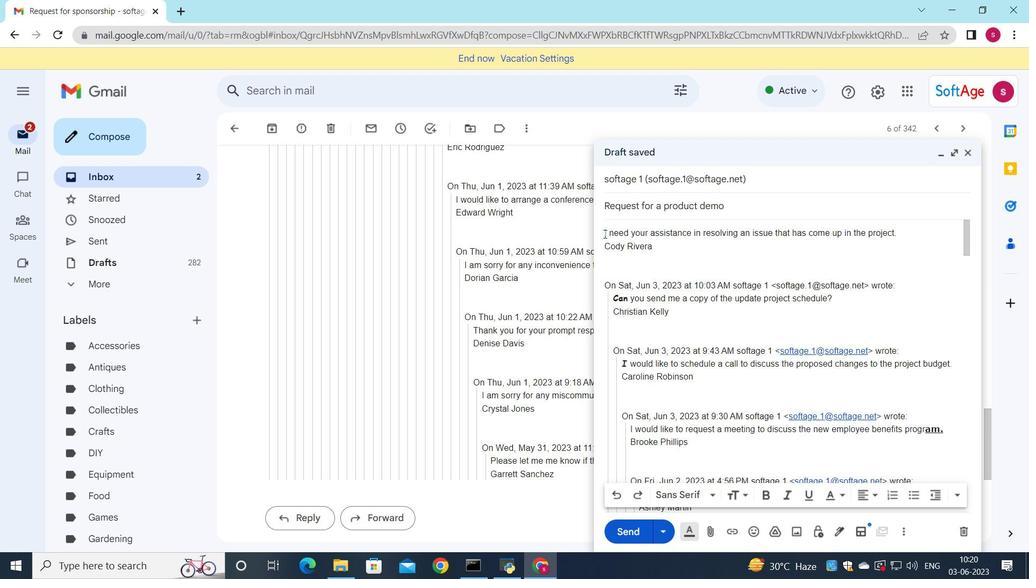 
Action: Mouse moved to (711, 501)
Screenshot: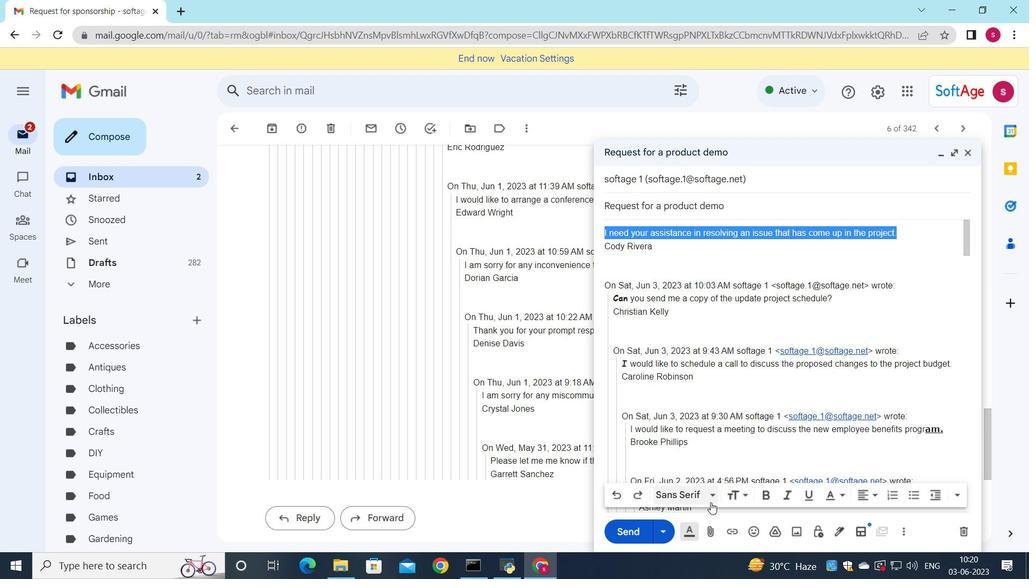 
Action: Mouse pressed left at (711, 501)
Screenshot: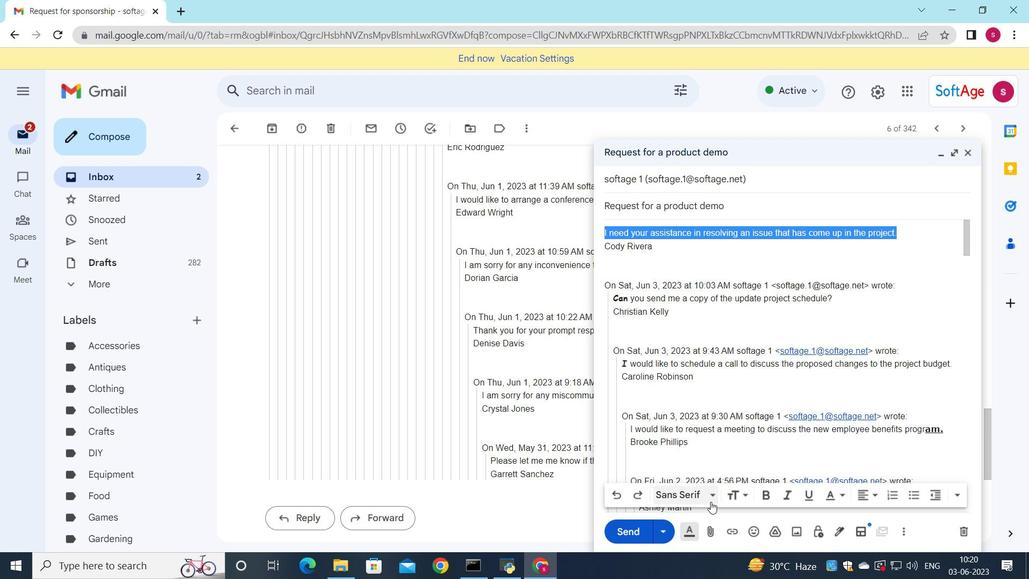 
Action: Mouse moved to (721, 393)
Screenshot: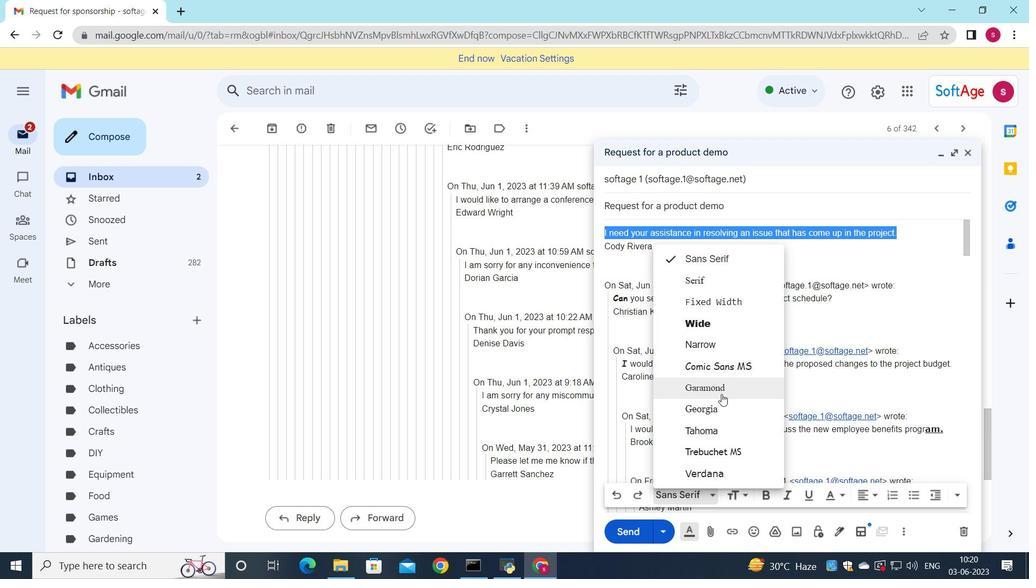 
Action: Mouse pressed left at (721, 393)
Screenshot: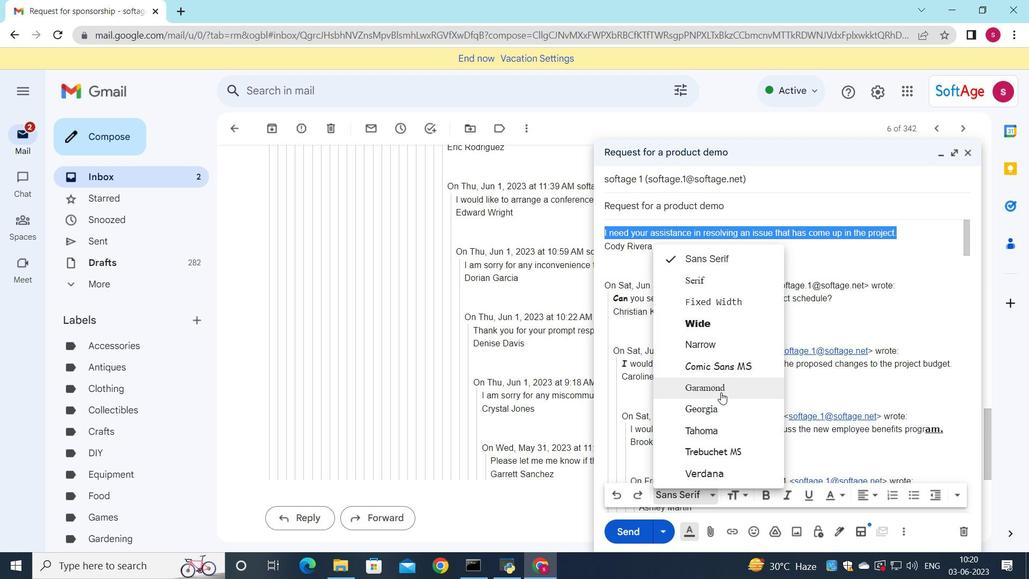 
Action: Mouse moved to (770, 497)
Screenshot: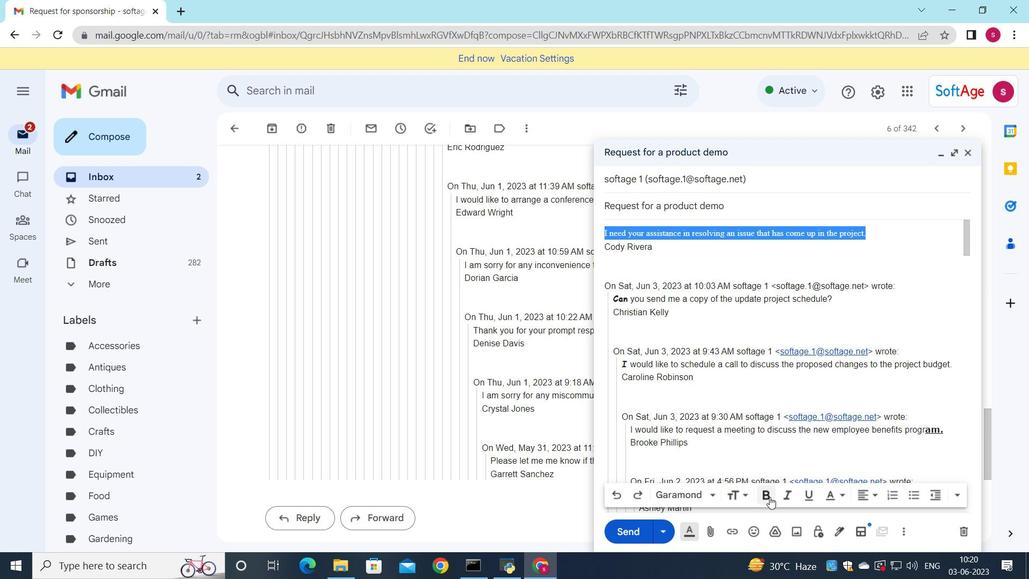 
Action: Mouse pressed left at (770, 497)
Screenshot: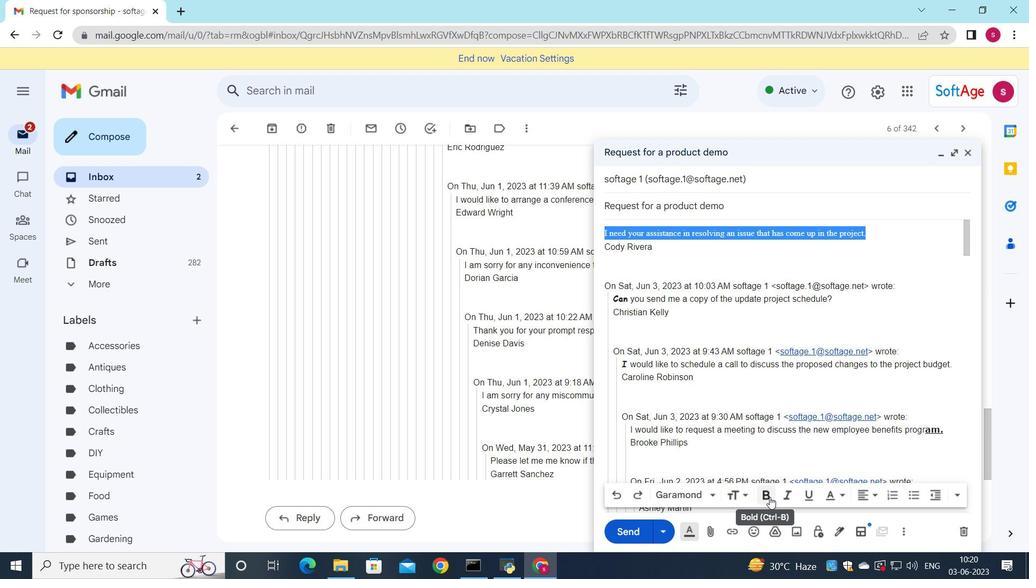 
Action: Mouse moved to (631, 527)
Screenshot: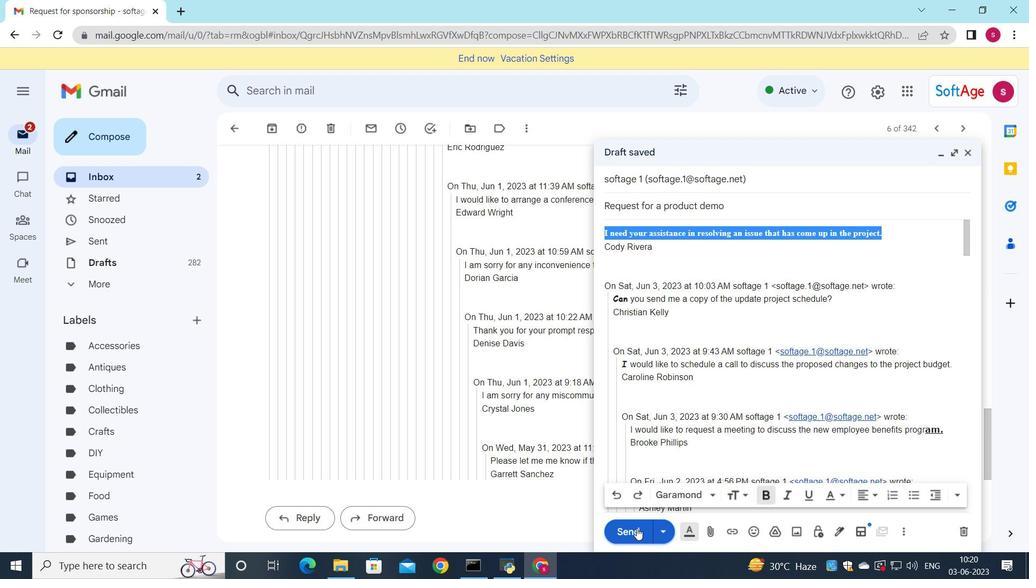 
Action: Mouse pressed left at (631, 527)
Screenshot: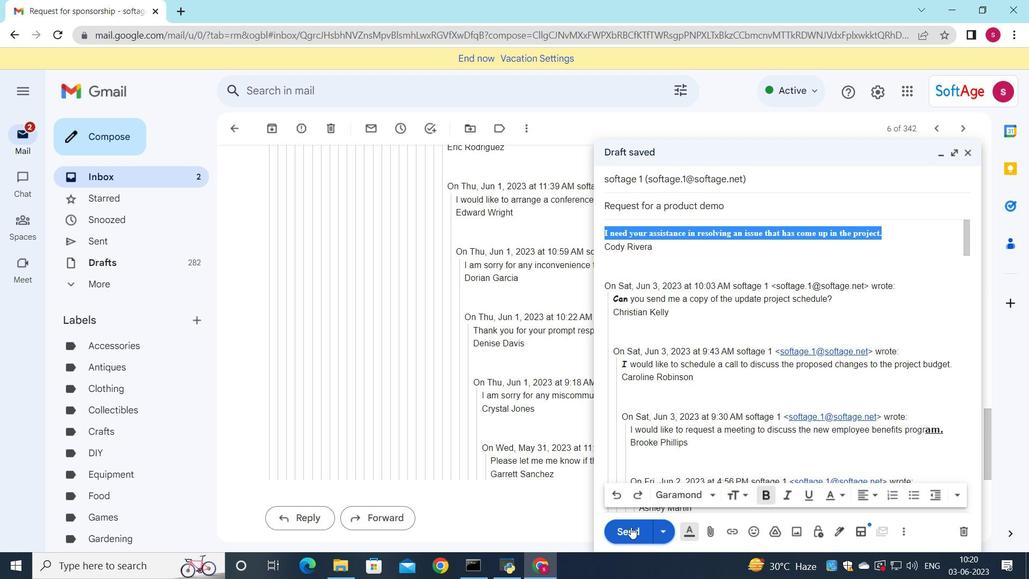 
Action: Mouse moved to (188, 181)
Screenshot: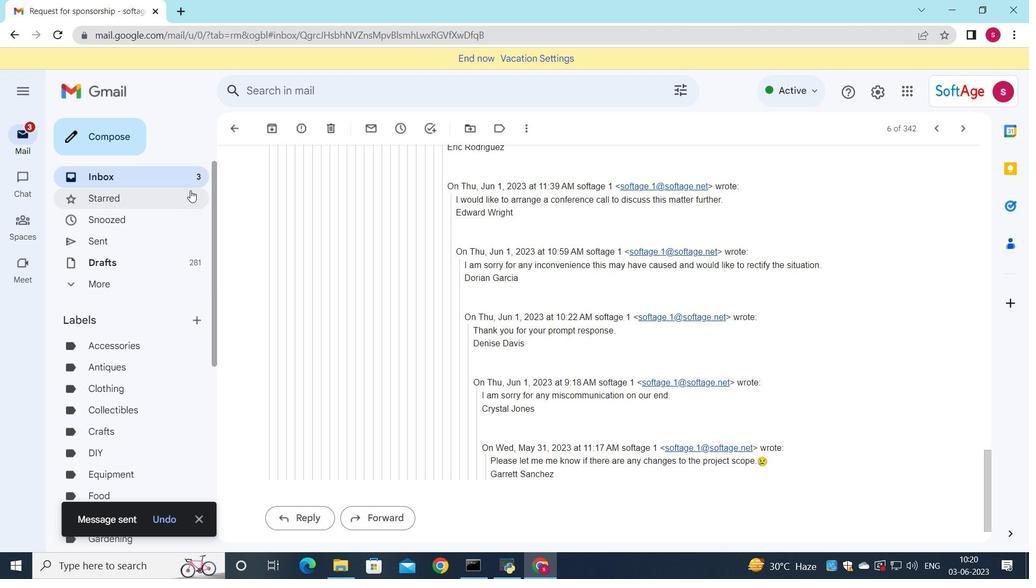 
Action: Mouse pressed left at (188, 181)
Screenshot: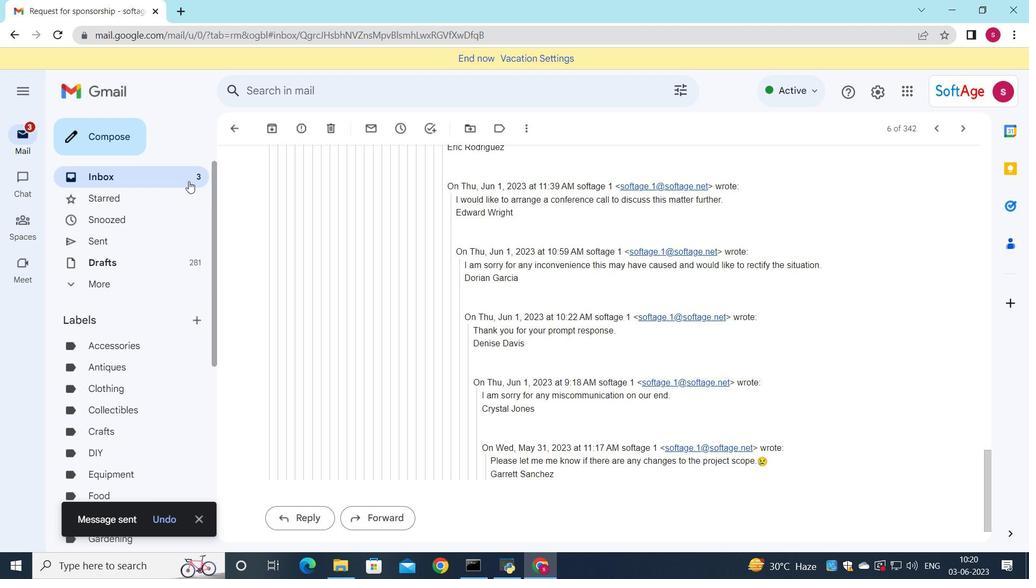 
Action: Mouse moved to (323, 153)
Screenshot: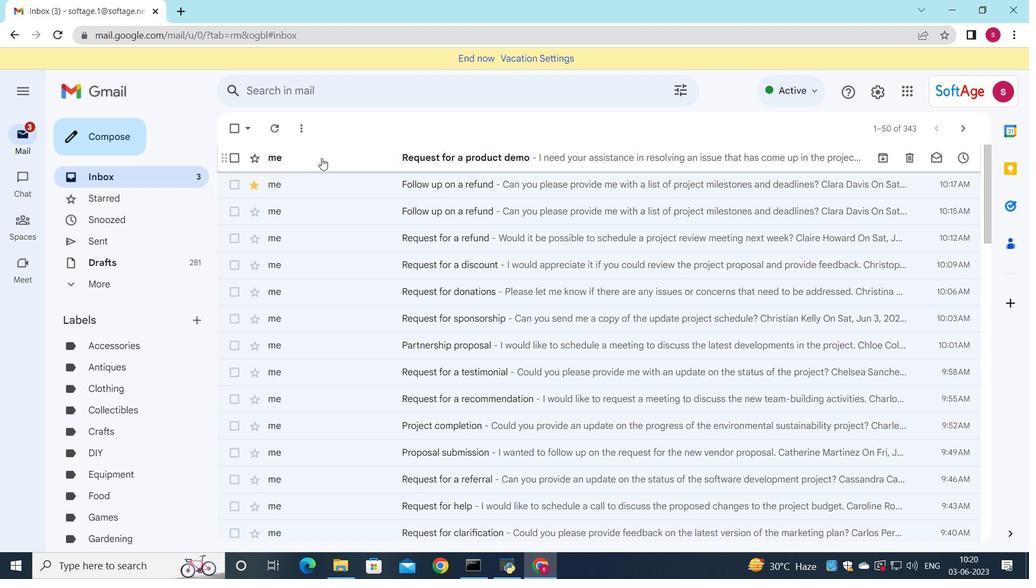 
Action: Mouse pressed left at (323, 153)
Screenshot: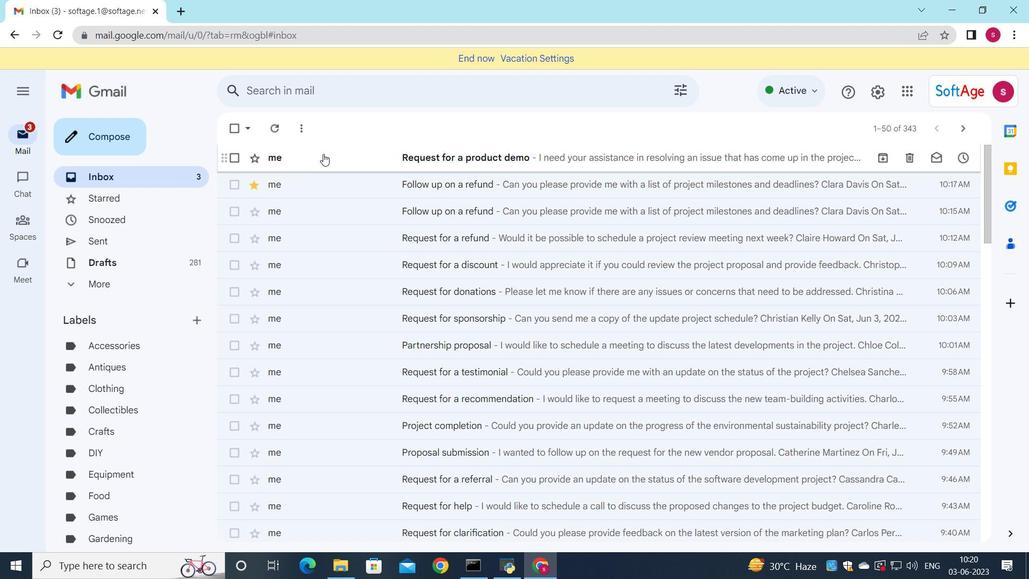 
Action: Mouse moved to (552, 261)
Screenshot: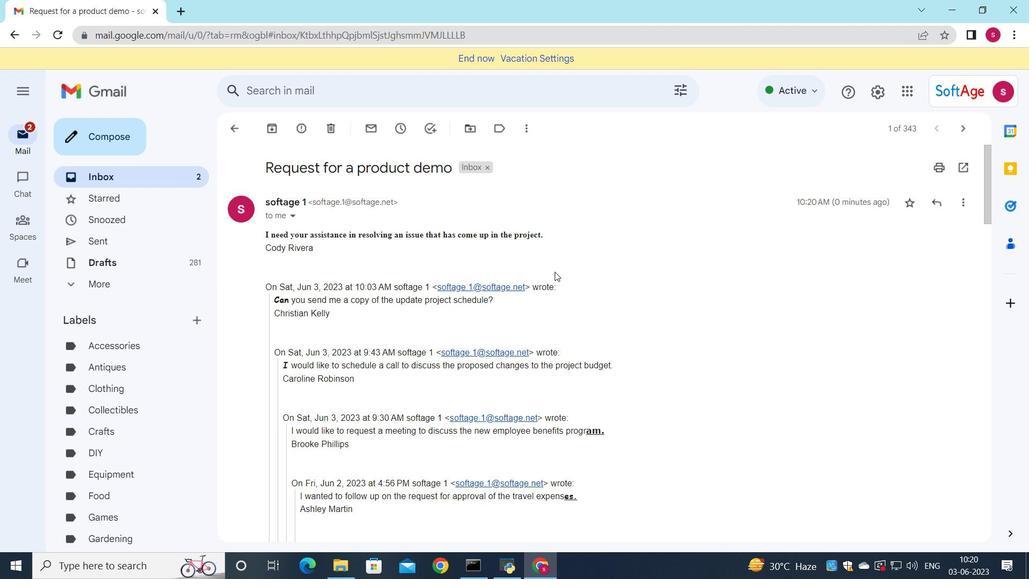
